 Task: Look for space in Bellary, India from 22nd June, 2023 to 30th June, 2023 for 2 adults in price range Rs.7000 to Rs.15000. Place can be entire place with 1  bedroom having 1 bed and 1 bathroom. Property type can be house, flat, guest house, hotel. Booking option can be shelf check-in. Required host language is English.
Action: Mouse moved to (545, 123)
Screenshot: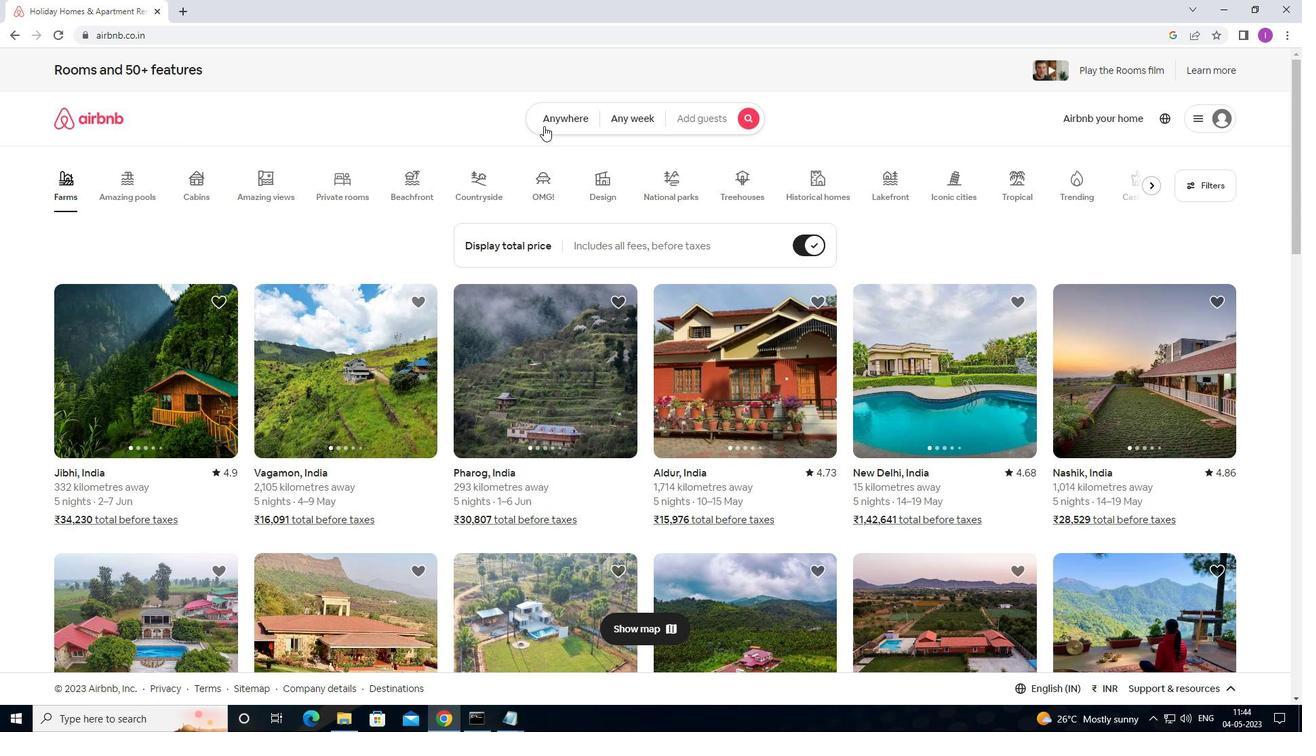 
Action: Mouse pressed left at (545, 123)
Screenshot: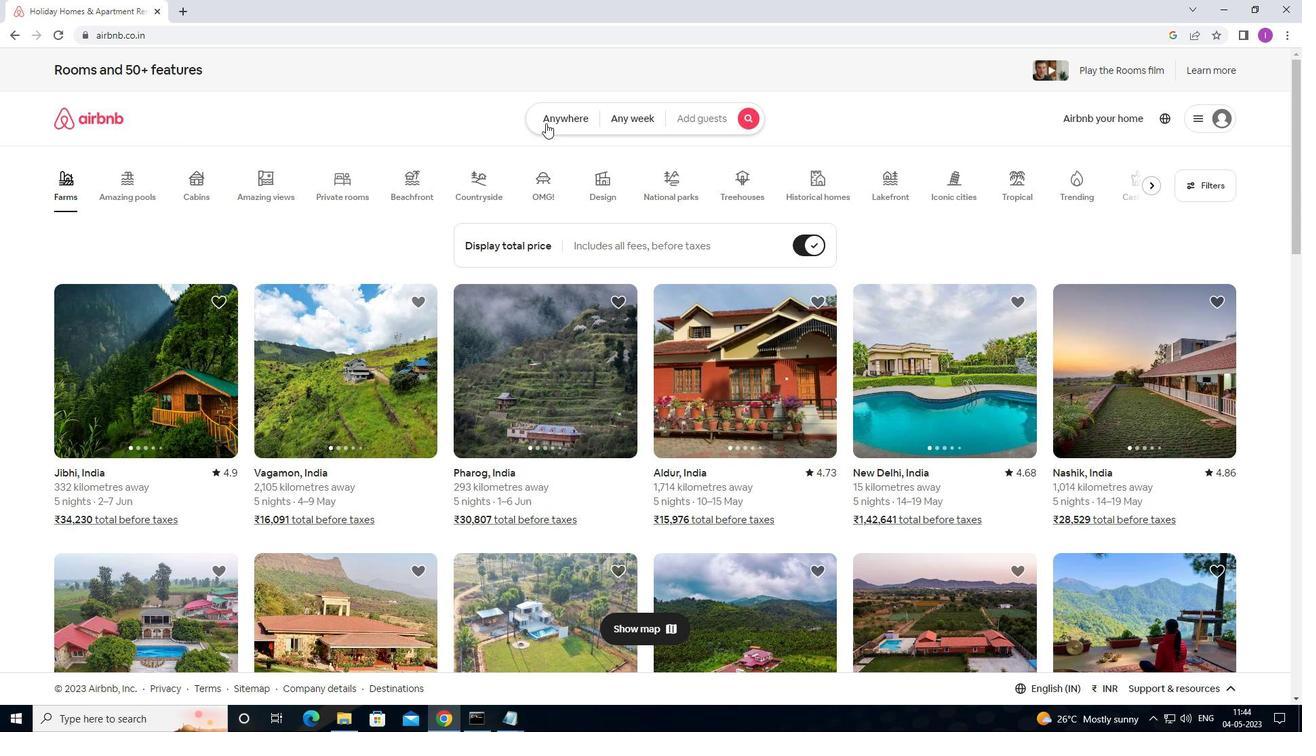 
Action: Mouse moved to (431, 173)
Screenshot: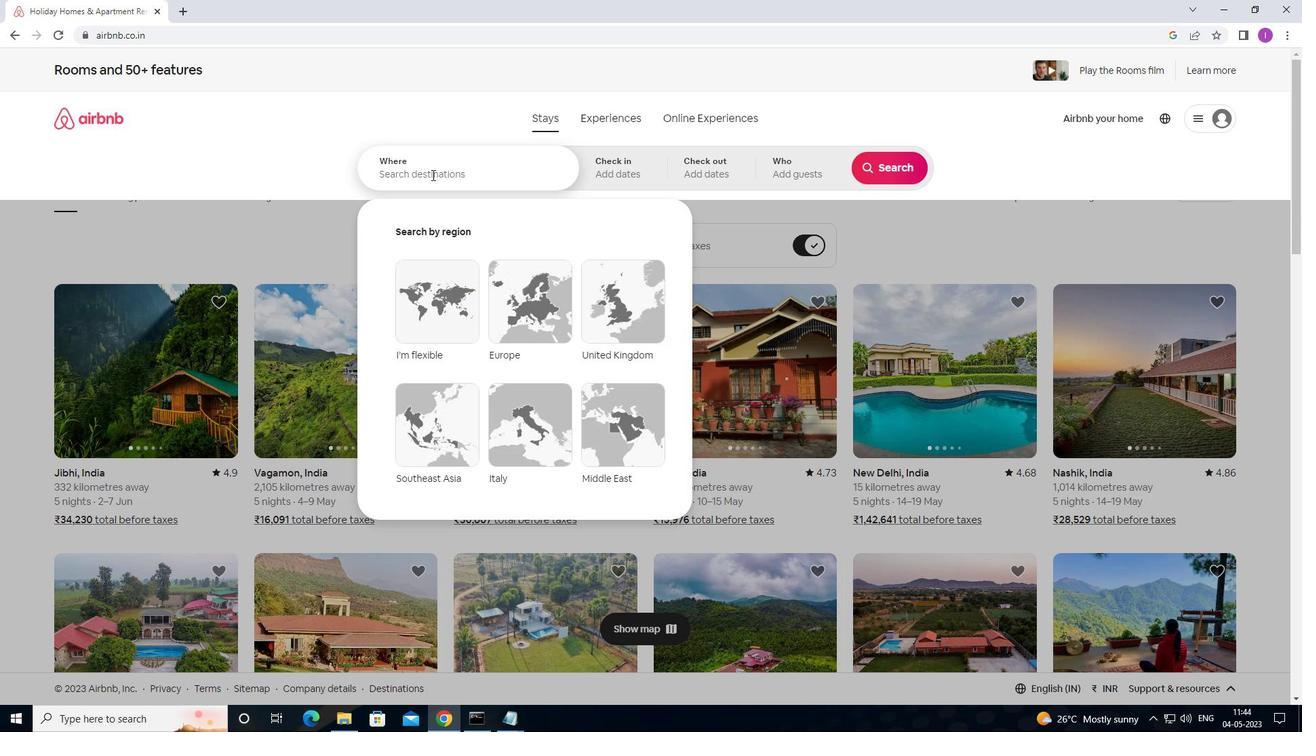 
Action: Mouse pressed left at (431, 173)
Screenshot: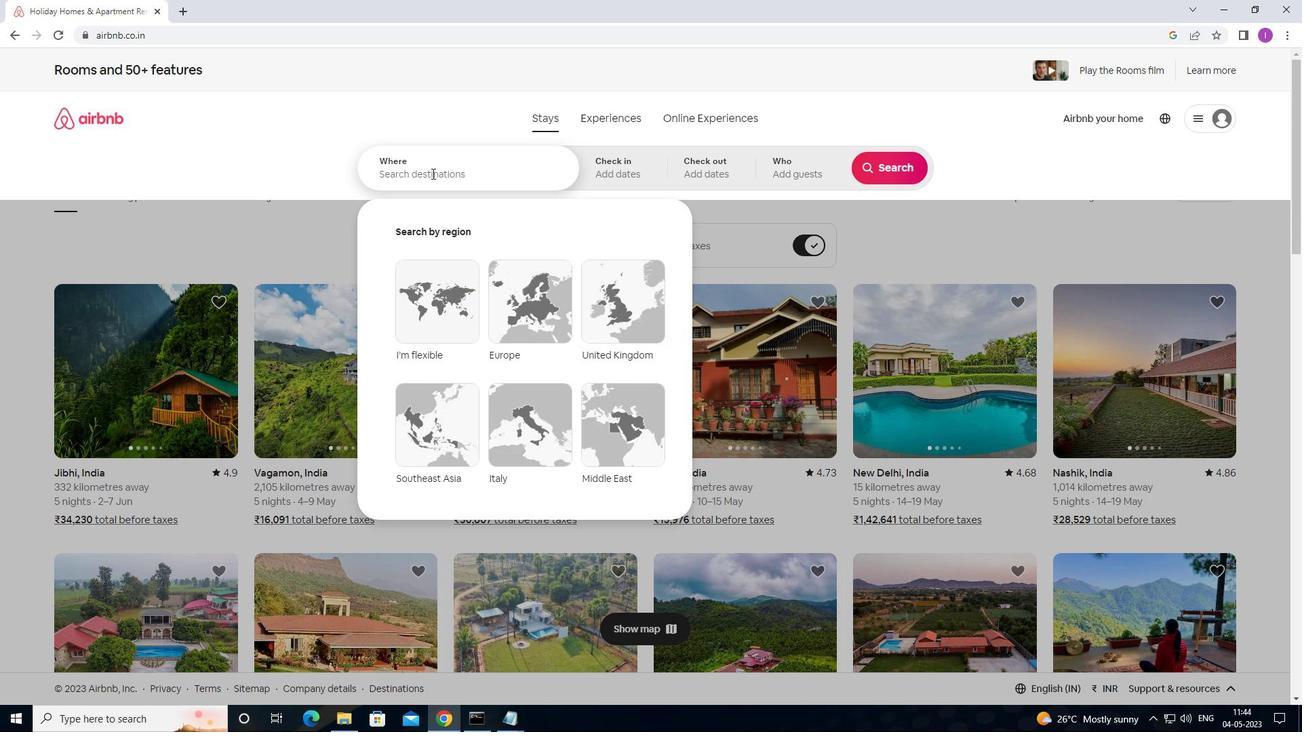
Action: Mouse moved to (460, 178)
Screenshot: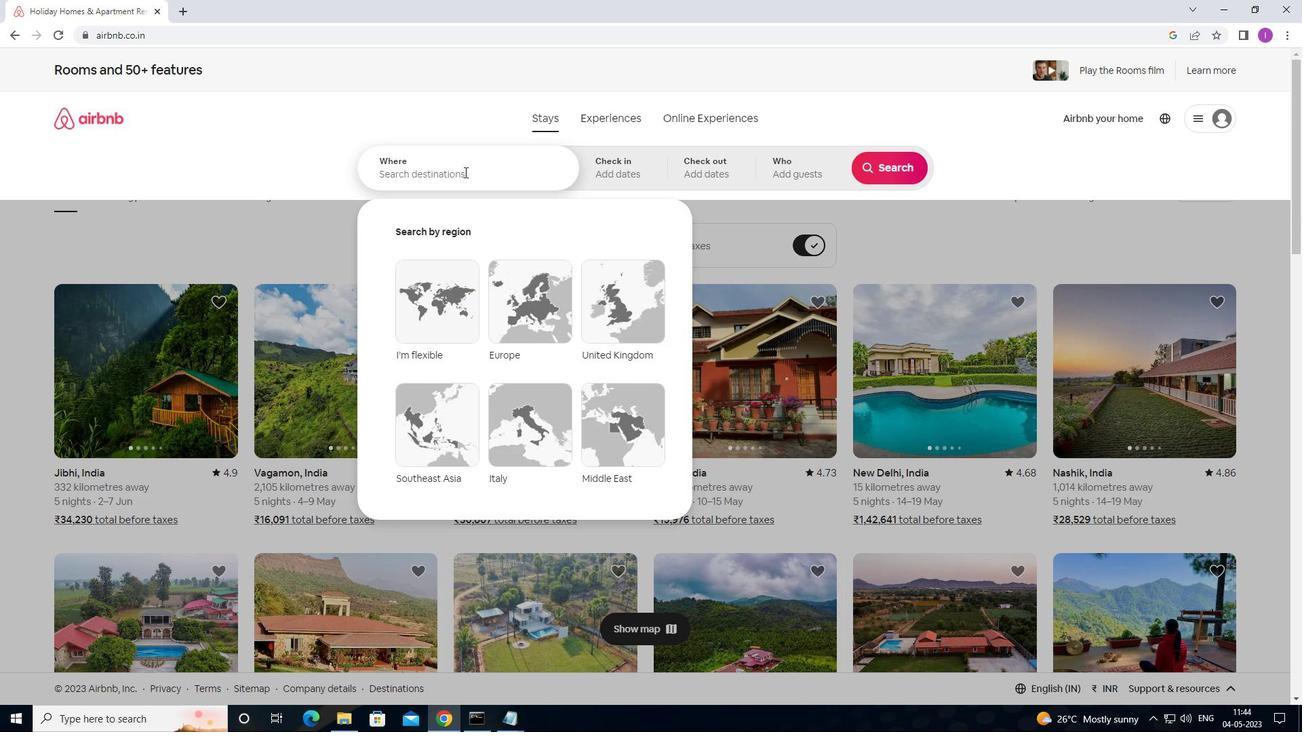 
Action: Key pressed <Key.shift>BELLARY,<Key.shift>I
Screenshot: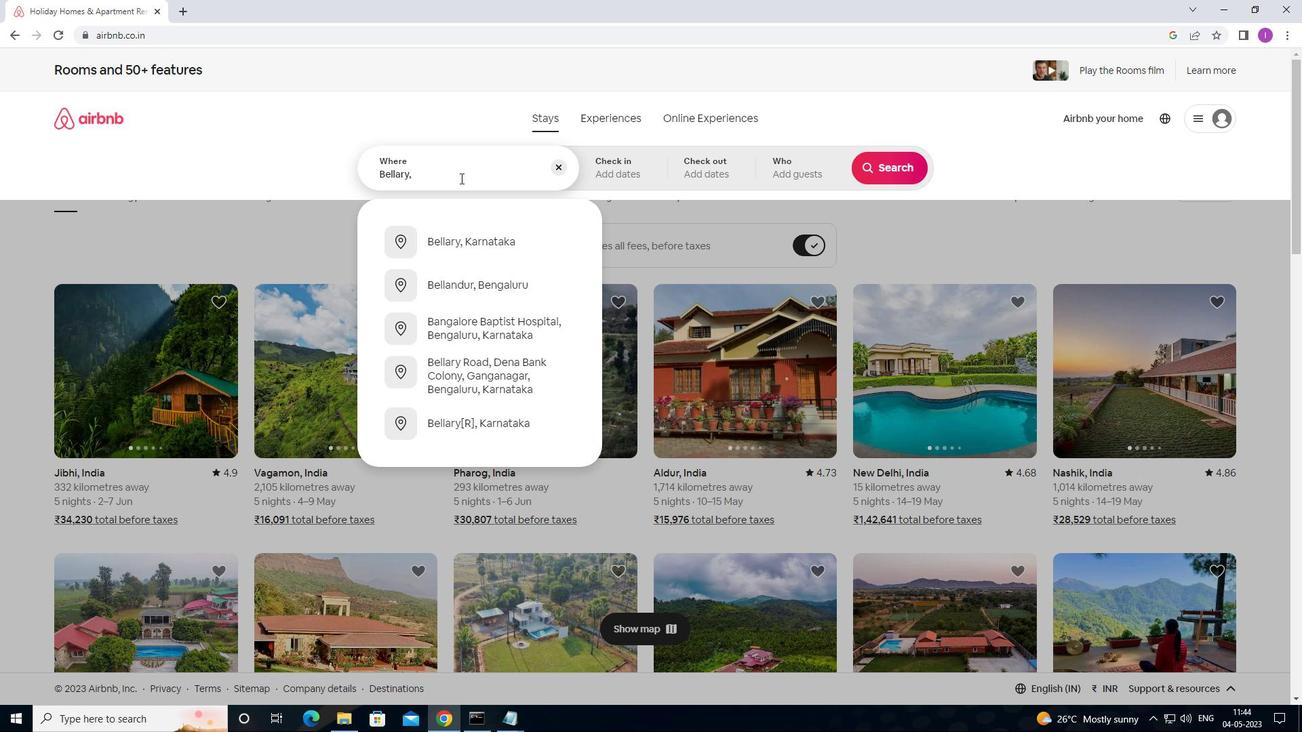 
Action: Mouse moved to (466, 178)
Screenshot: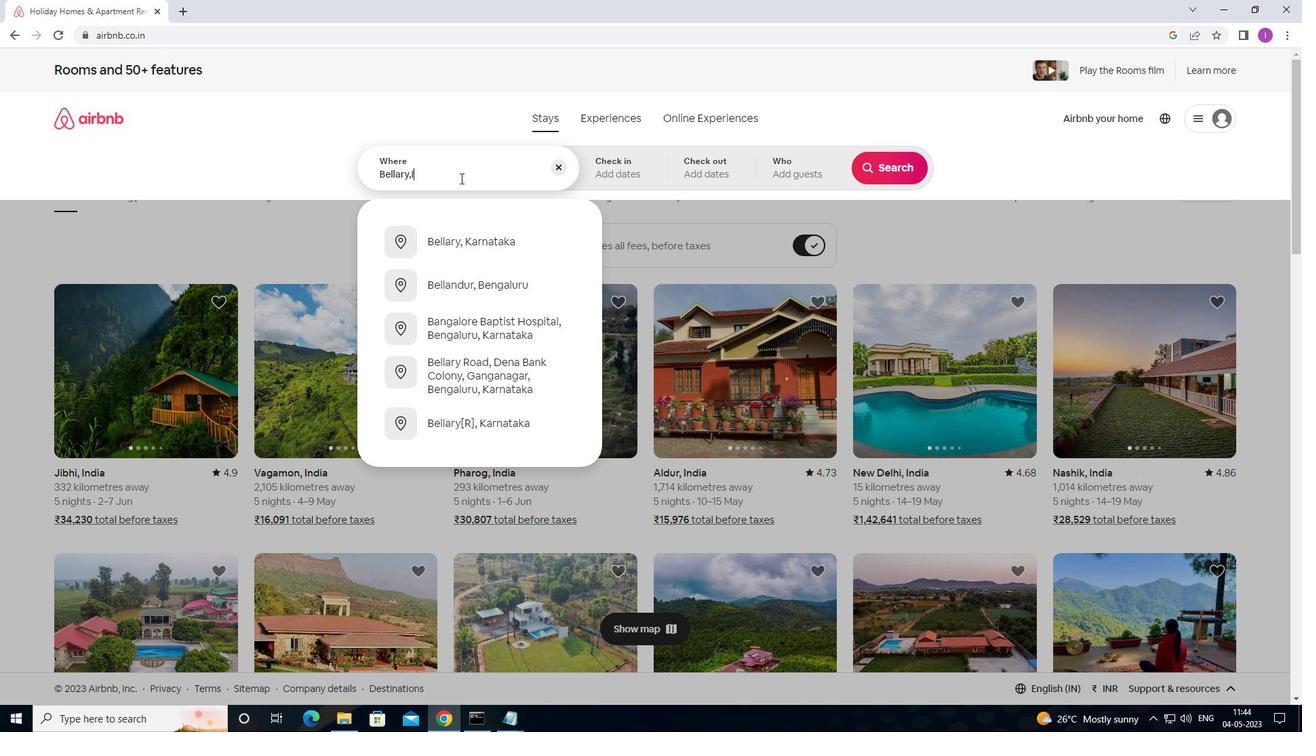 
Action: Key pressed NDIA
Screenshot: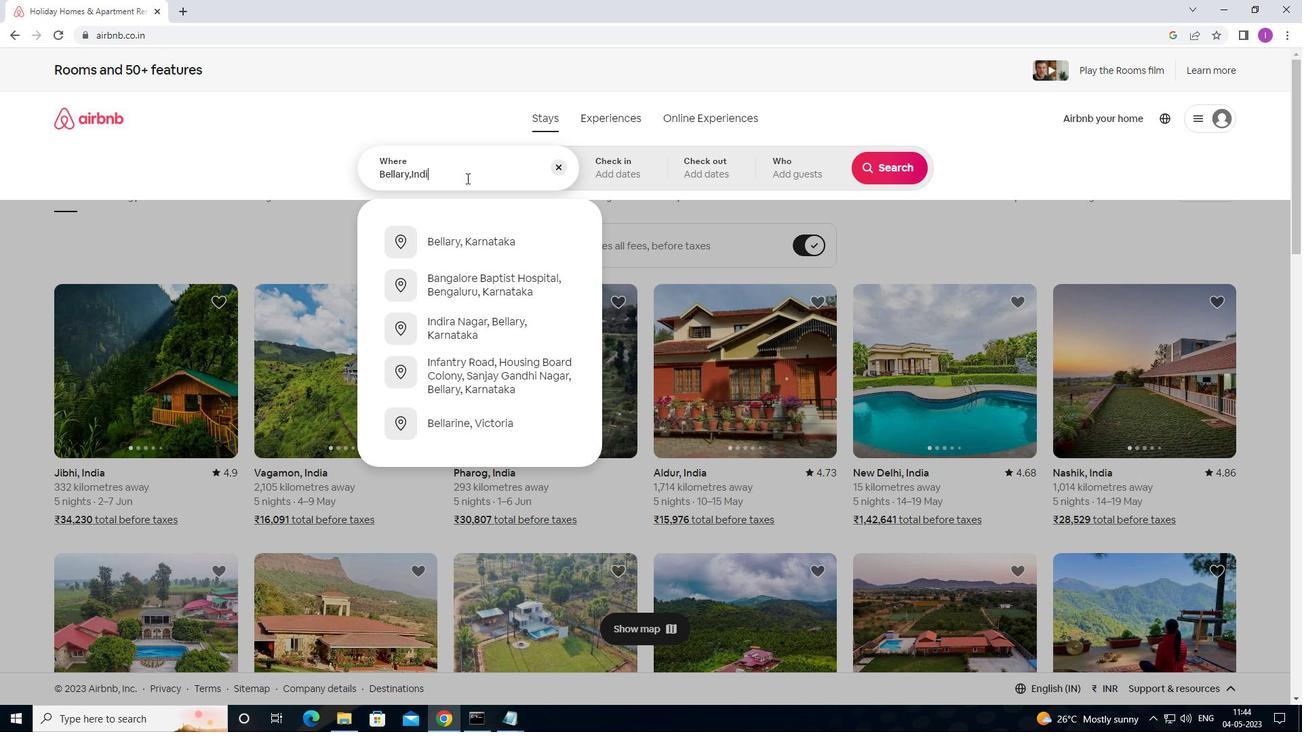 
Action: Mouse moved to (611, 170)
Screenshot: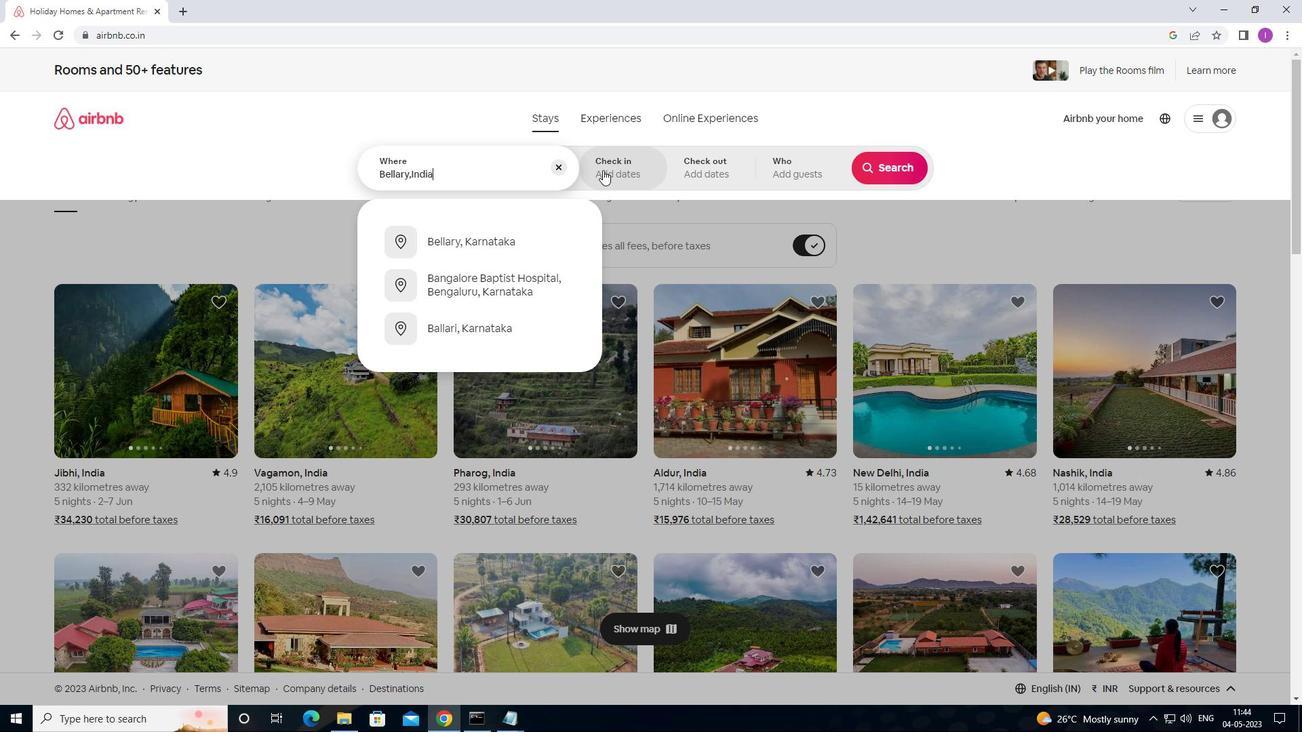 
Action: Mouse pressed left at (611, 170)
Screenshot: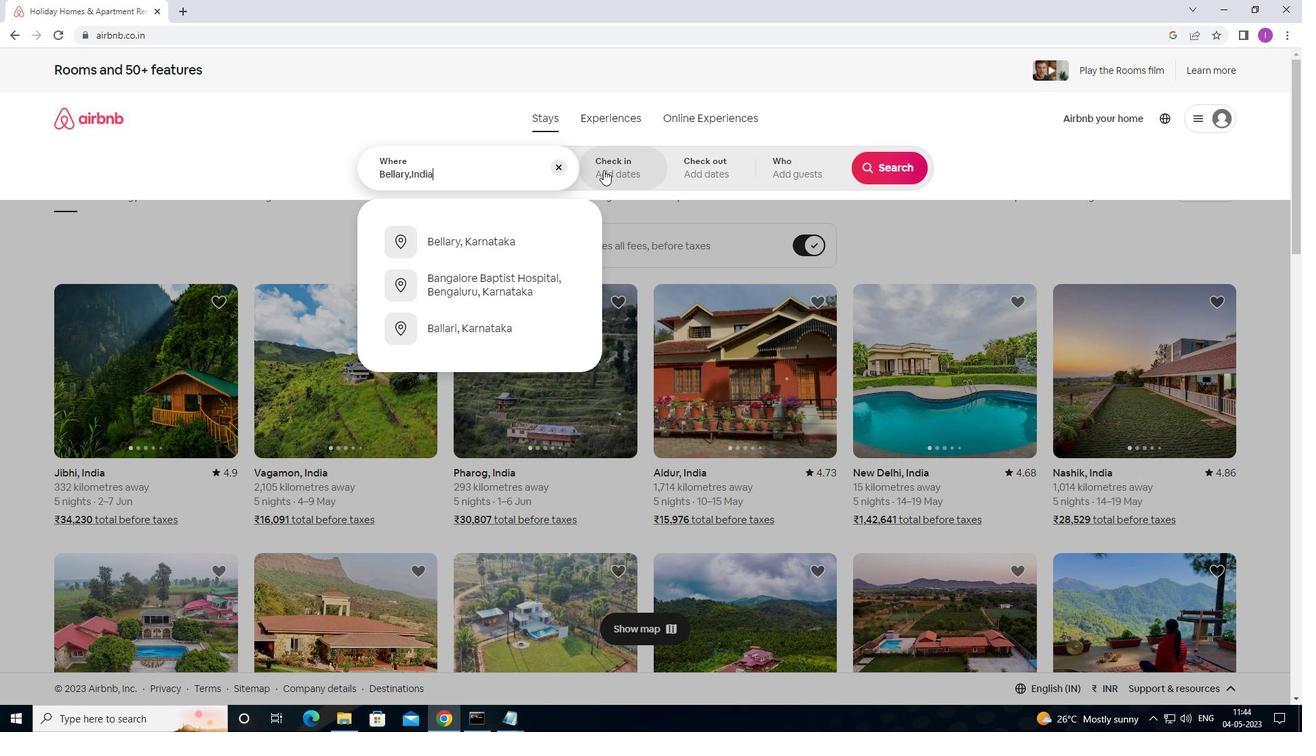 
Action: Mouse moved to (886, 286)
Screenshot: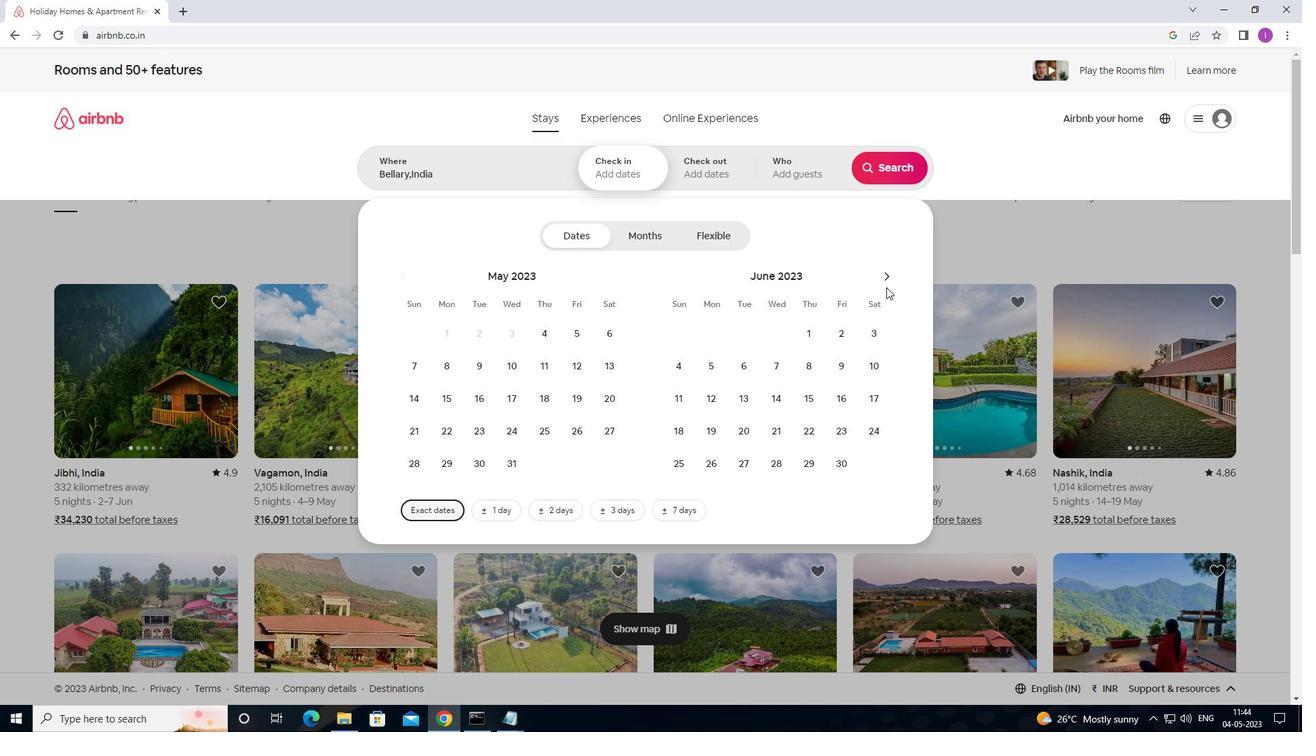 
Action: Mouse pressed left at (886, 286)
Screenshot: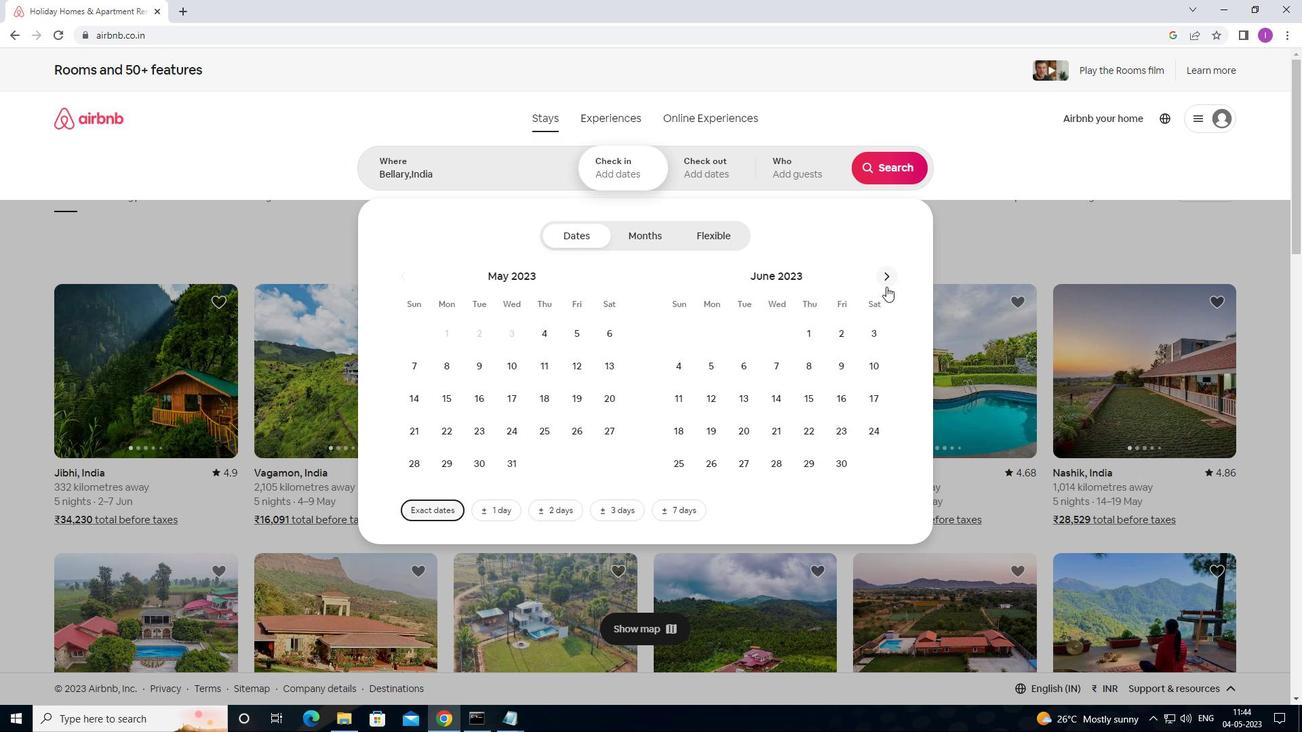 
Action: Mouse moved to (812, 430)
Screenshot: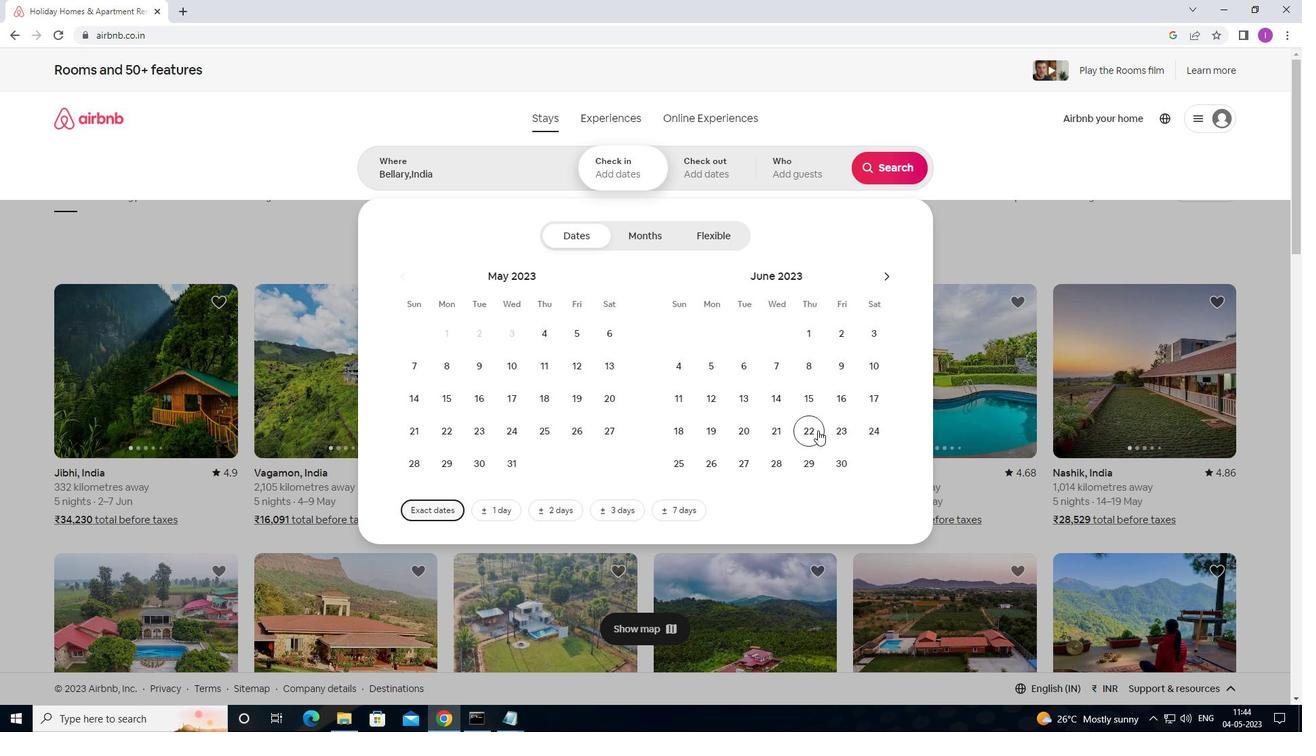 
Action: Mouse pressed left at (812, 430)
Screenshot: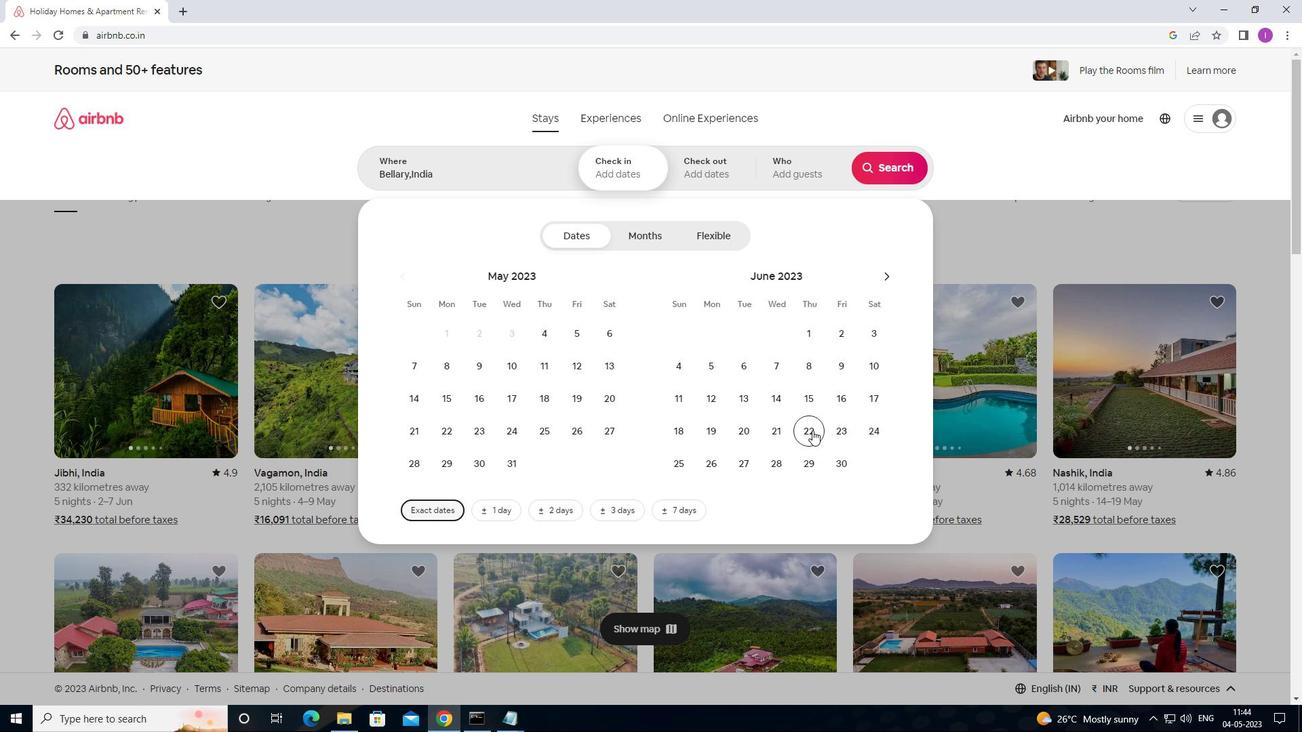 
Action: Mouse moved to (838, 470)
Screenshot: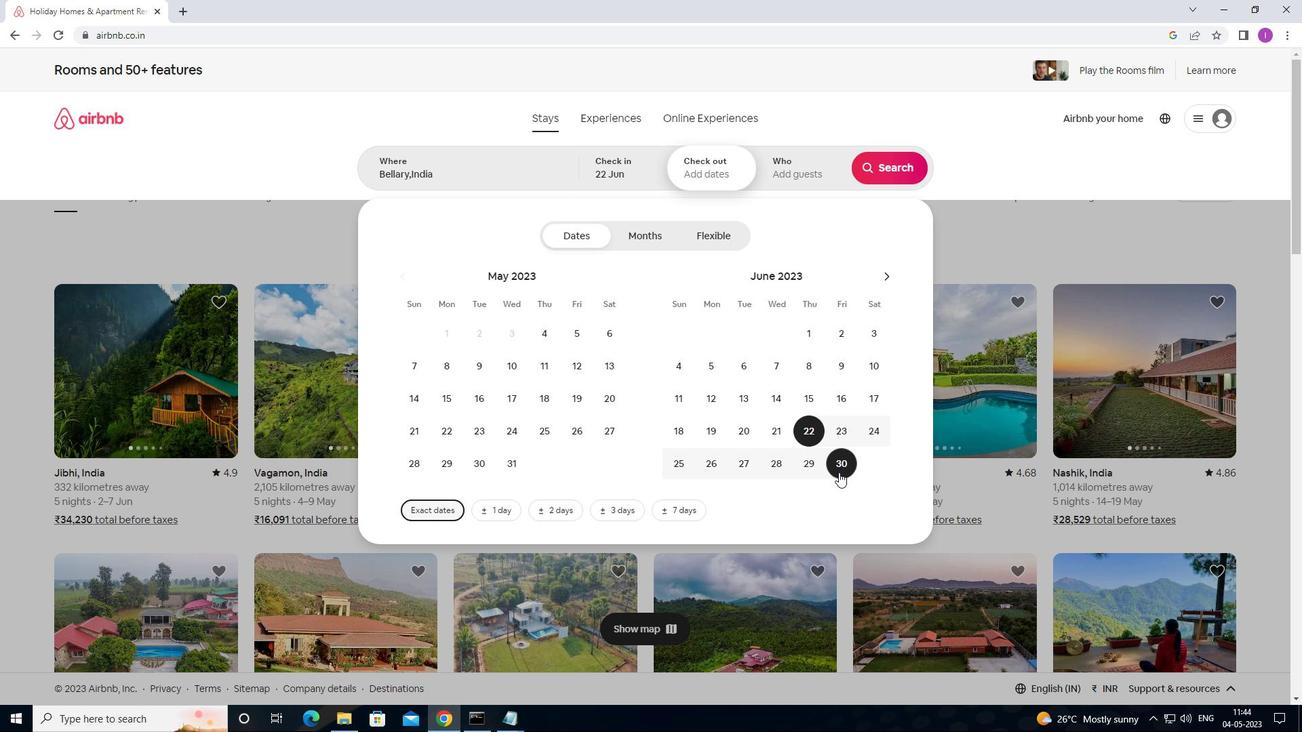 
Action: Mouse pressed left at (838, 470)
Screenshot: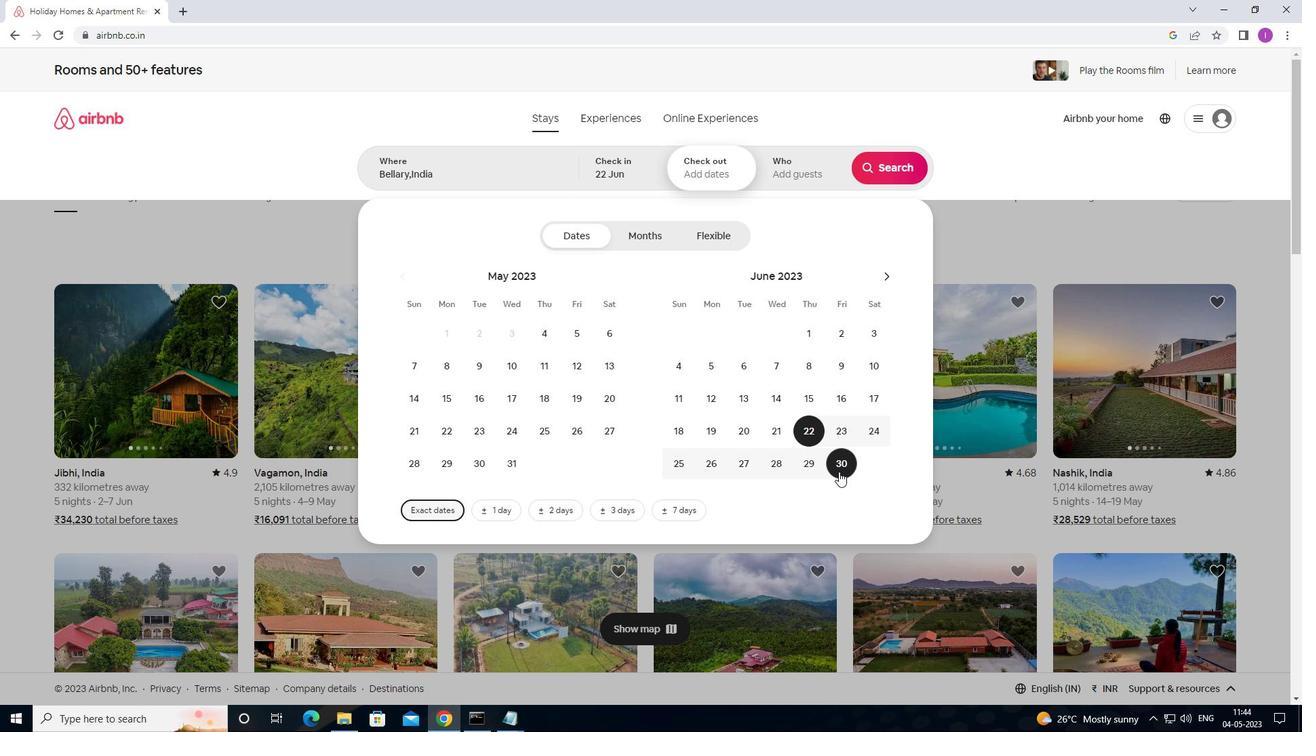 
Action: Mouse moved to (809, 161)
Screenshot: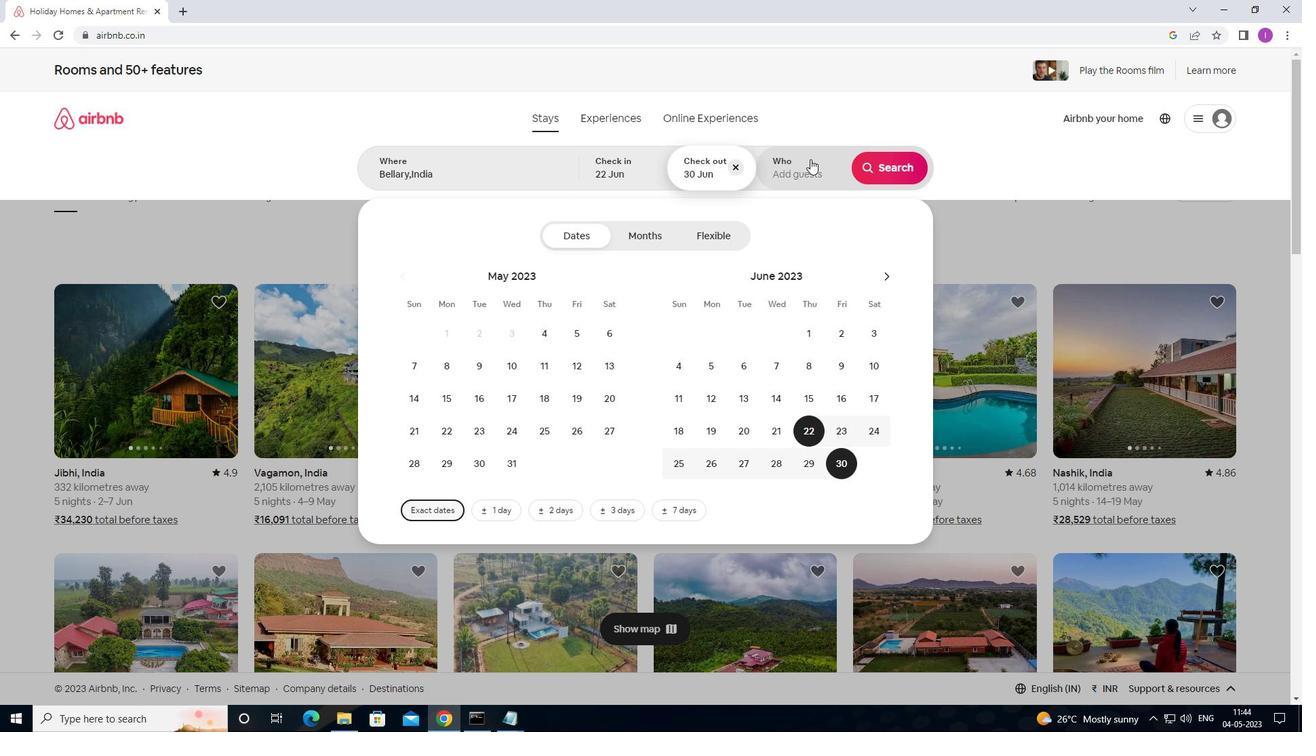 
Action: Mouse pressed left at (809, 161)
Screenshot: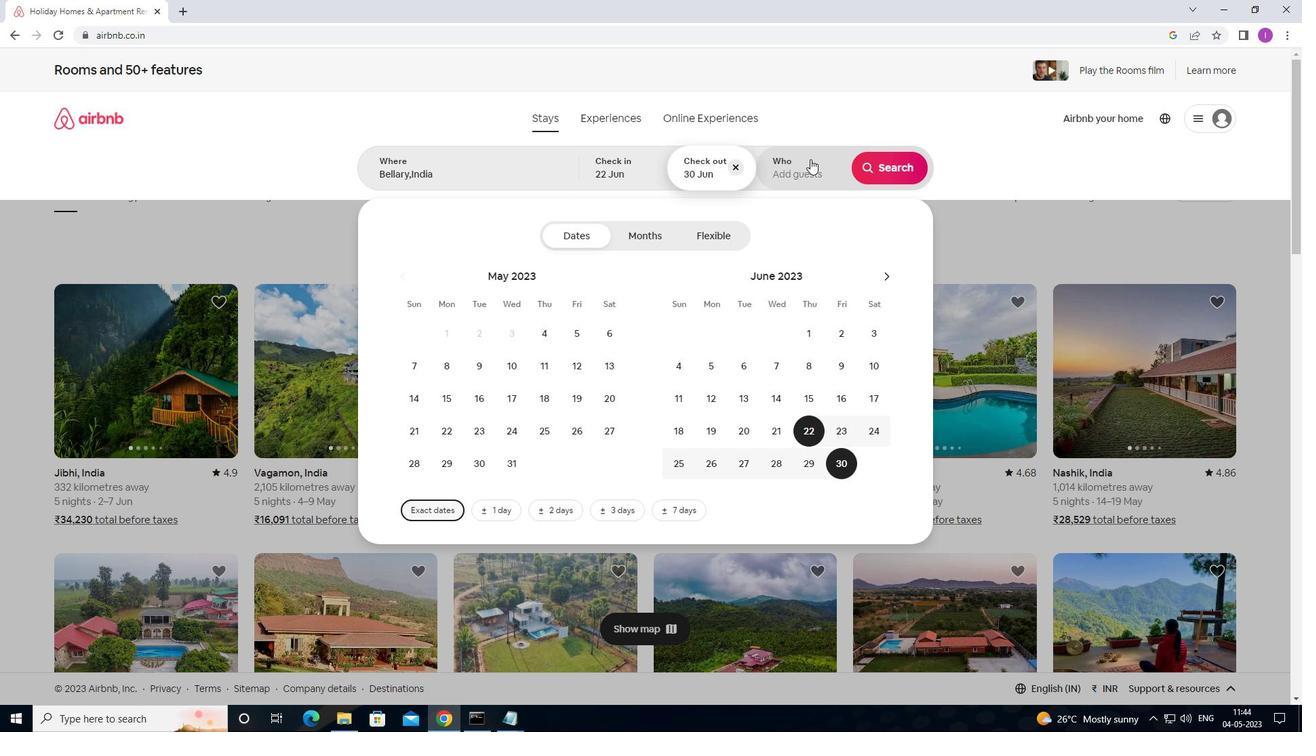 
Action: Mouse moved to (889, 236)
Screenshot: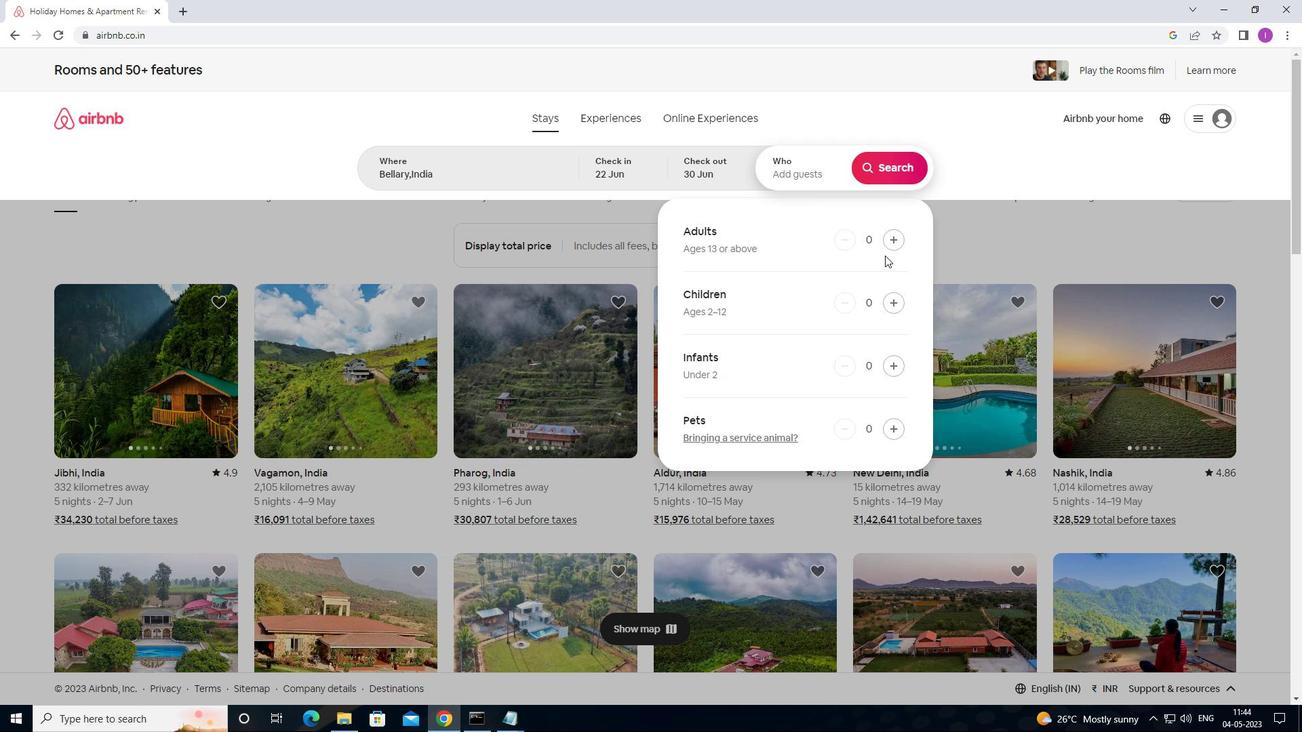 
Action: Mouse pressed left at (889, 236)
Screenshot: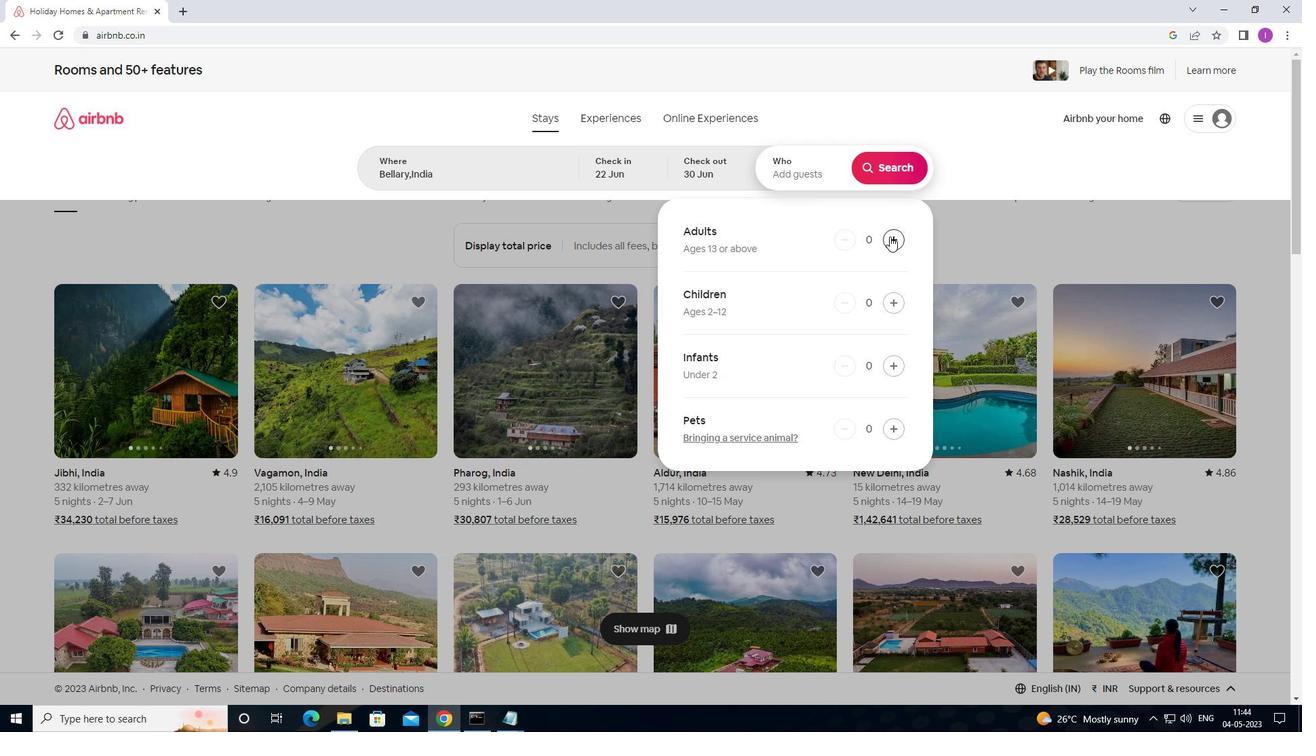 
Action: Mouse pressed left at (889, 236)
Screenshot: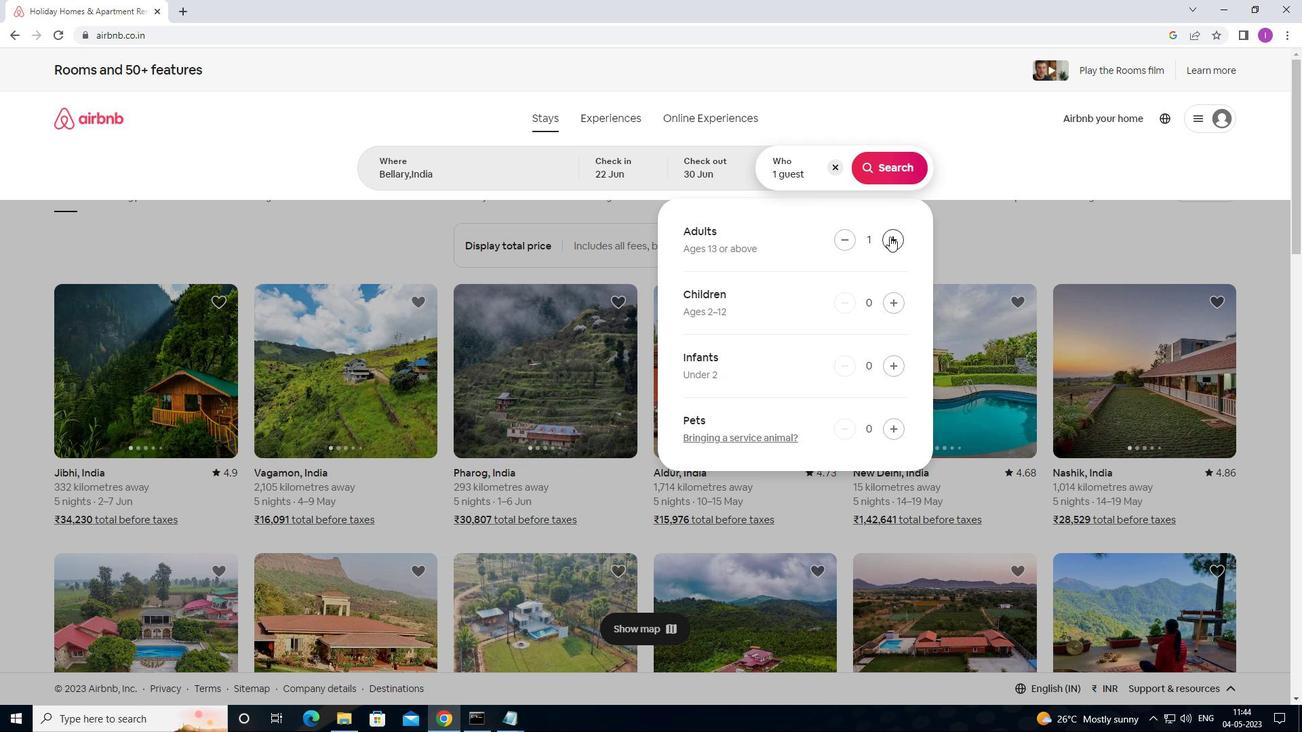 
Action: Mouse moved to (884, 166)
Screenshot: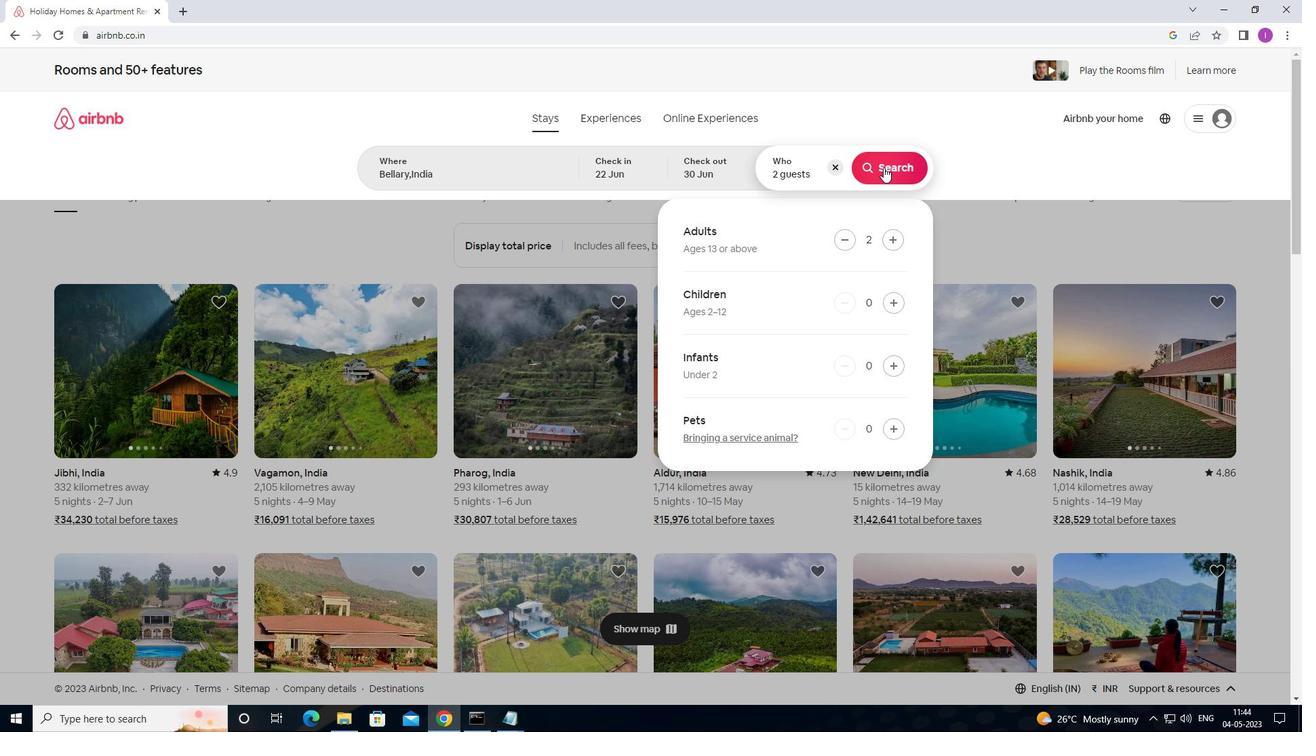 
Action: Mouse pressed left at (884, 166)
Screenshot: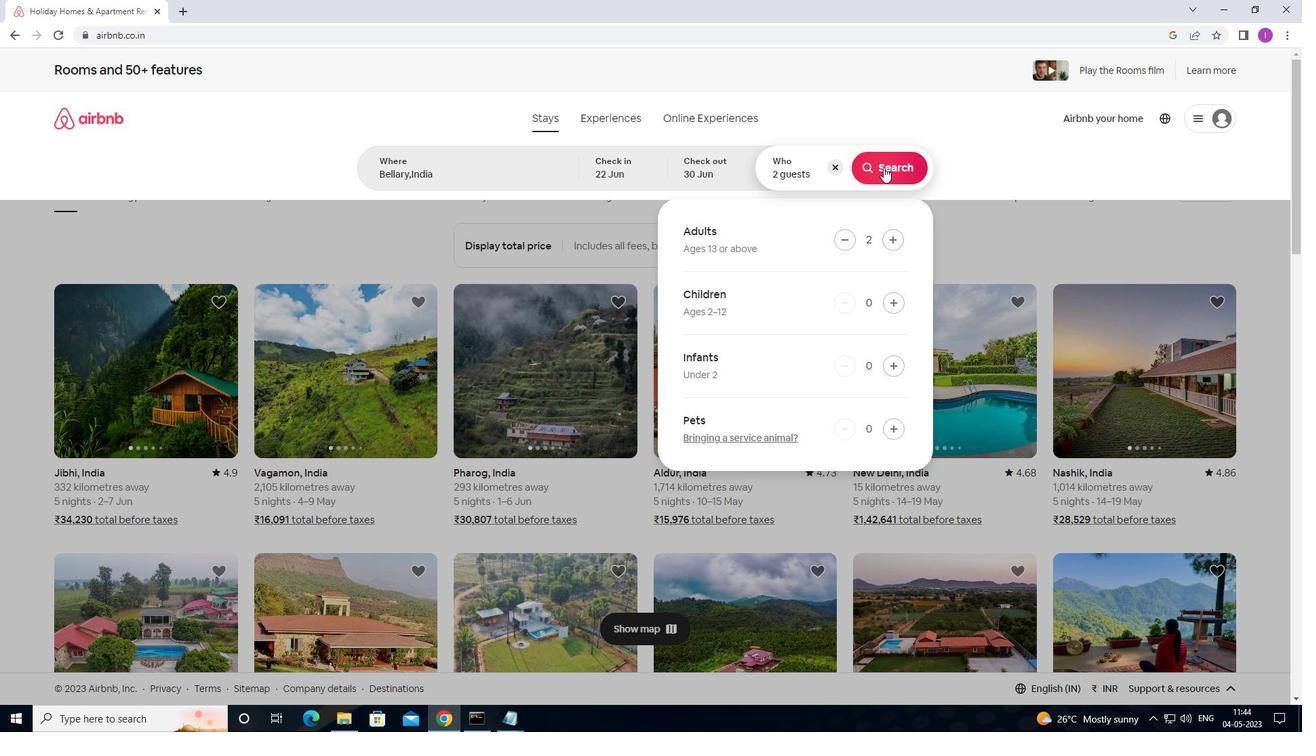 
Action: Mouse moved to (1268, 128)
Screenshot: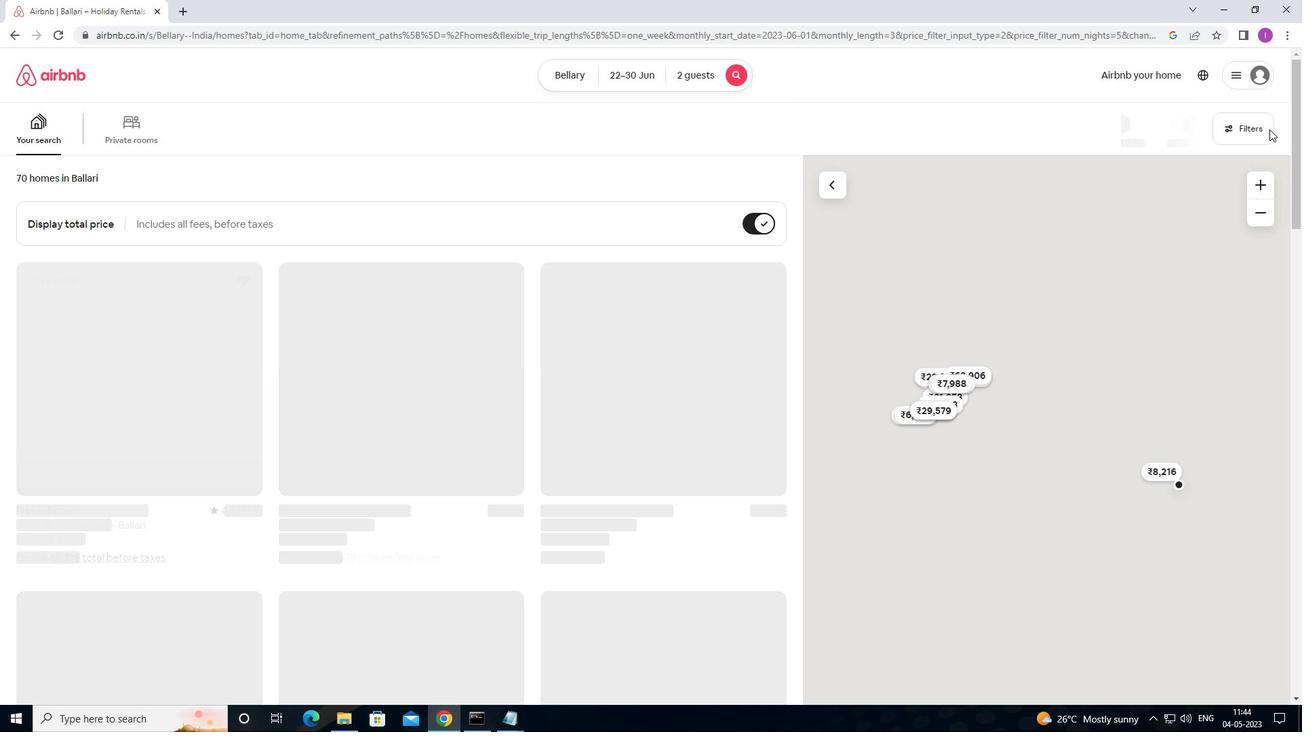 
Action: Mouse pressed left at (1268, 128)
Screenshot: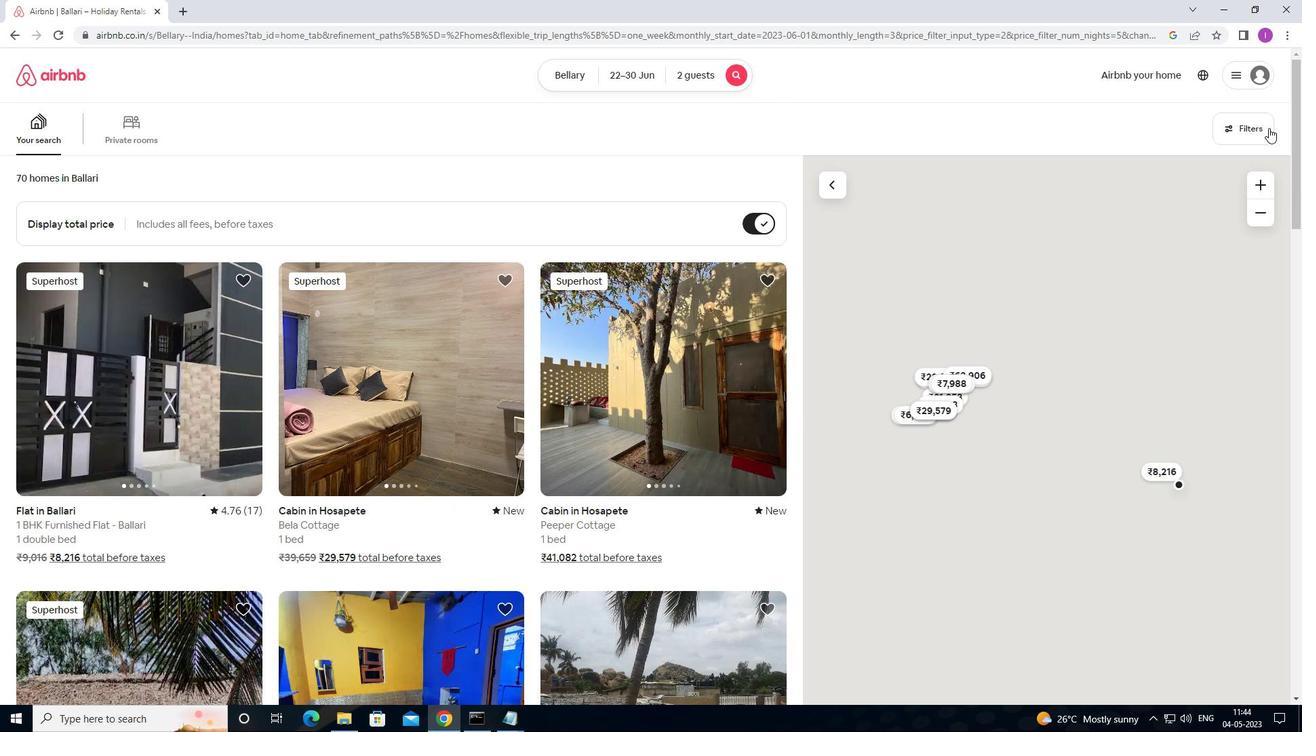 
Action: Mouse moved to (492, 301)
Screenshot: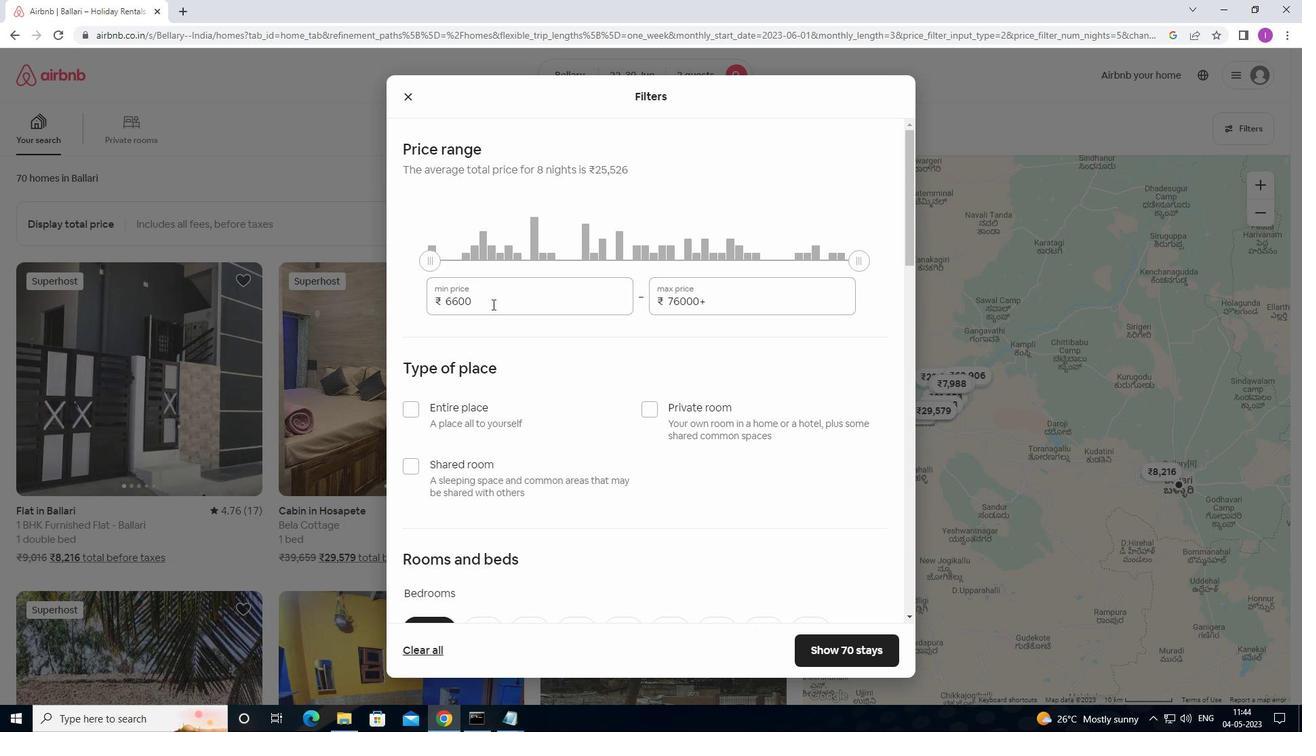 
Action: Mouse pressed left at (492, 301)
Screenshot: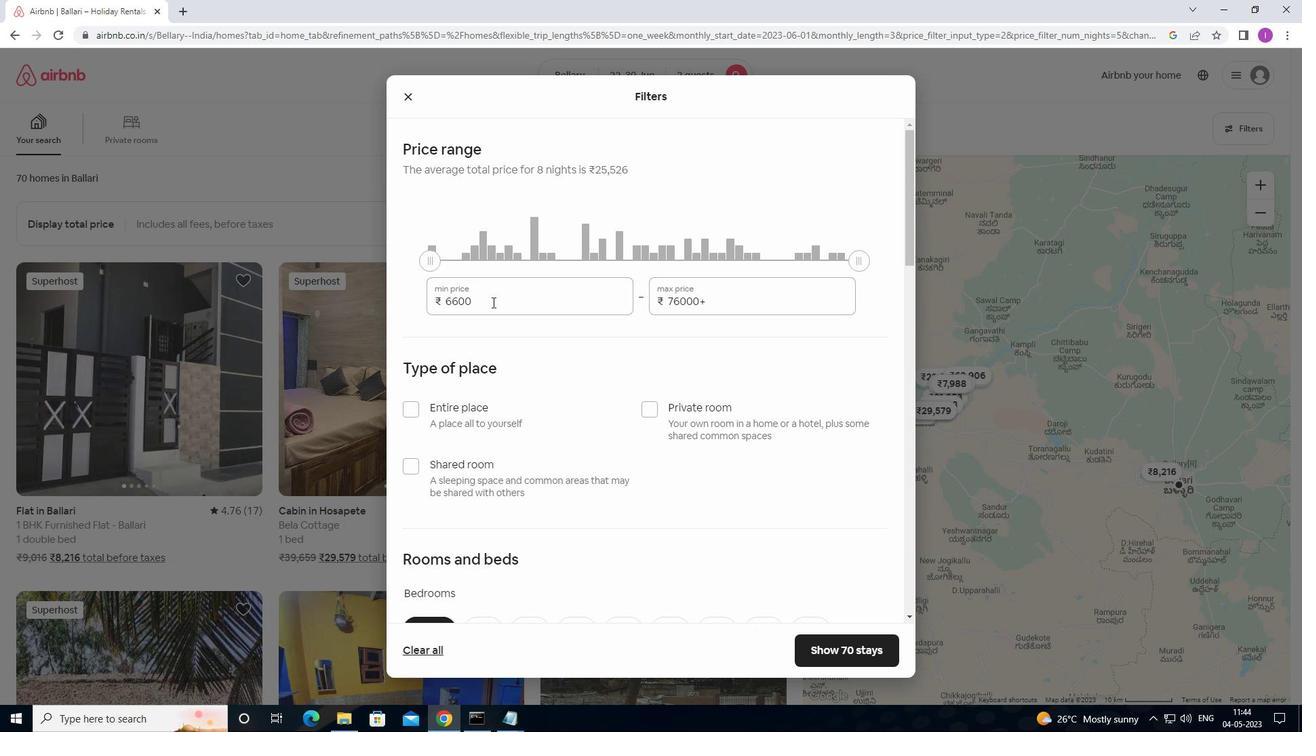 
Action: Mouse moved to (710, 299)
Screenshot: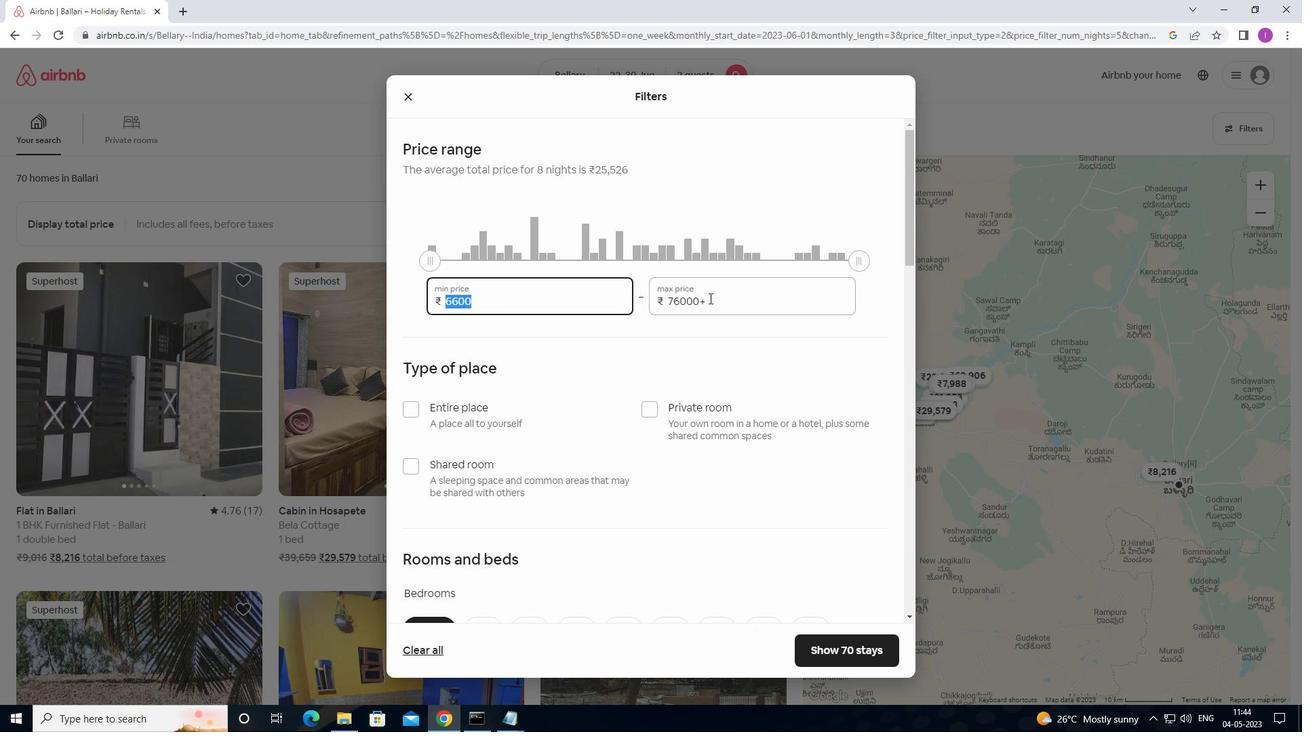
Action: Key pressed 700
Screenshot: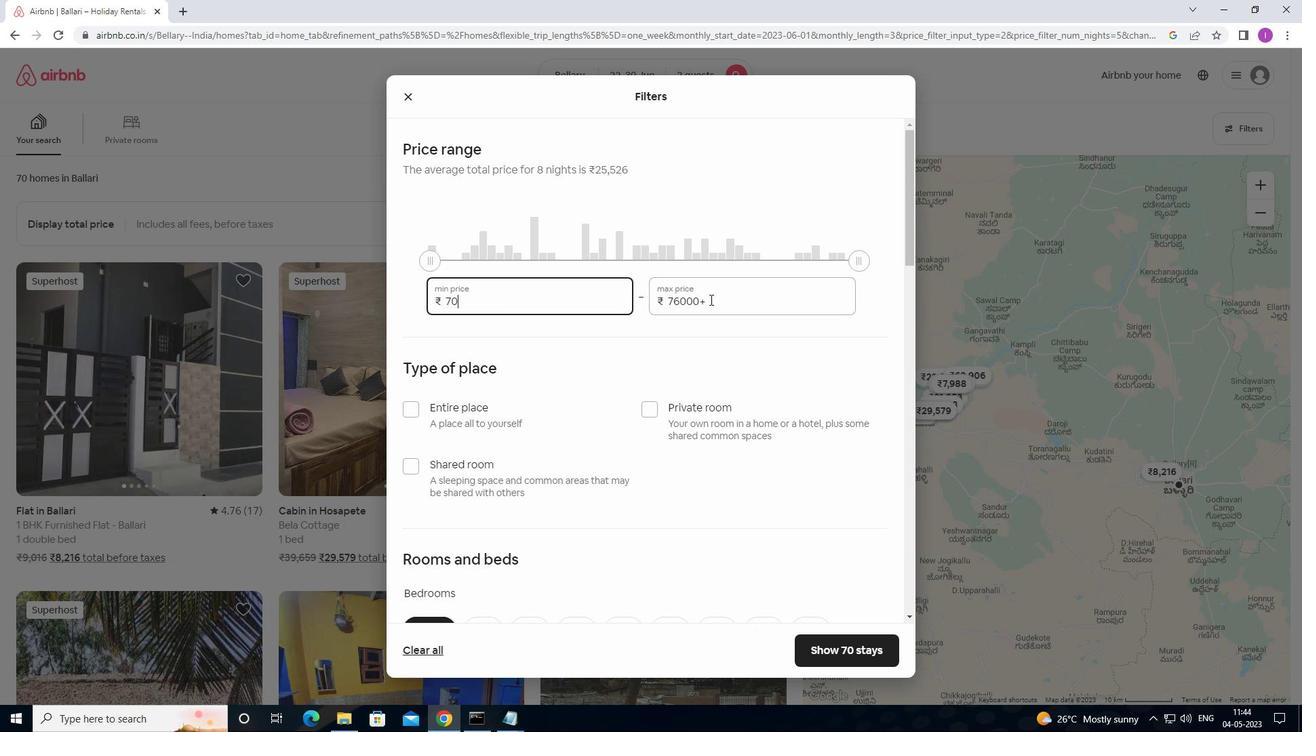 
Action: Mouse moved to (710, 299)
Screenshot: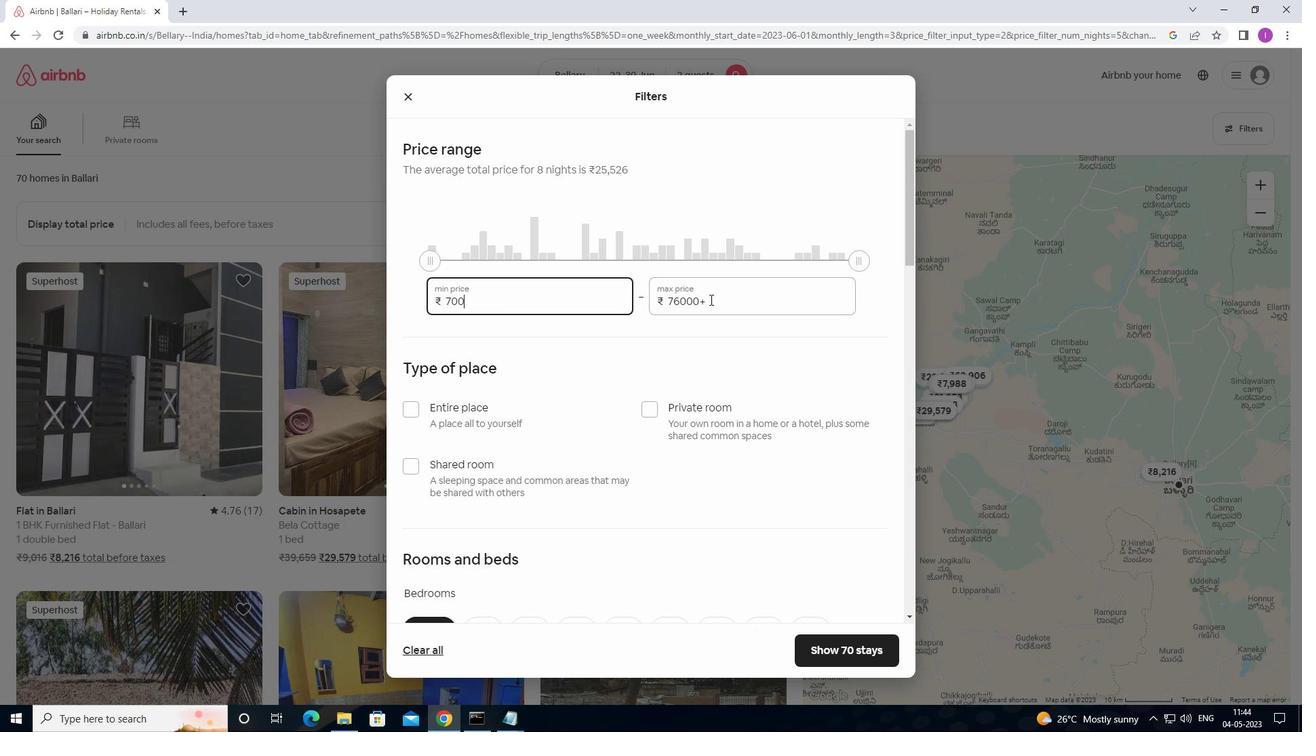 
Action: Key pressed 0
Screenshot: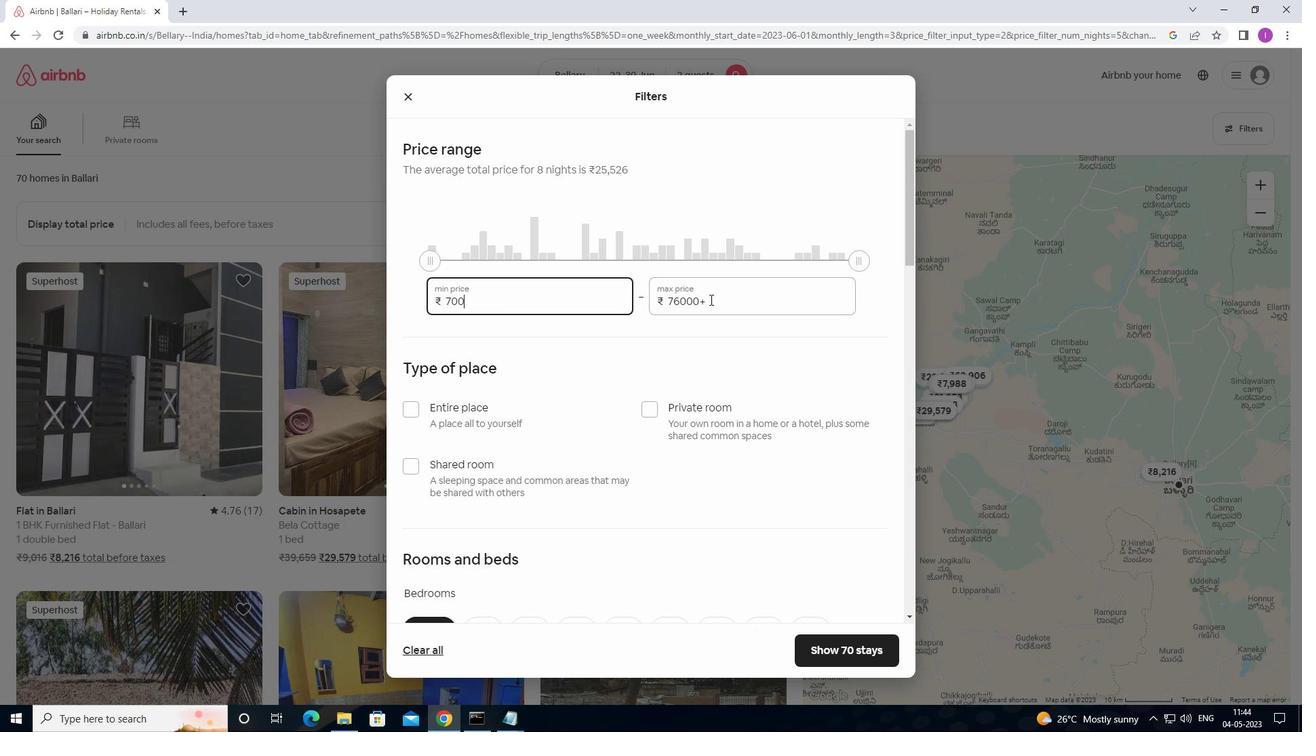 
Action: Mouse moved to (722, 306)
Screenshot: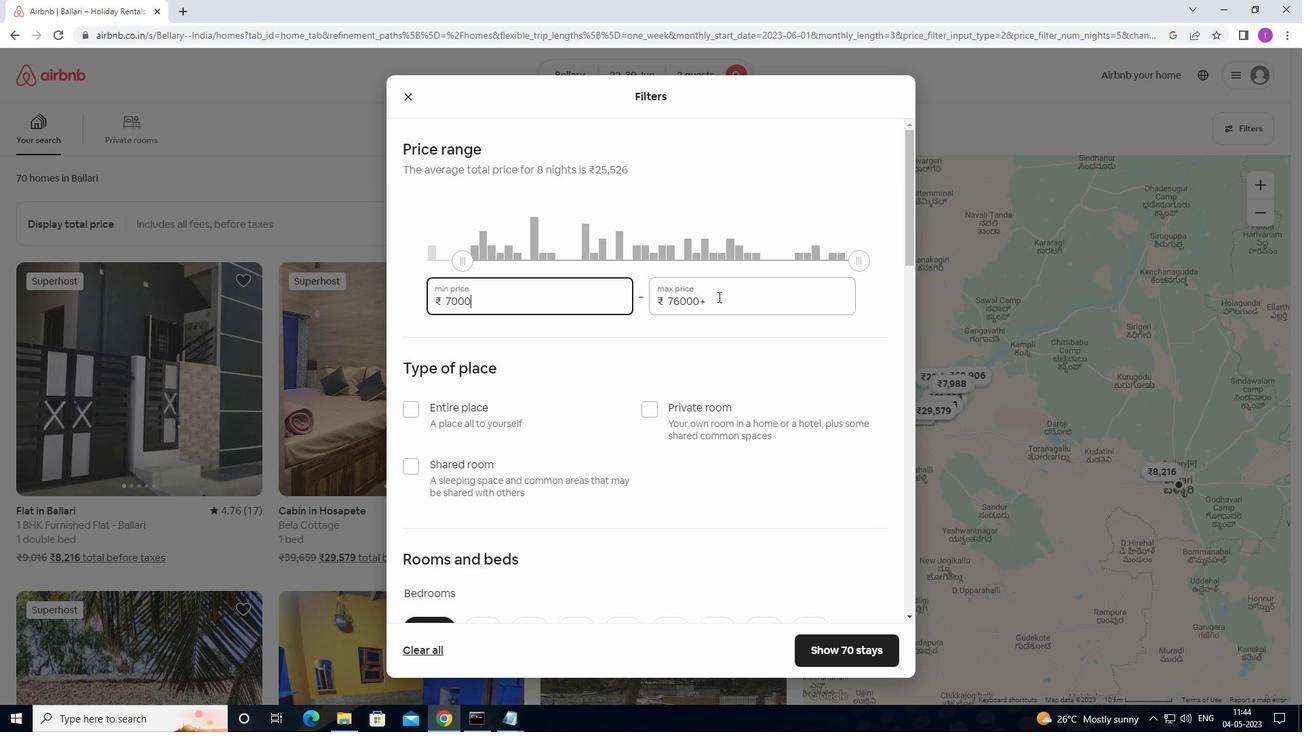 
Action: Mouse pressed left at (722, 306)
Screenshot: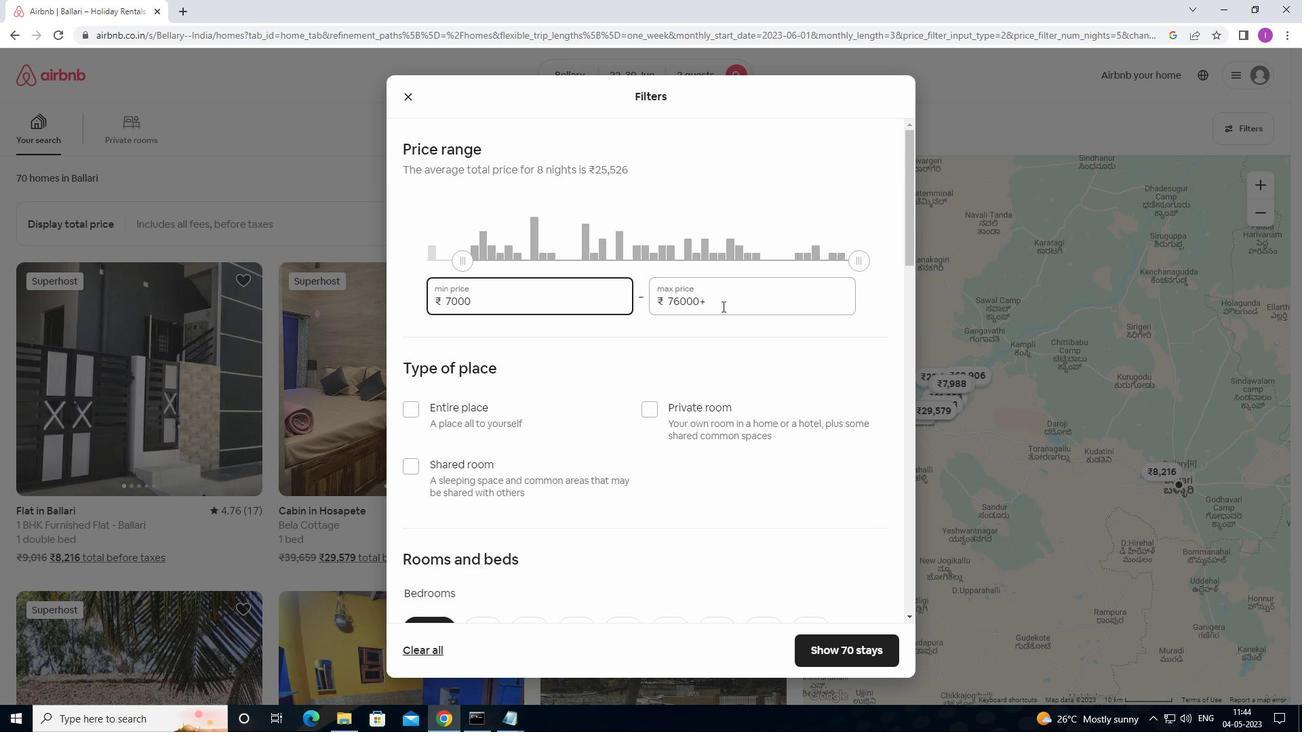 
Action: Mouse moved to (720, 305)
Screenshot: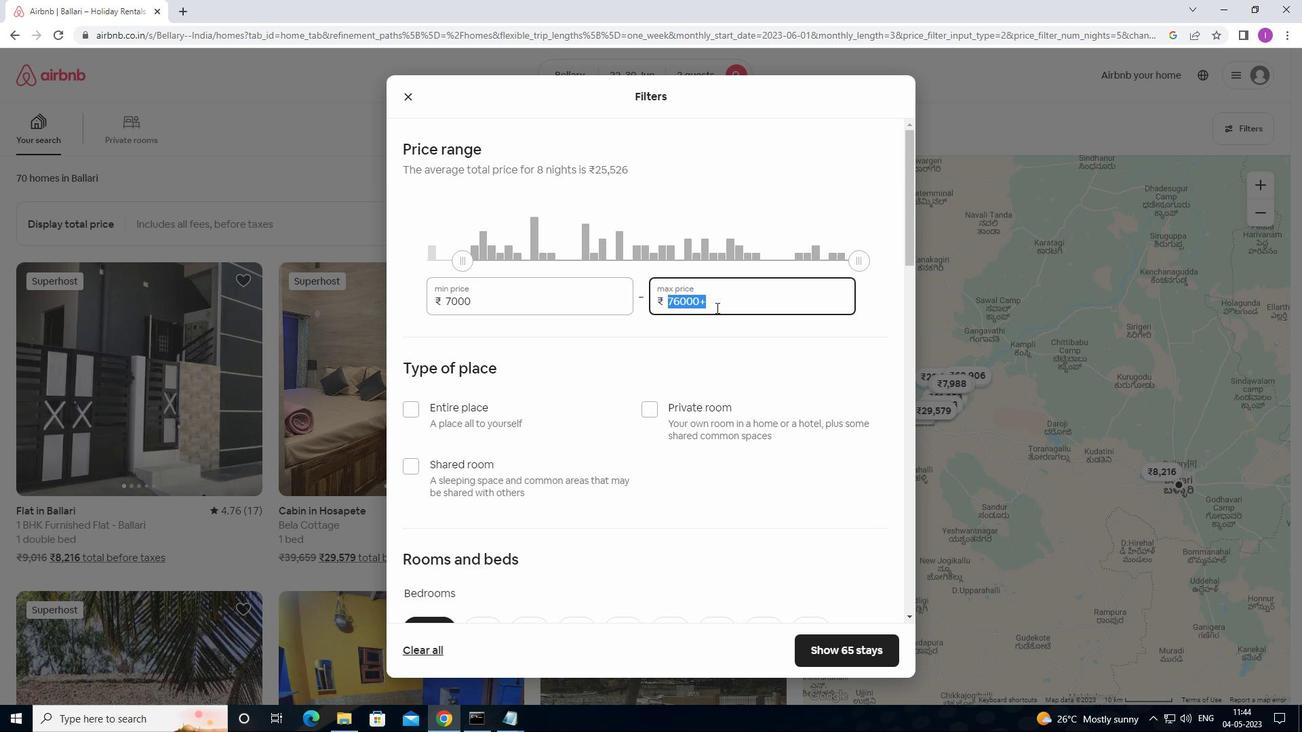 
Action: Key pressed 1
Screenshot: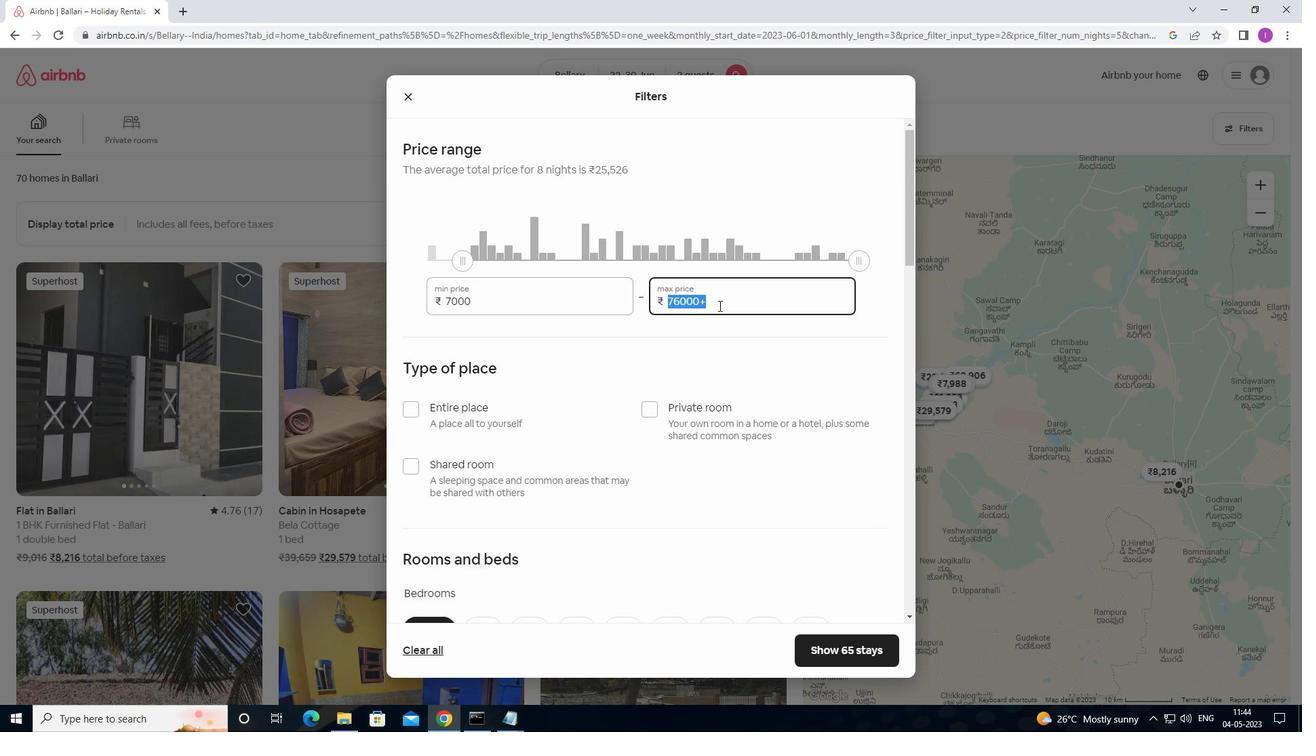 
Action: Mouse moved to (720, 305)
Screenshot: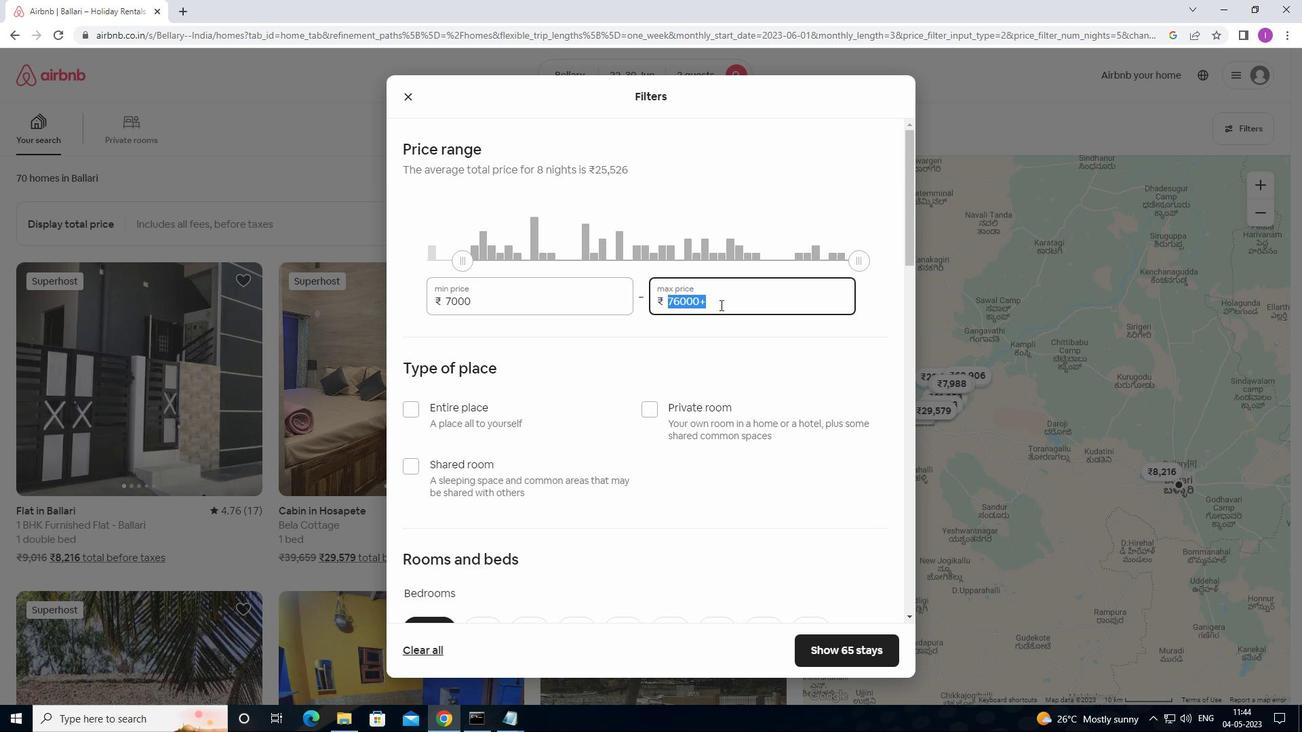 
Action: Key pressed 50
Screenshot: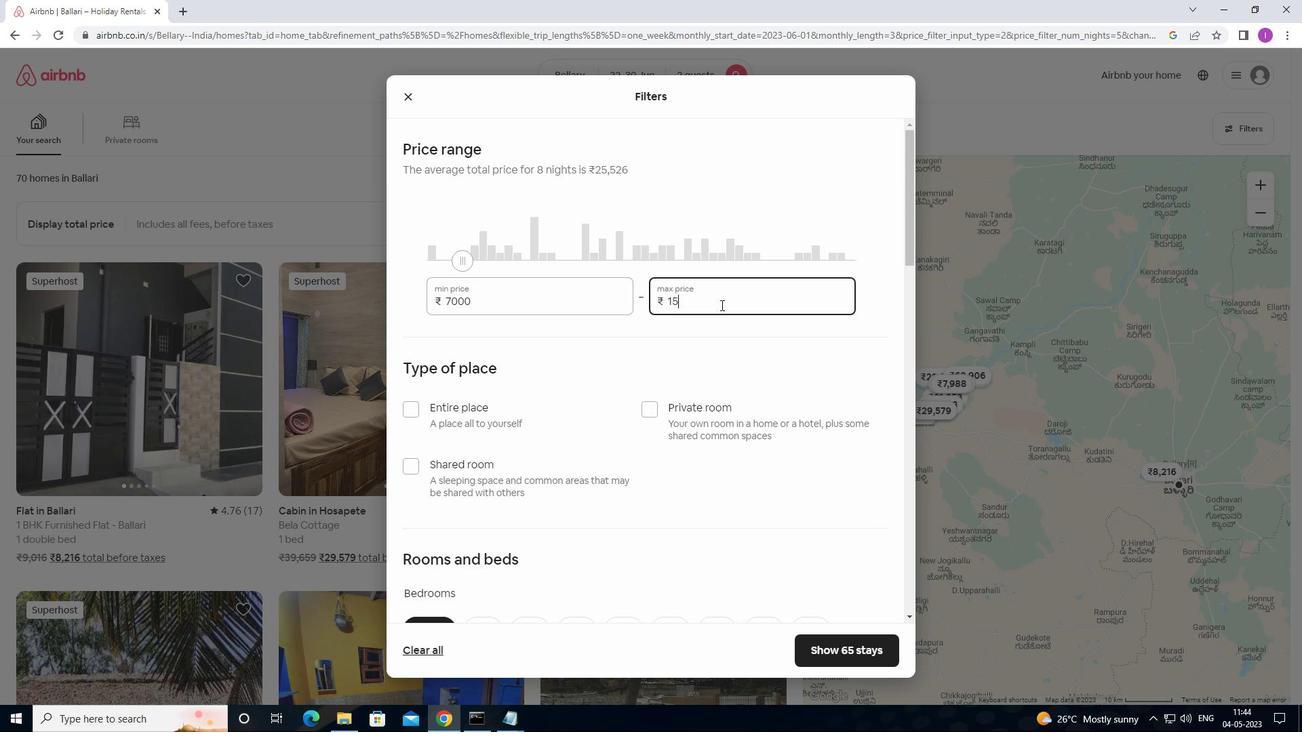 
Action: Mouse moved to (722, 306)
Screenshot: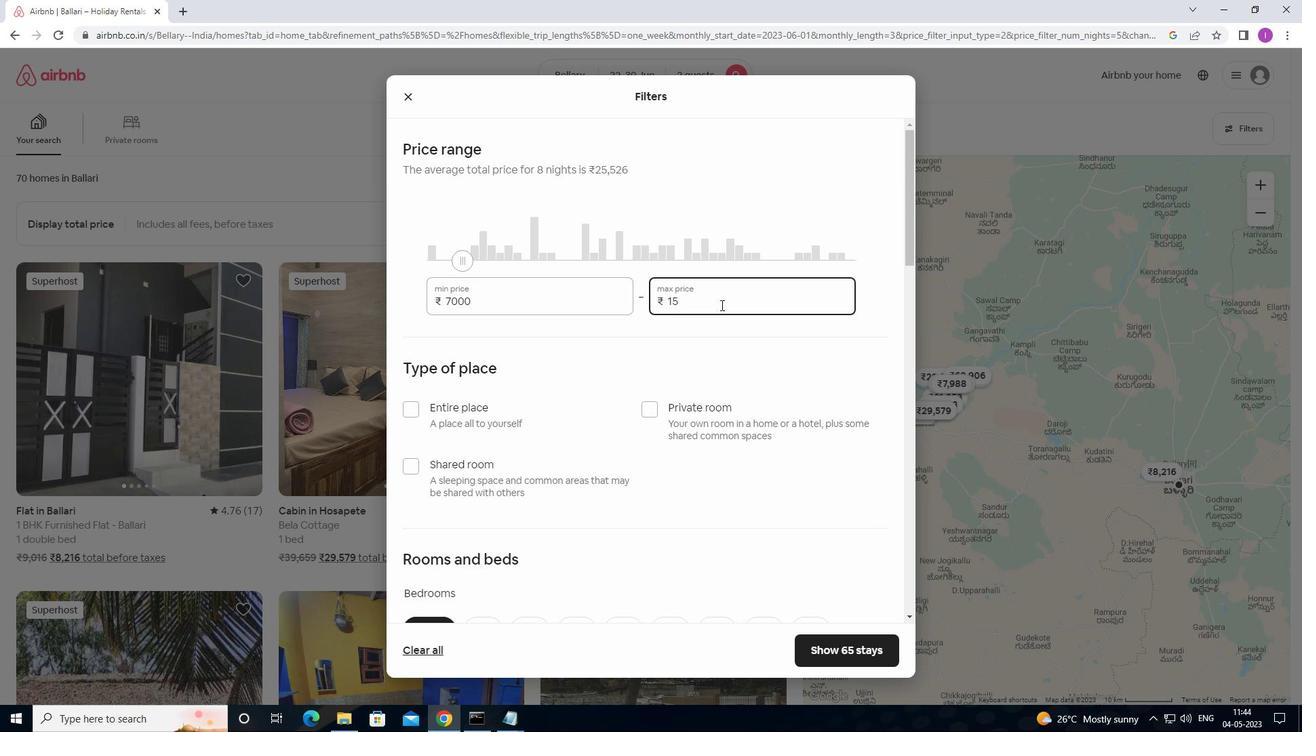 
Action: Key pressed 0
Screenshot: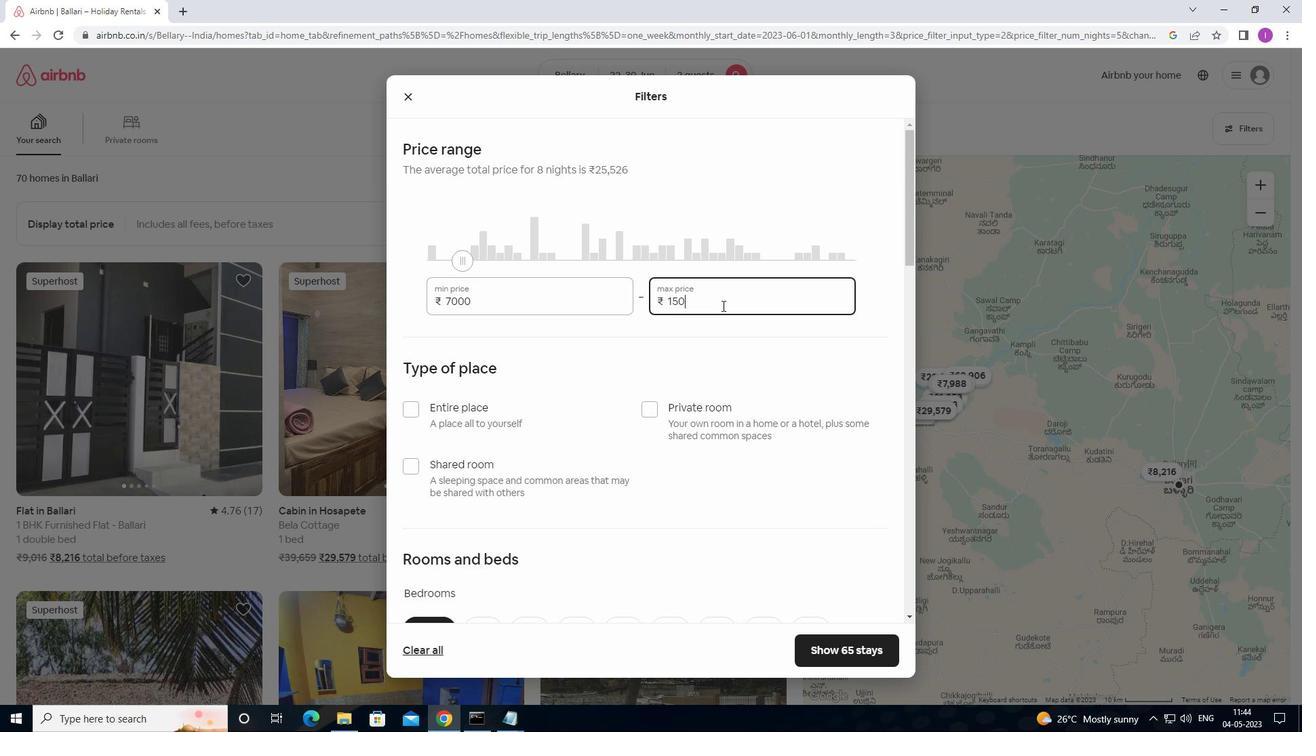 
Action: Mouse moved to (722, 306)
Screenshot: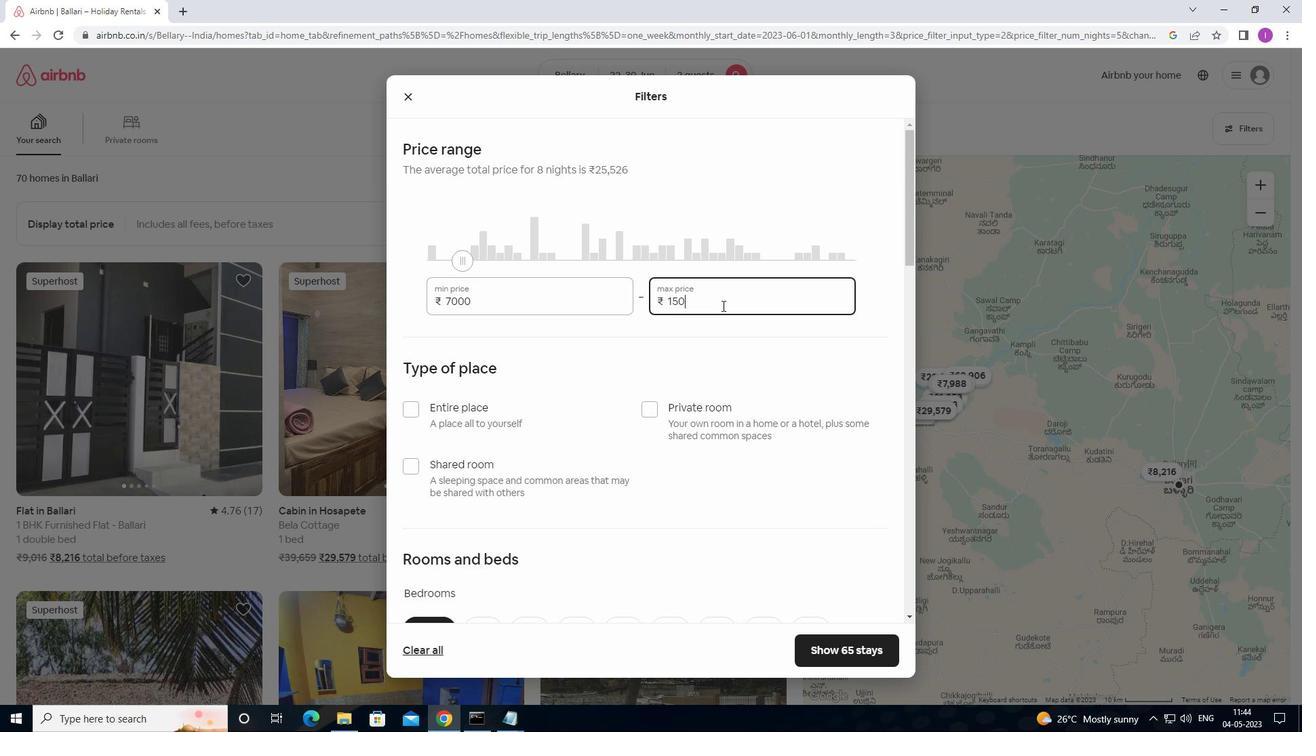 
Action: Key pressed 0
Screenshot: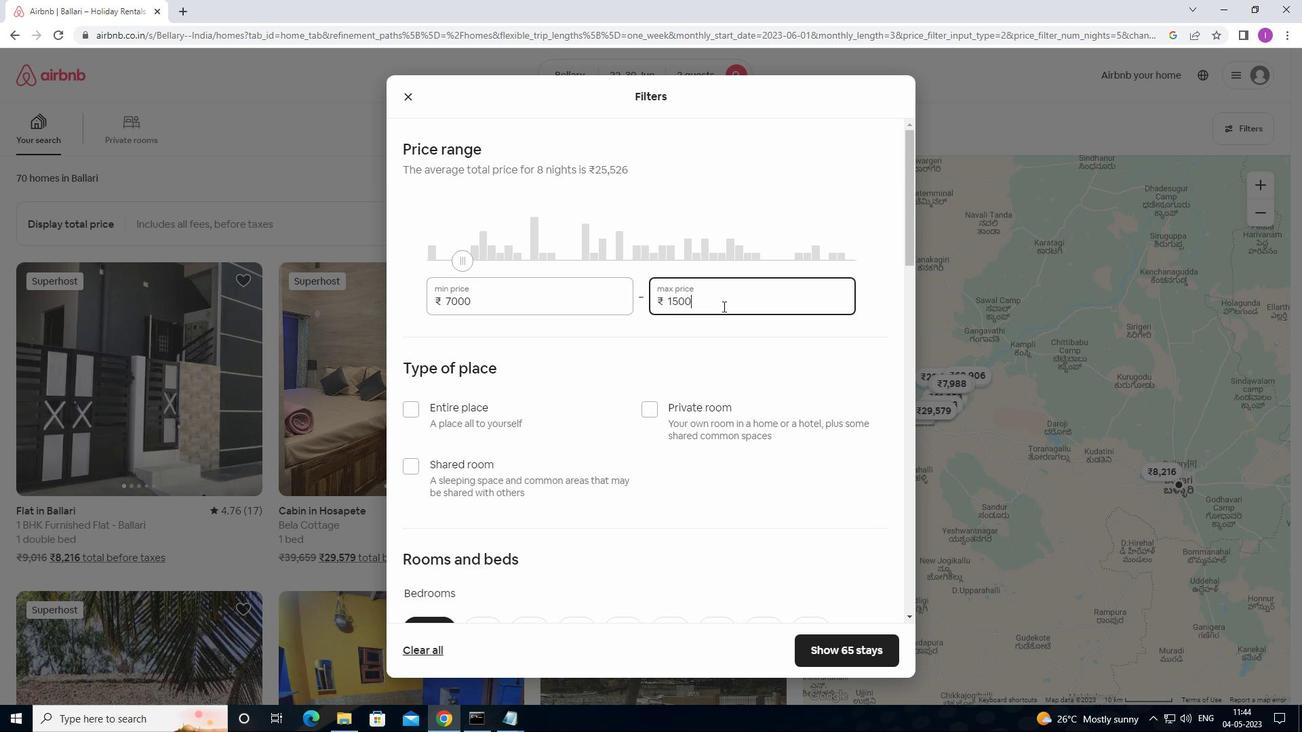 
Action: Mouse moved to (702, 351)
Screenshot: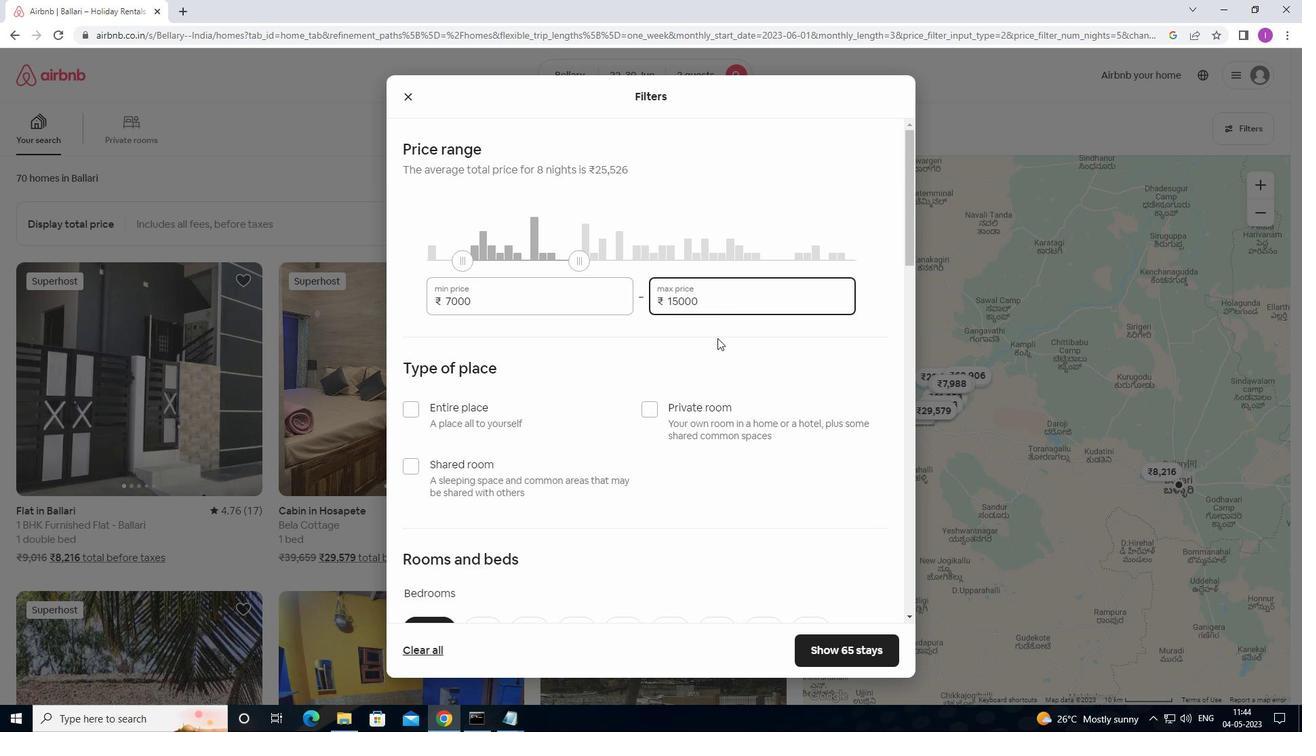 
Action: Mouse scrolled (702, 351) with delta (0, 0)
Screenshot: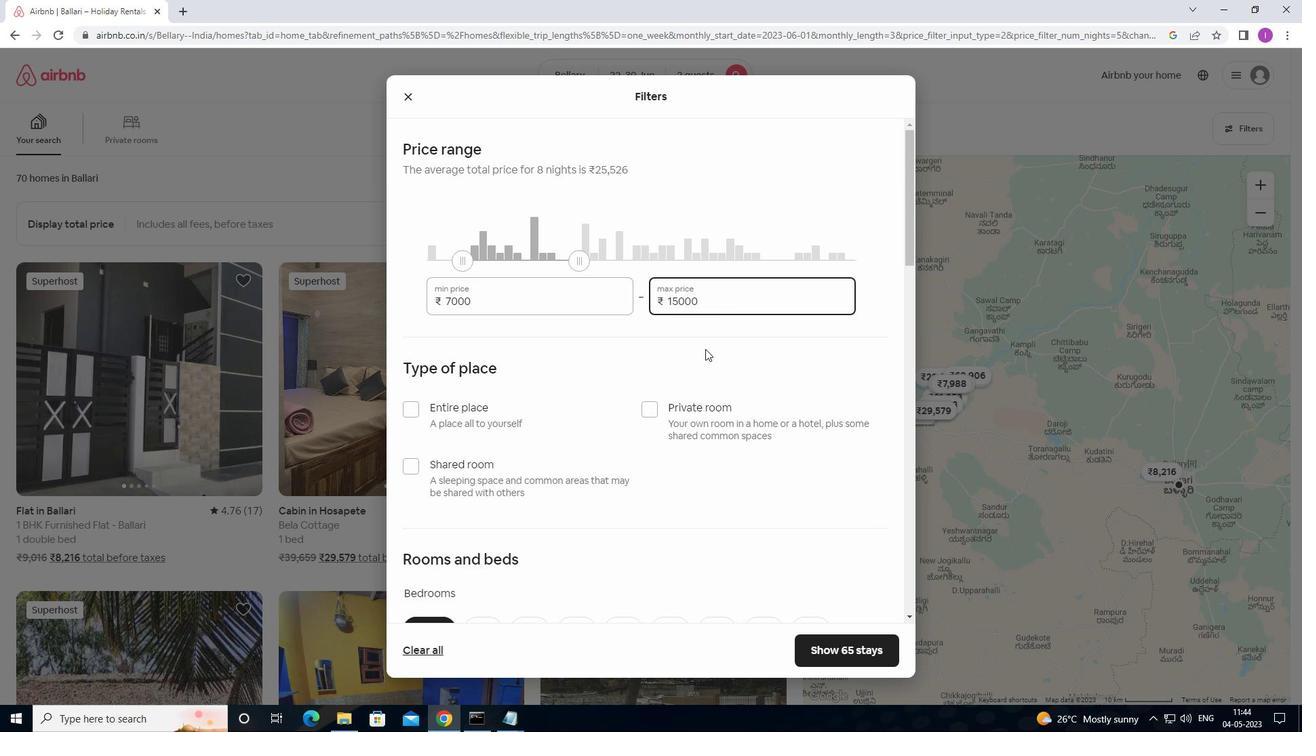 
Action: Mouse moved to (707, 341)
Screenshot: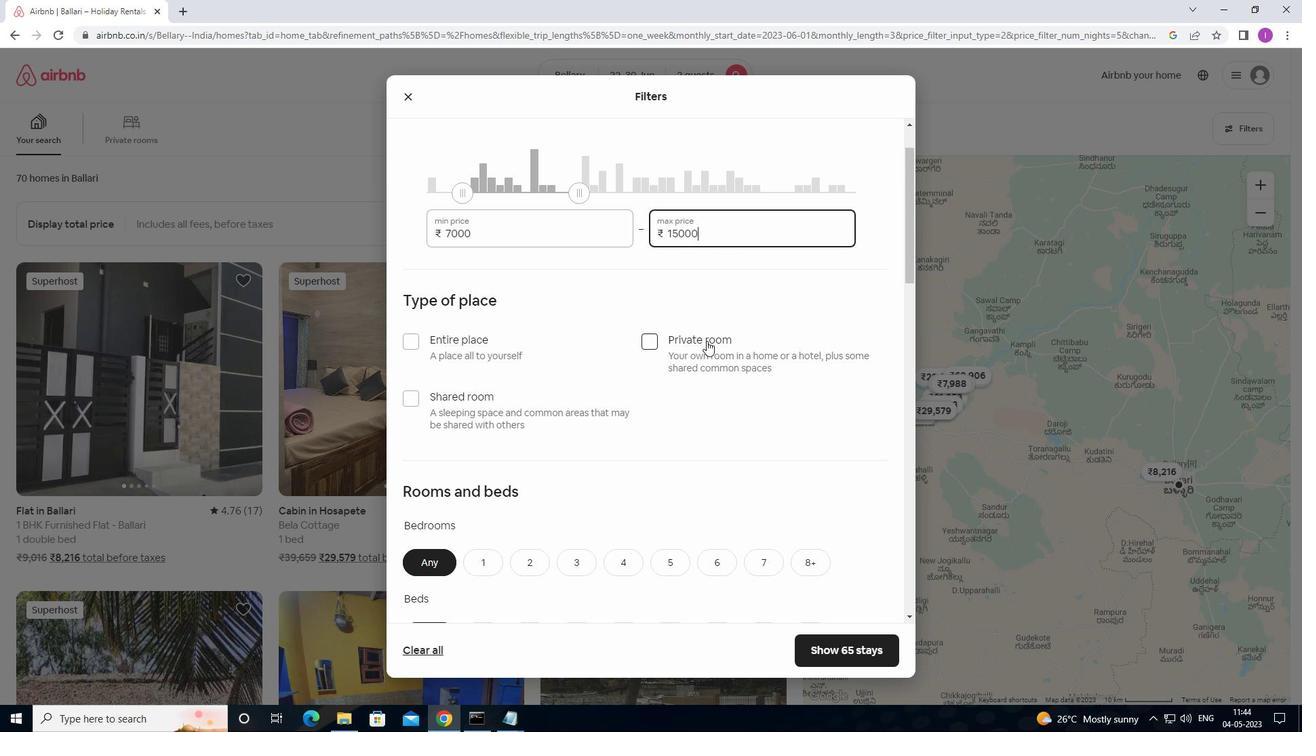 
Action: Mouse scrolled (707, 340) with delta (0, 0)
Screenshot: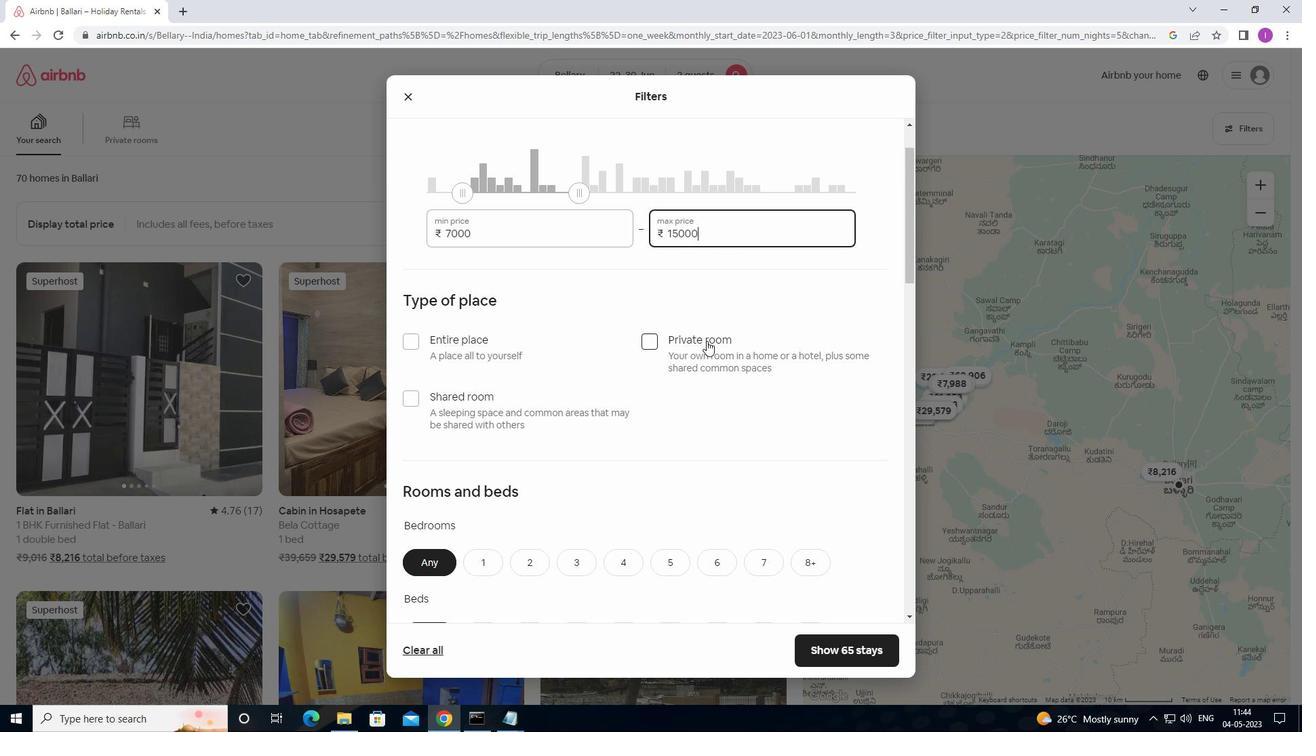 
Action: Mouse moved to (415, 275)
Screenshot: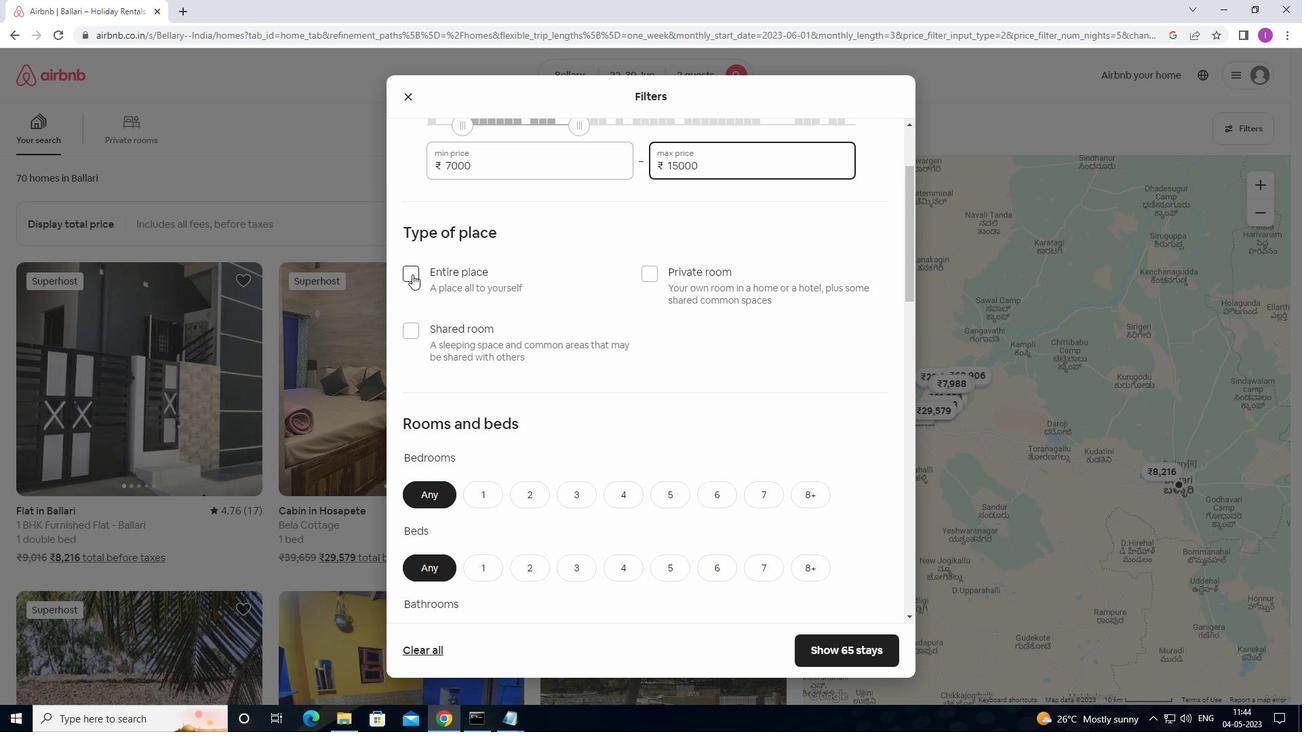
Action: Mouse pressed left at (415, 275)
Screenshot: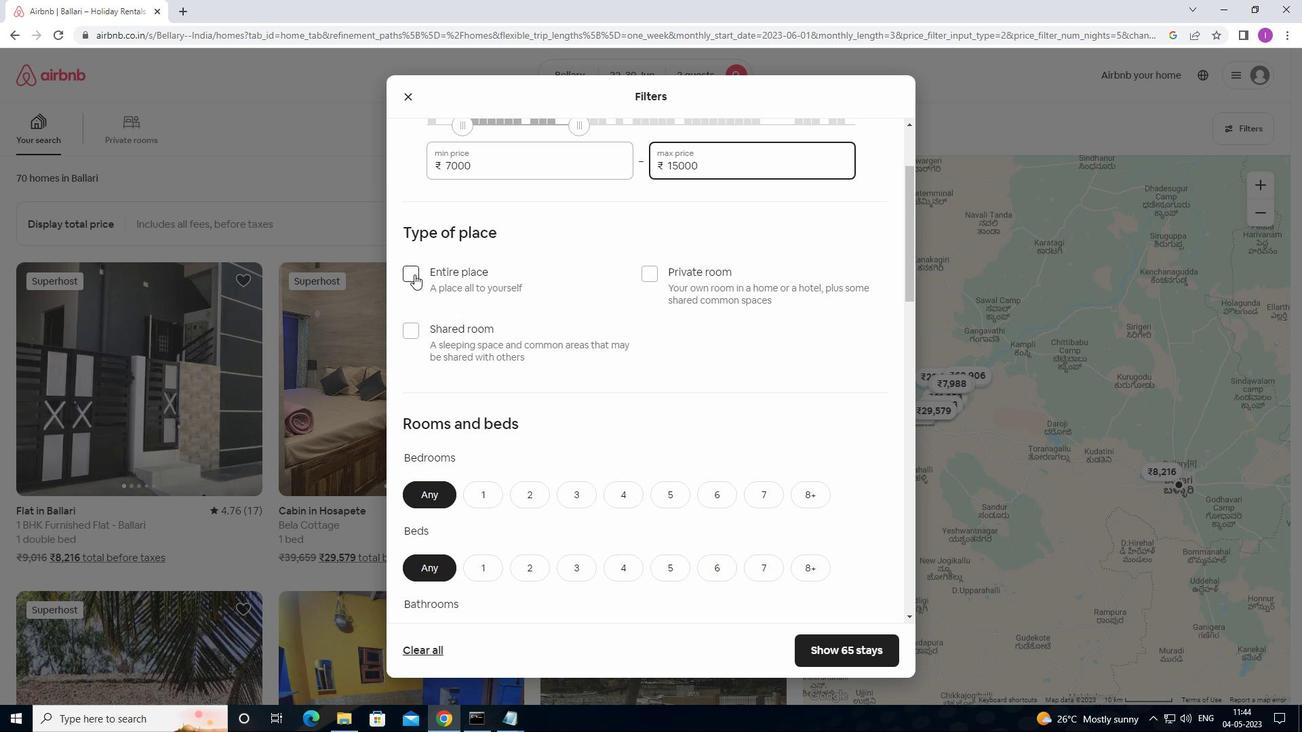 
Action: Mouse moved to (702, 385)
Screenshot: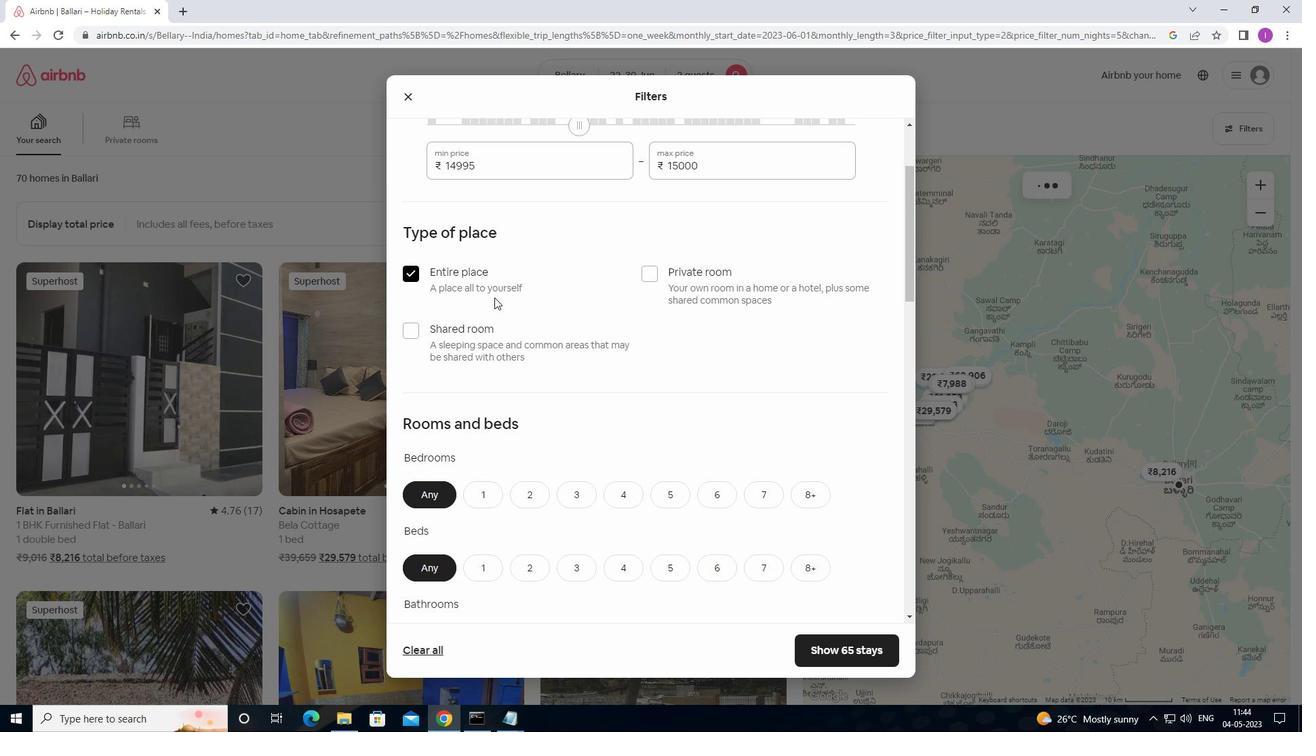 
Action: Mouse scrolled (702, 384) with delta (0, 0)
Screenshot: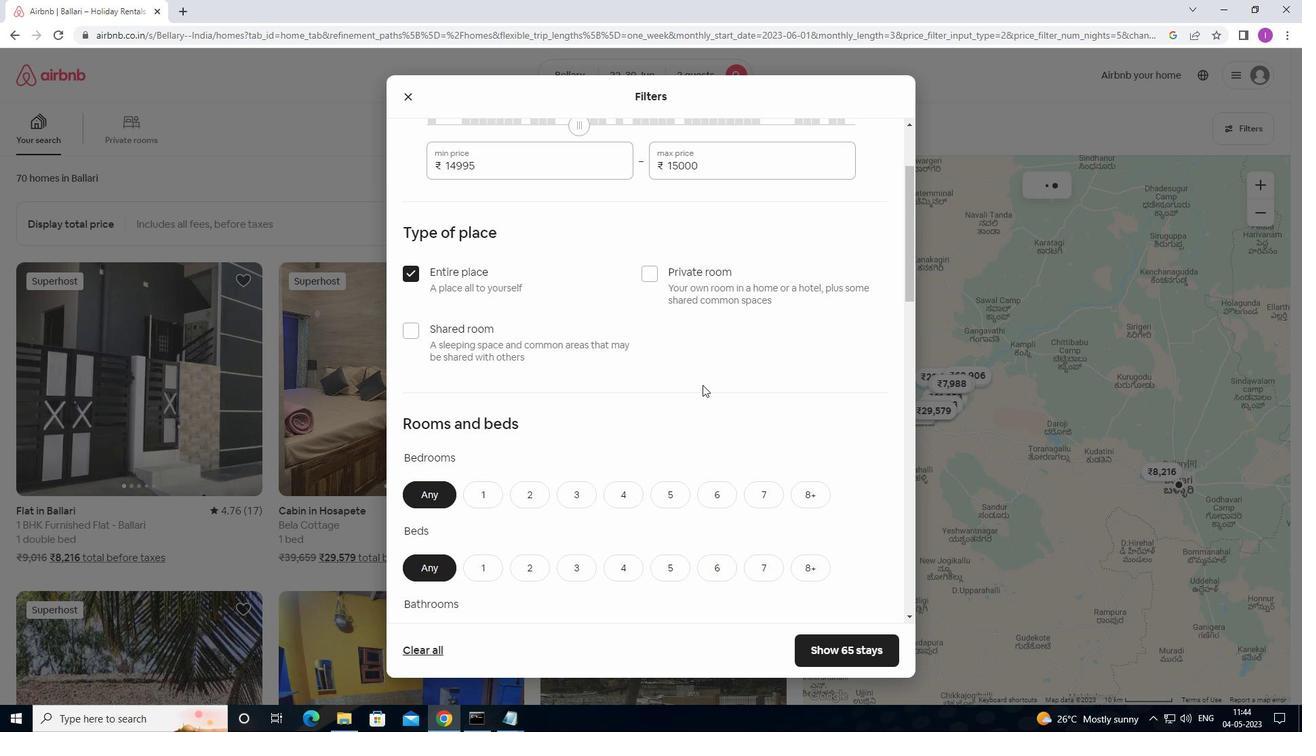 
Action: Mouse scrolled (702, 384) with delta (0, 0)
Screenshot: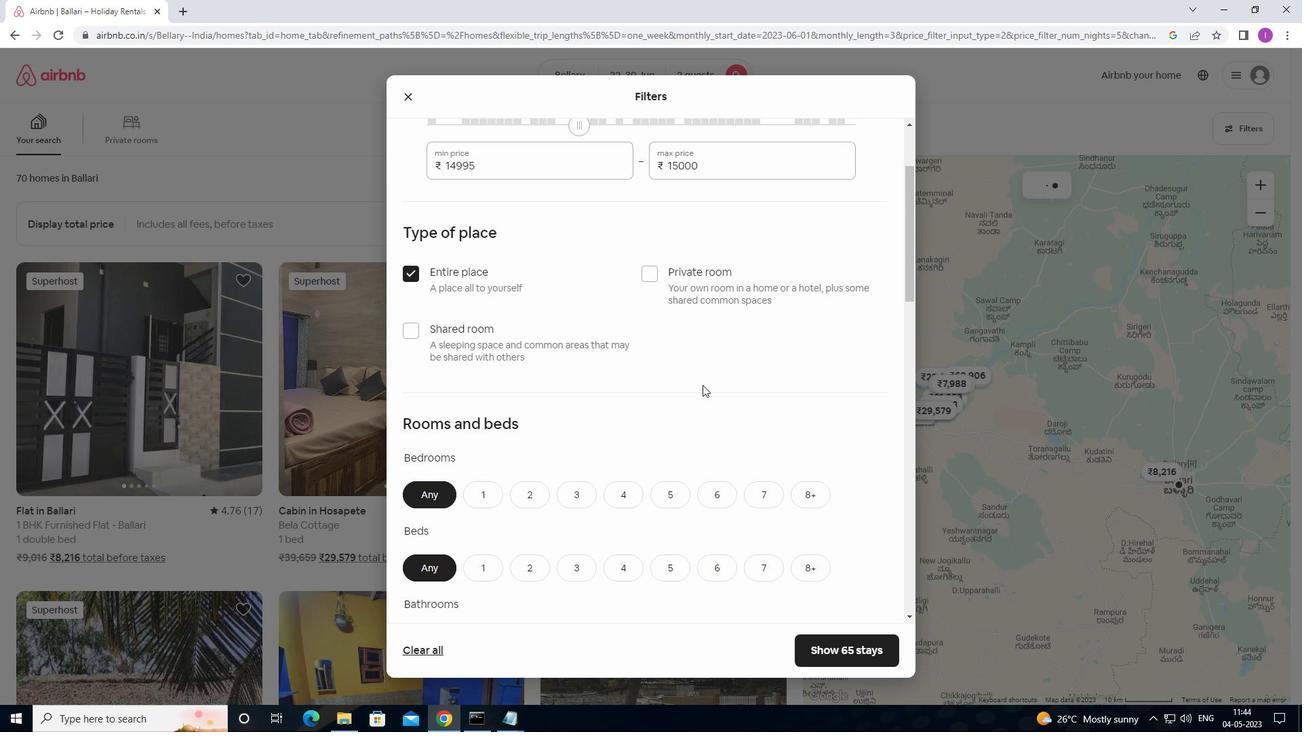 
Action: Mouse moved to (487, 359)
Screenshot: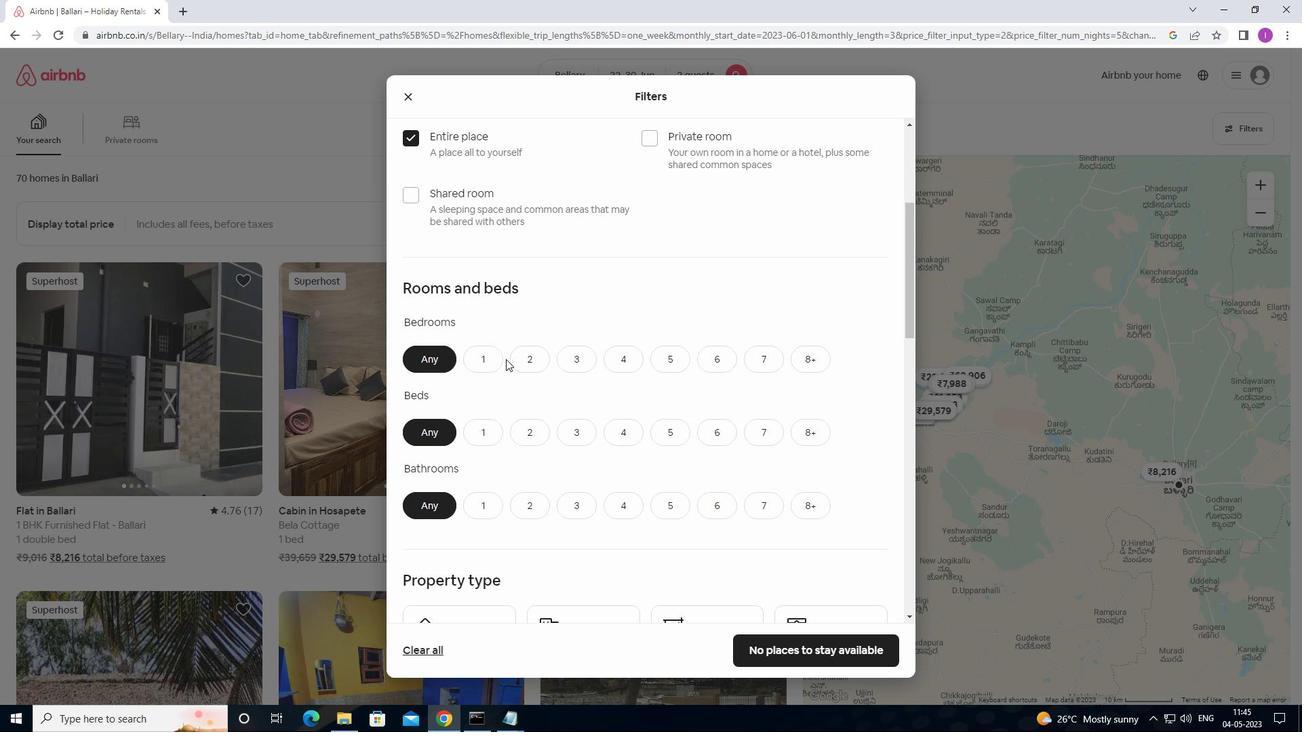 
Action: Mouse pressed left at (487, 359)
Screenshot: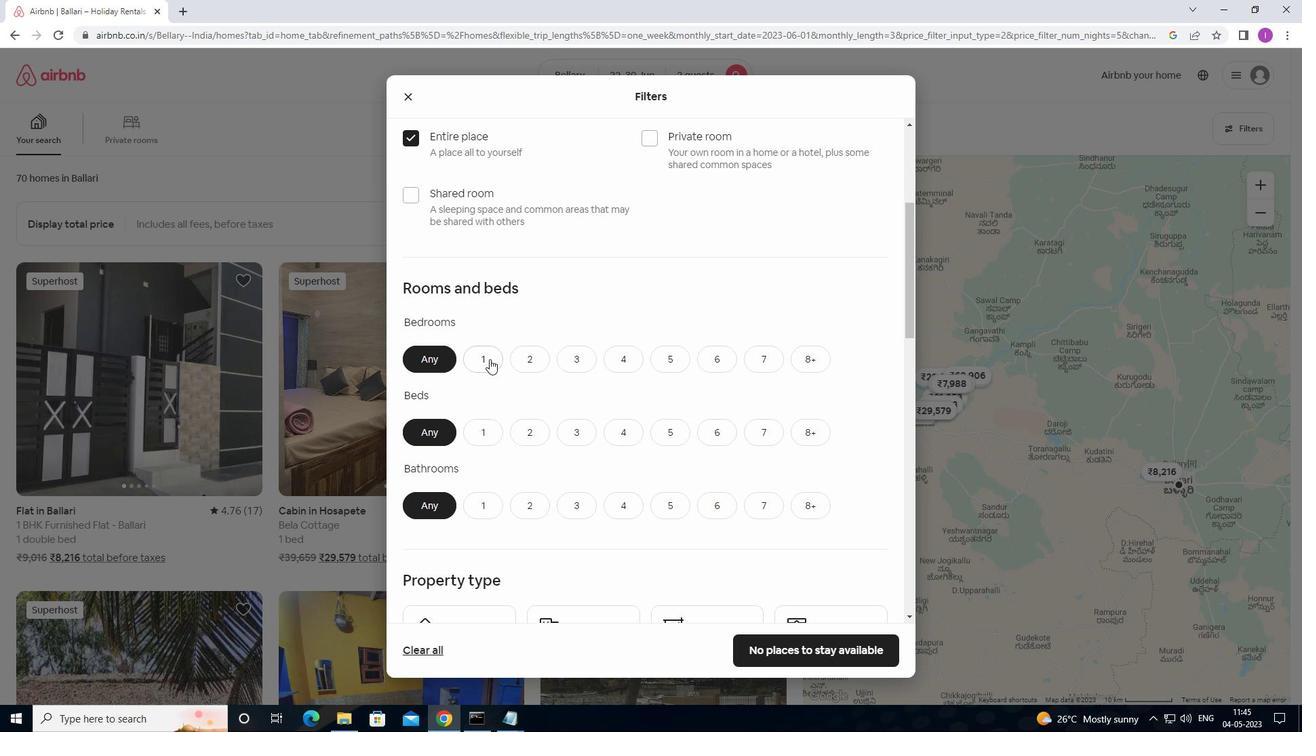 
Action: Mouse moved to (496, 425)
Screenshot: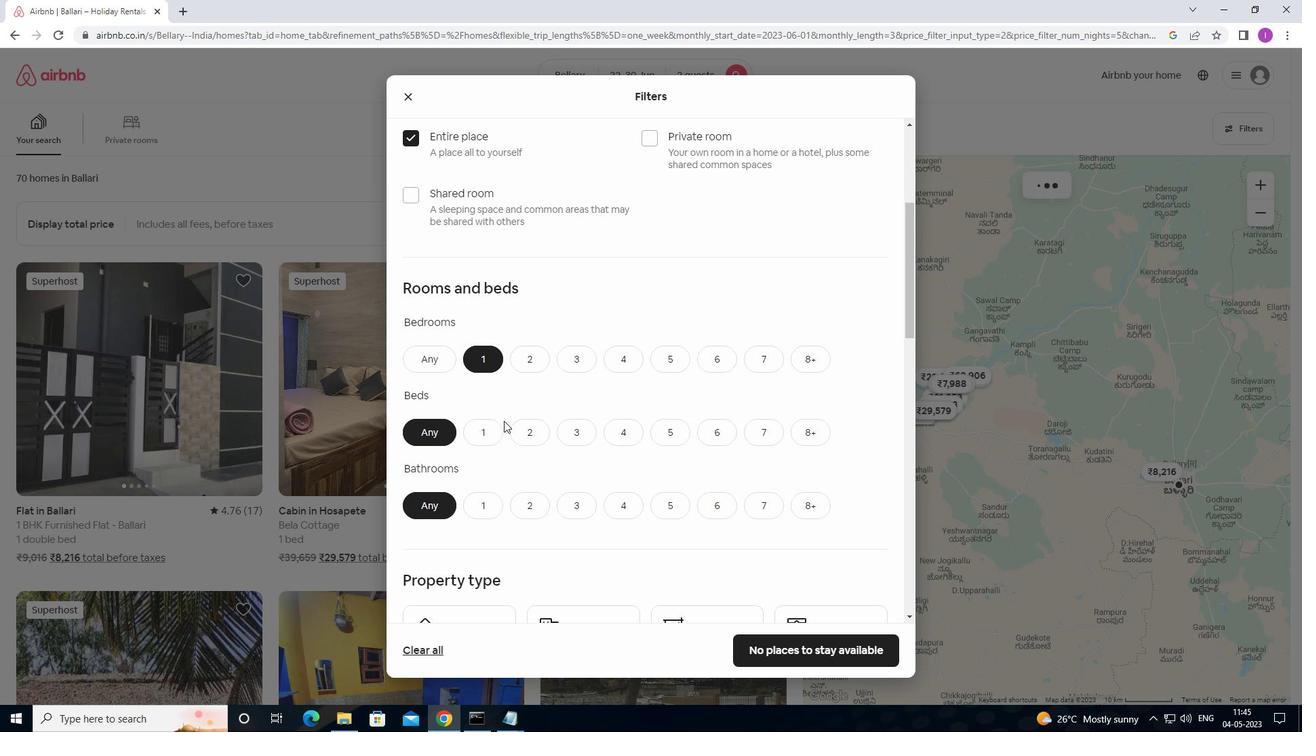 
Action: Mouse pressed left at (496, 425)
Screenshot: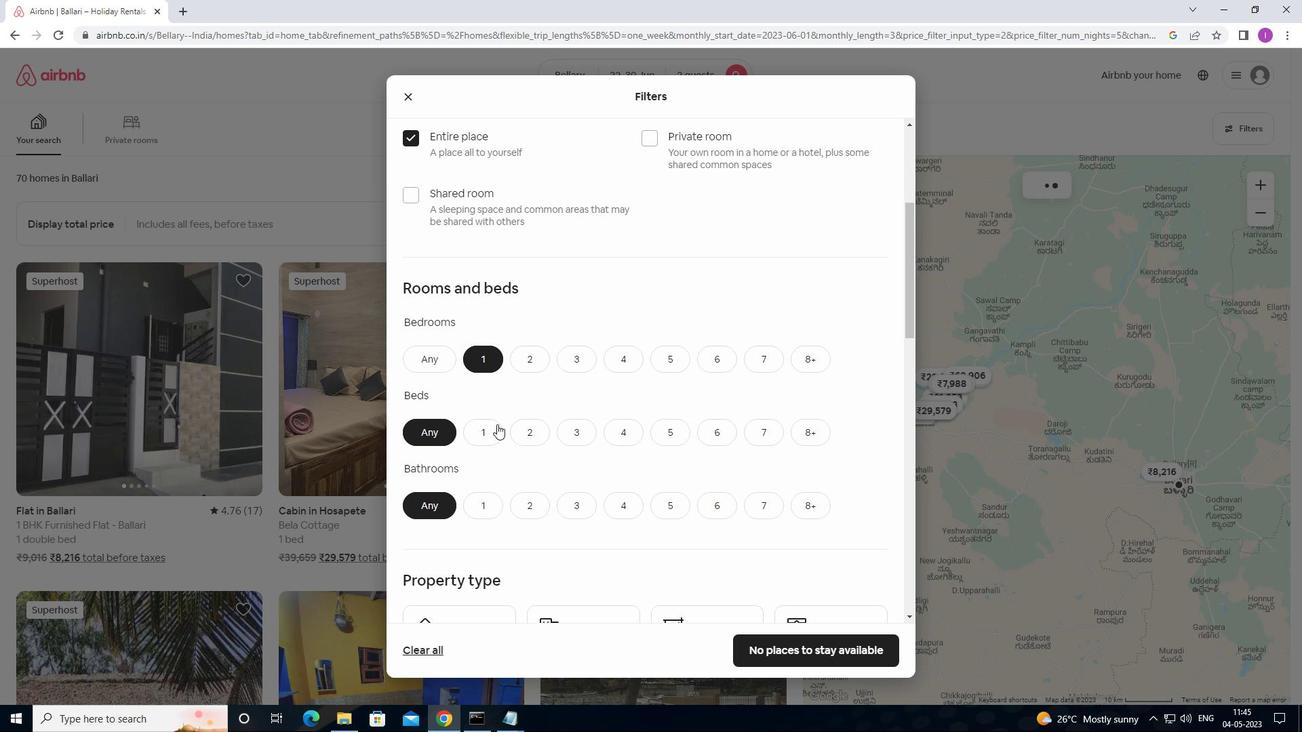 
Action: Mouse moved to (484, 514)
Screenshot: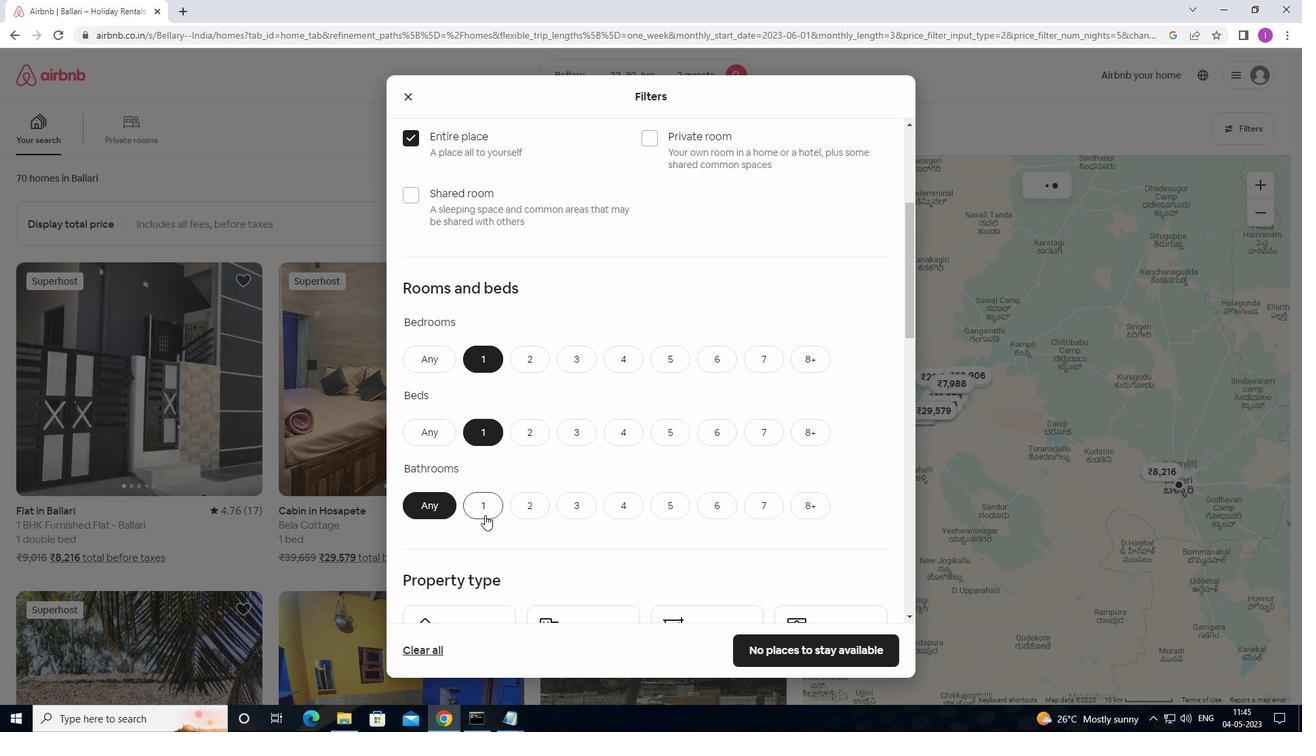 
Action: Mouse pressed left at (484, 514)
Screenshot: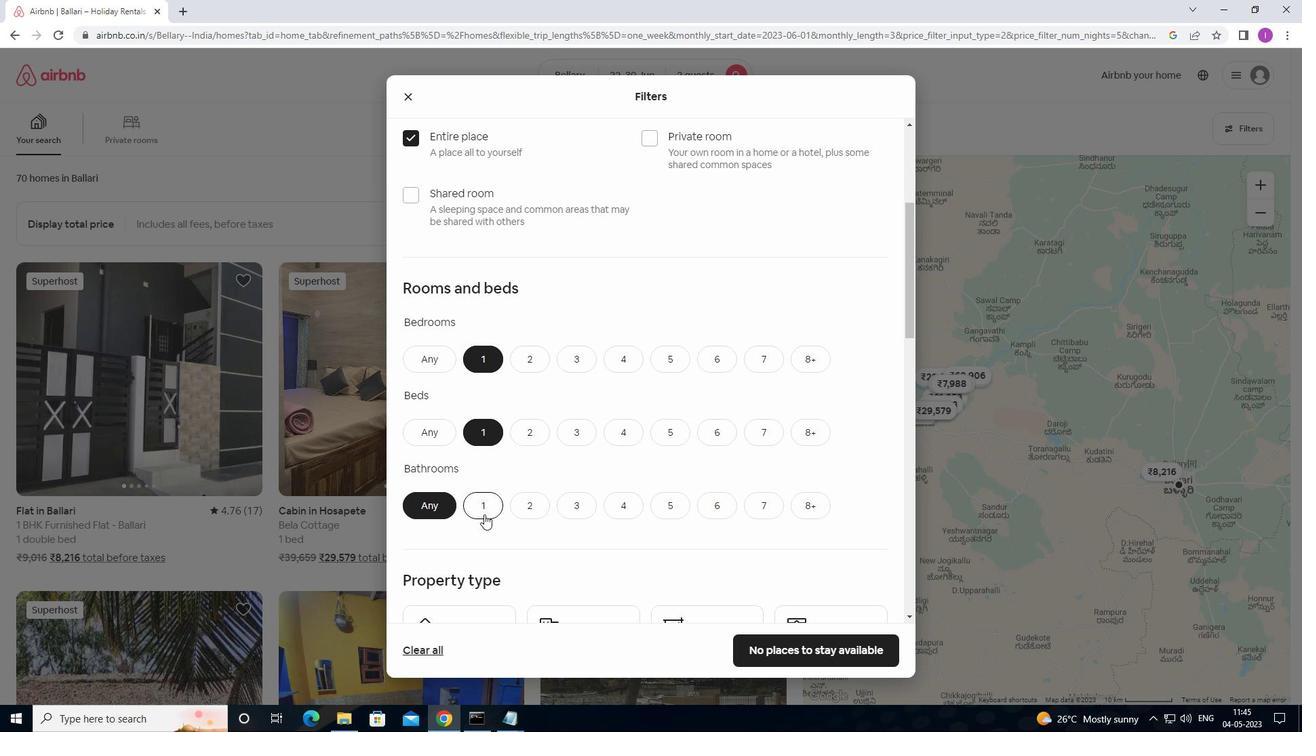 
Action: Mouse moved to (562, 467)
Screenshot: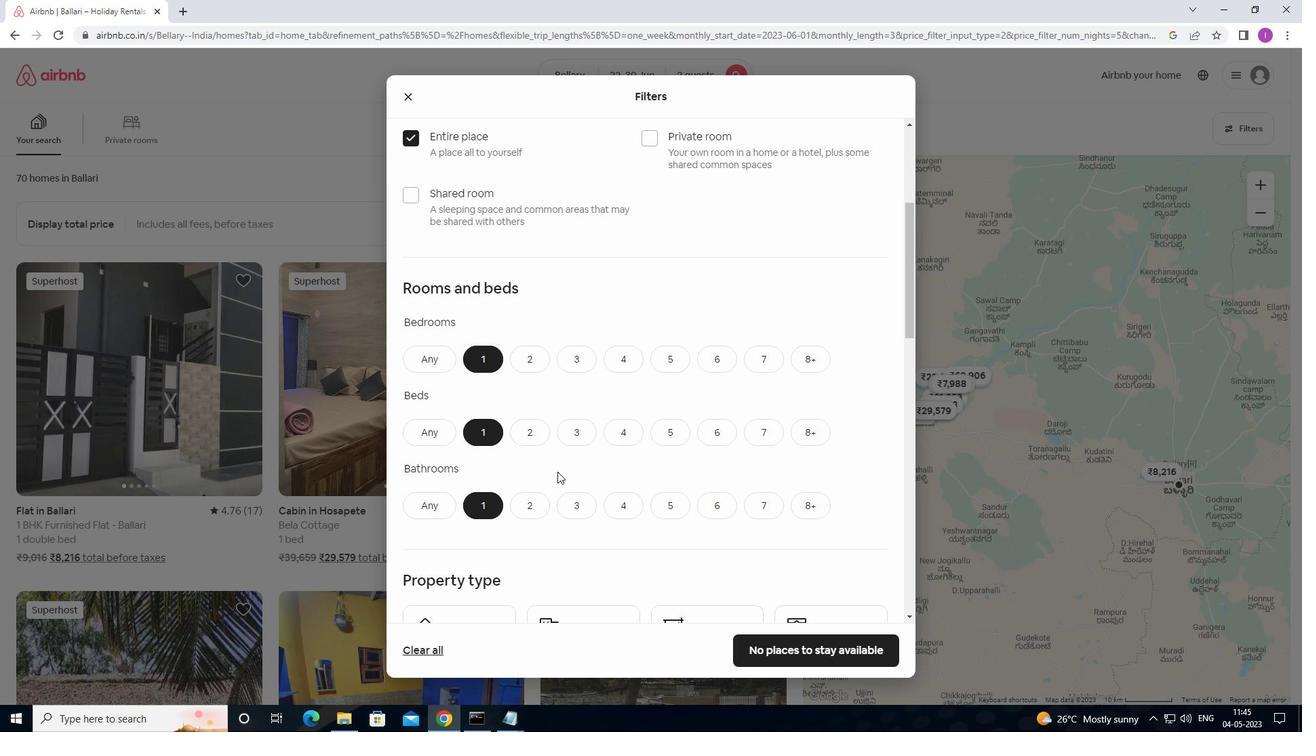 
Action: Mouse scrolled (562, 468) with delta (0, 0)
Screenshot: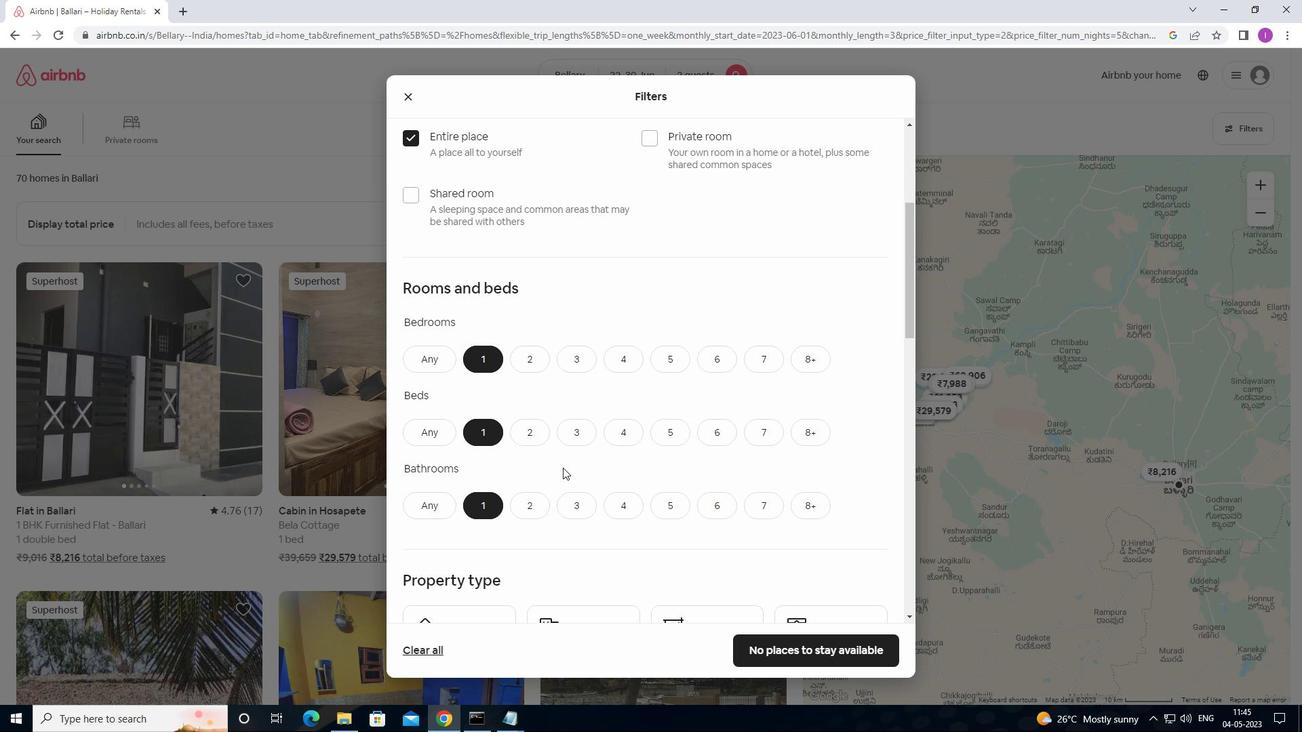 
Action: Mouse scrolled (562, 468) with delta (0, 0)
Screenshot: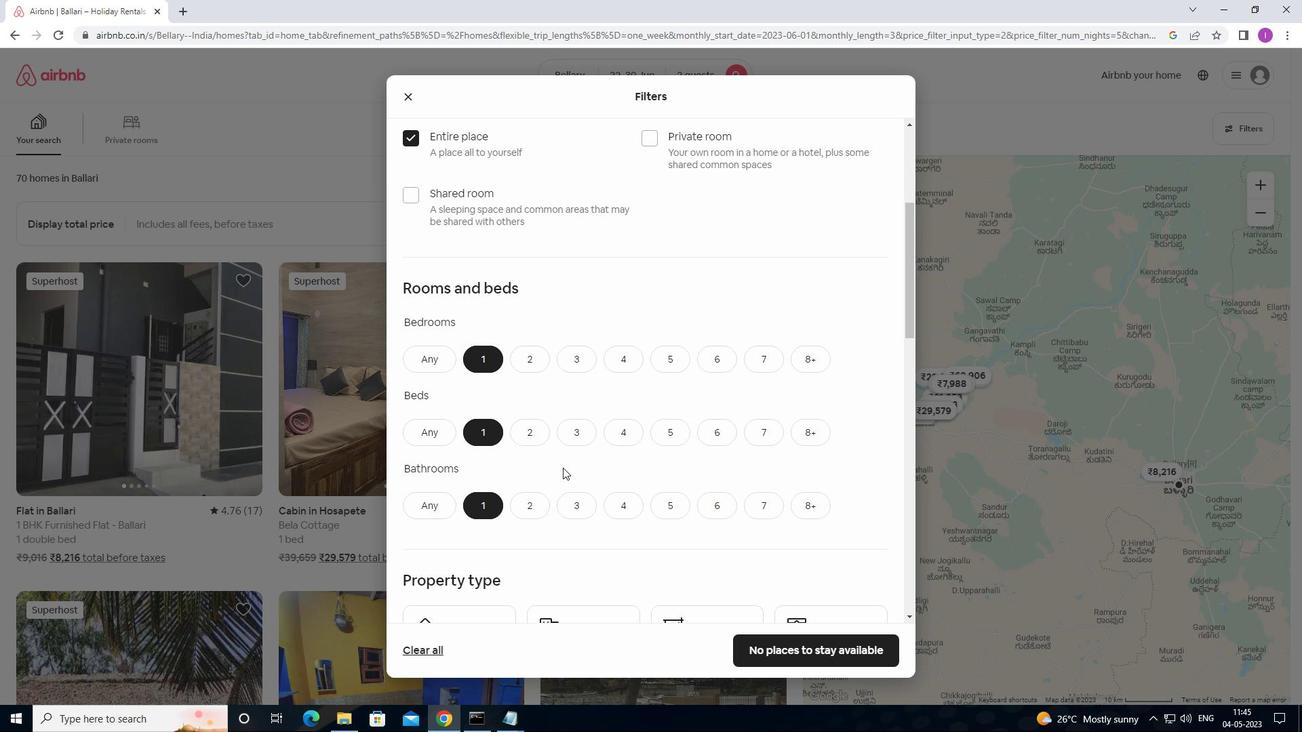 
Action: Mouse scrolled (562, 467) with delta (0, 0)
Screenshot: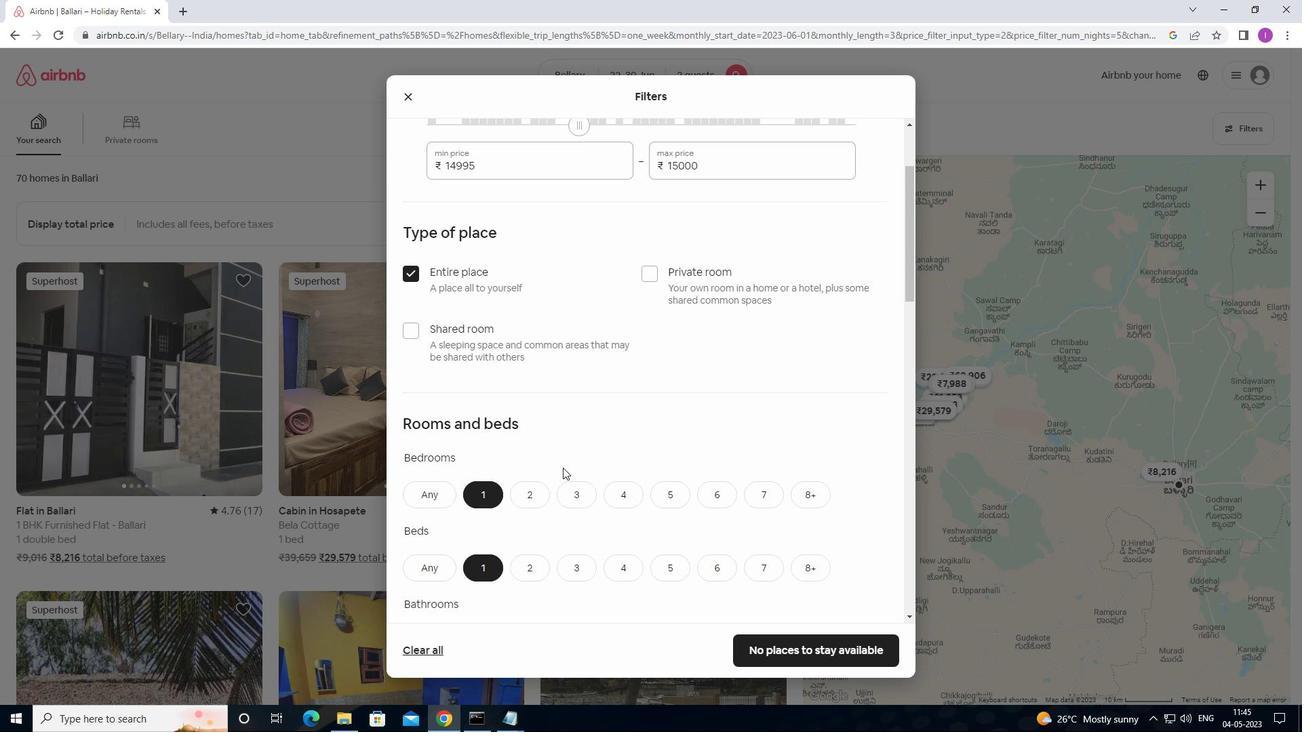 
Action: Mouse scrolled (562, 467) with delta (0, 0)
Screenshot: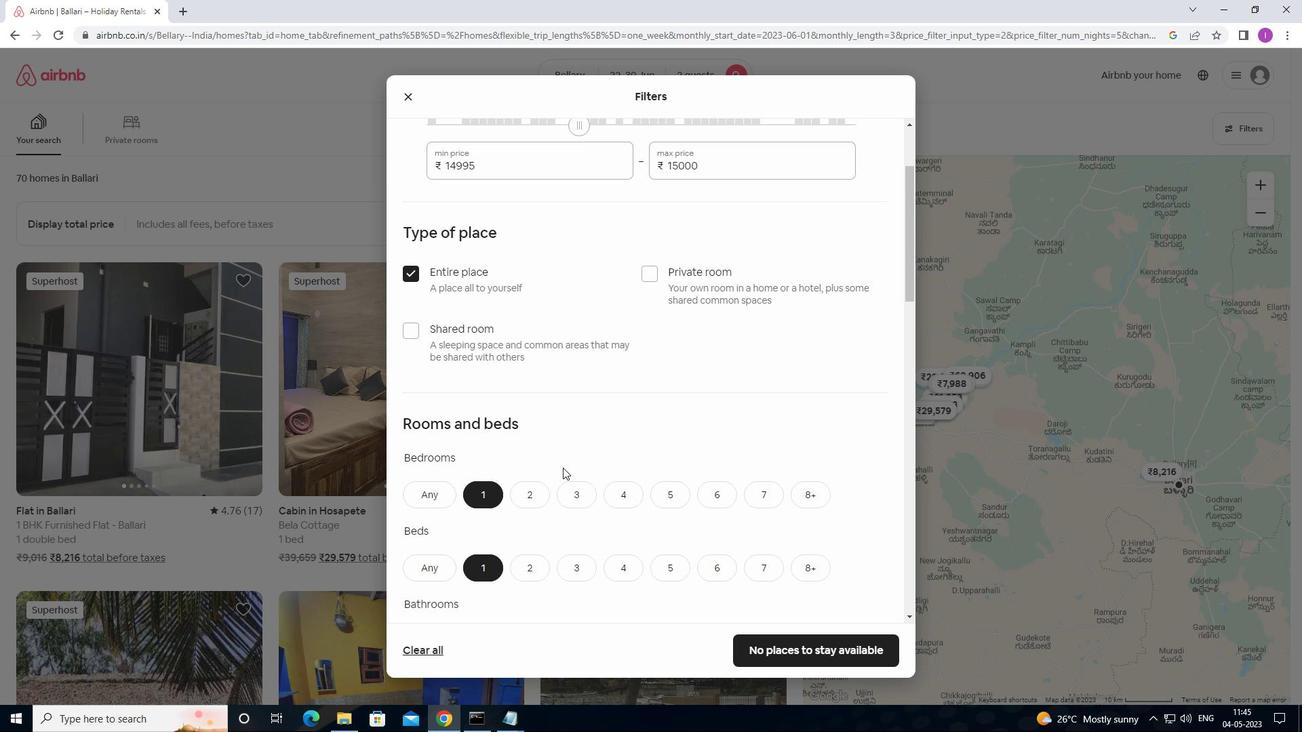 
Action: Mouse scrolled (562, 467) with delta (0, 0)
Screenshot: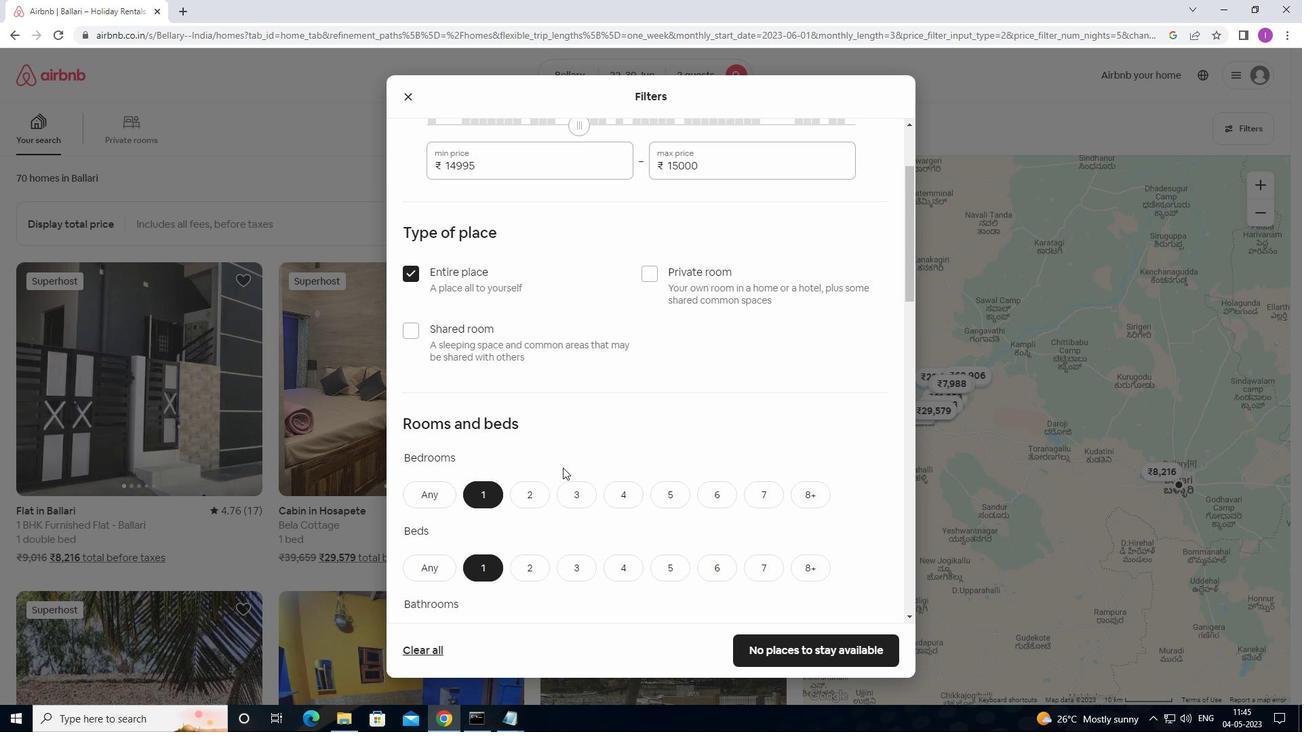 
Action: Mouse scrolled (562, 467) with delta (0, 0)
Screenshot: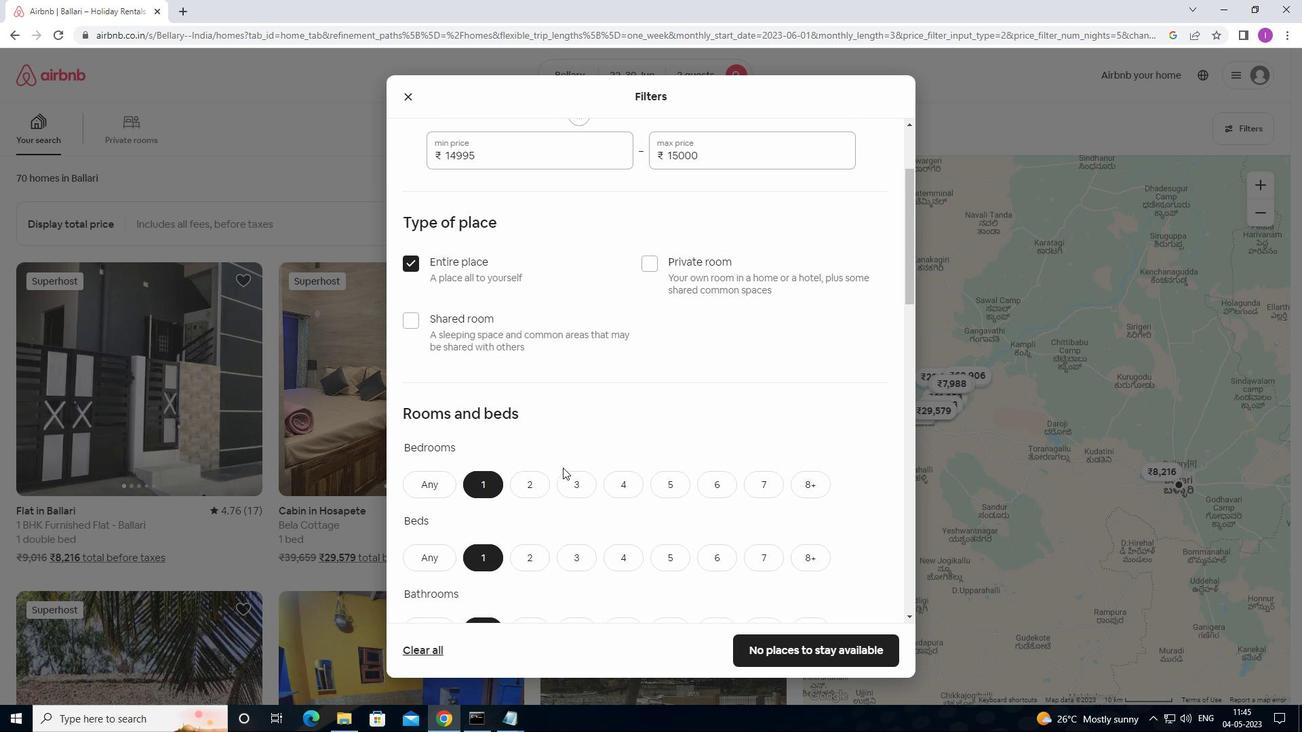 
Action: Mouse moved to (564, 467)
Screenshot: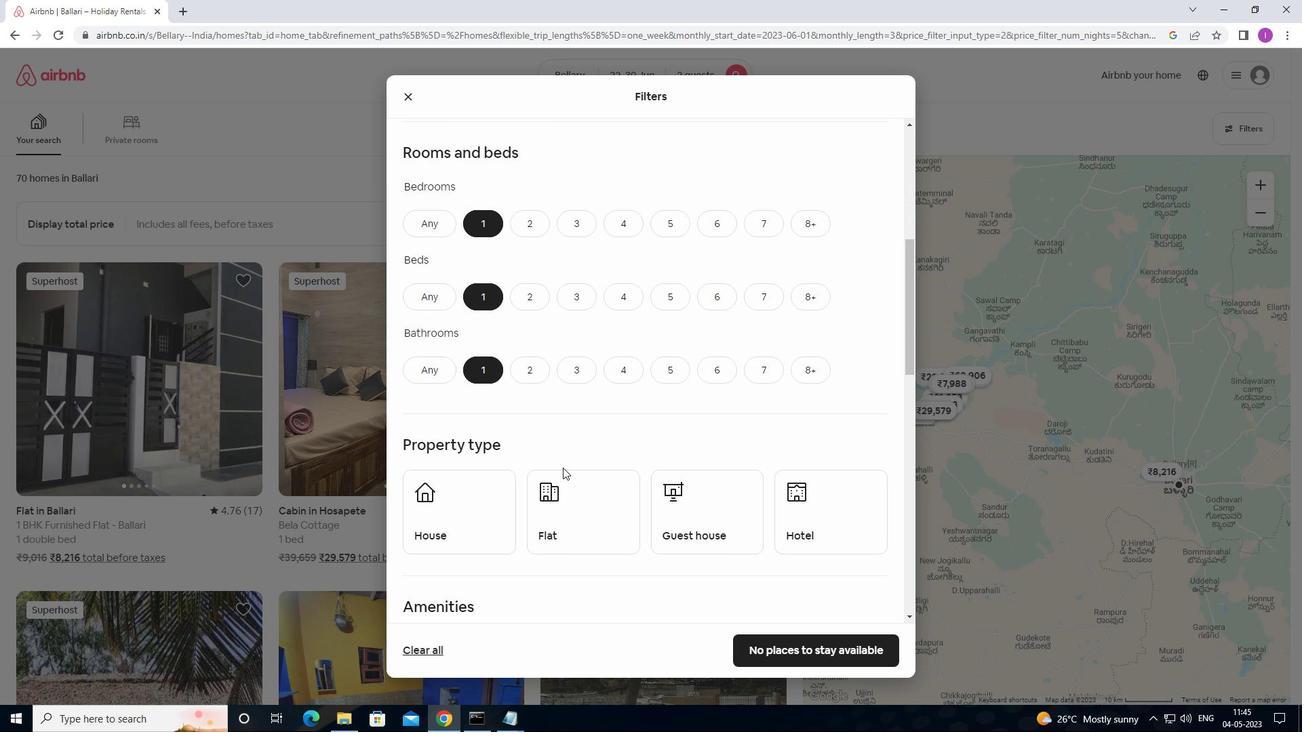 
Action: Mouse scrolled (564, 466) with delta (0, 0)
Screenshot: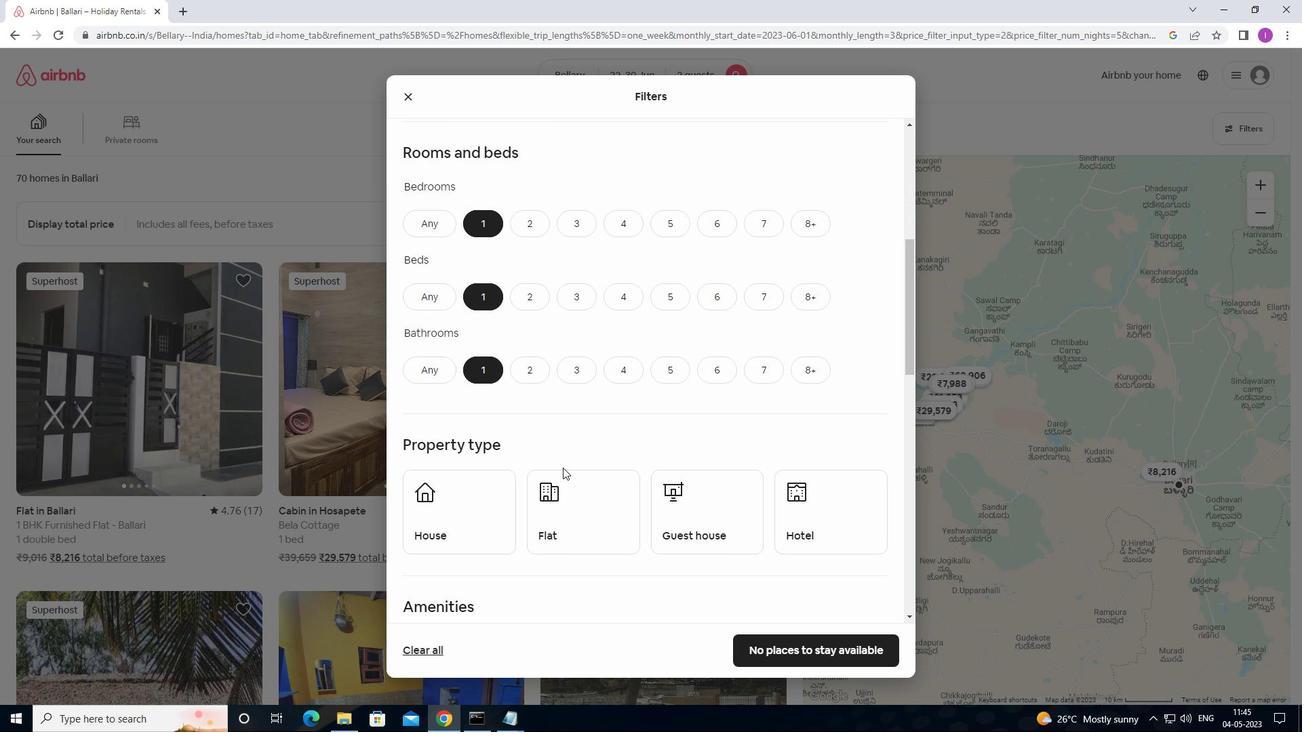 
Action: Mouse moved to (511, 466)
Screenshot: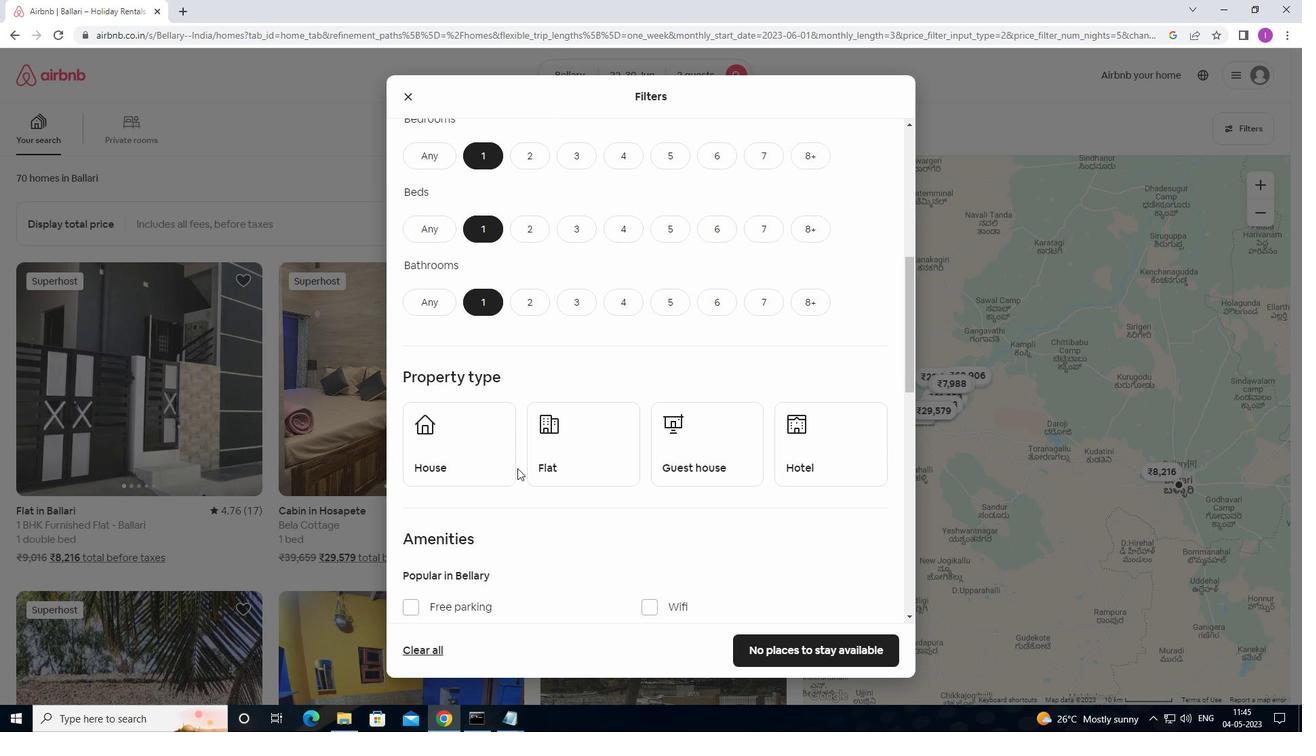 
Action: Mouse pressed left at (511, 466)
Screenshot: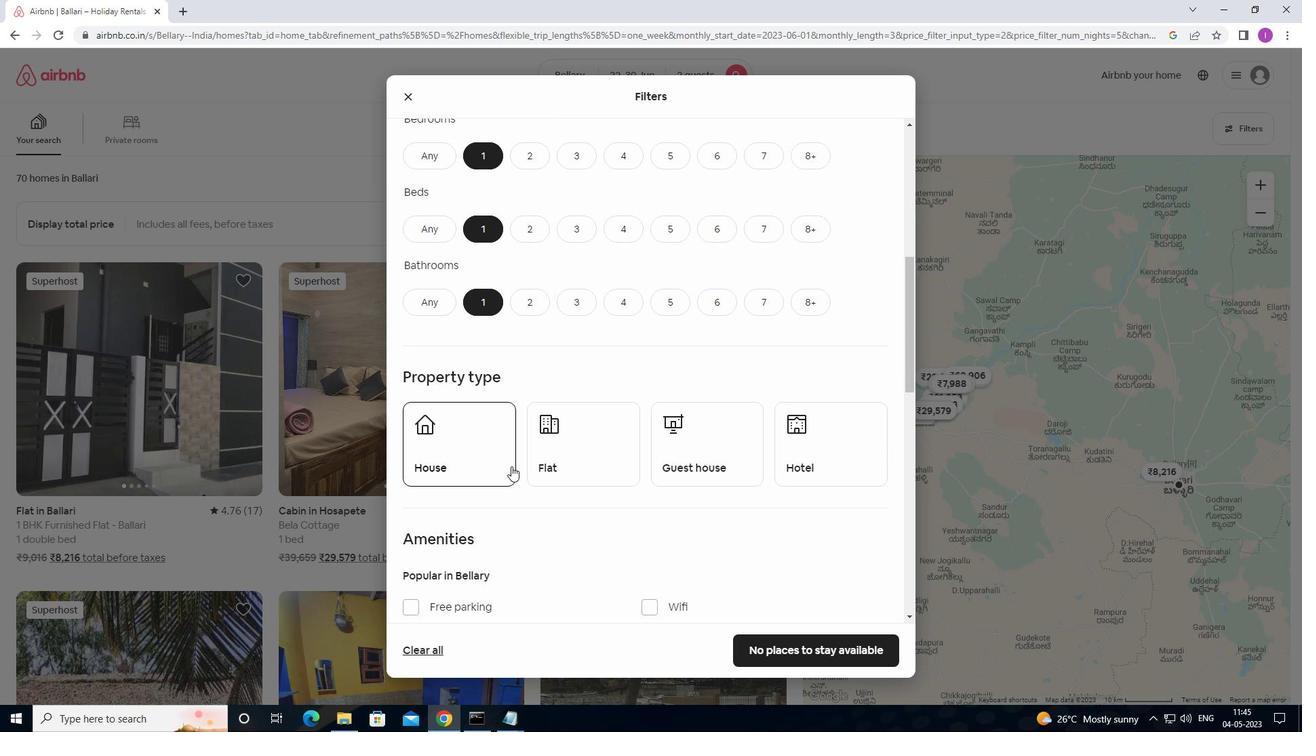 
Action: Mouse moved to (570, 466)
Screenshot: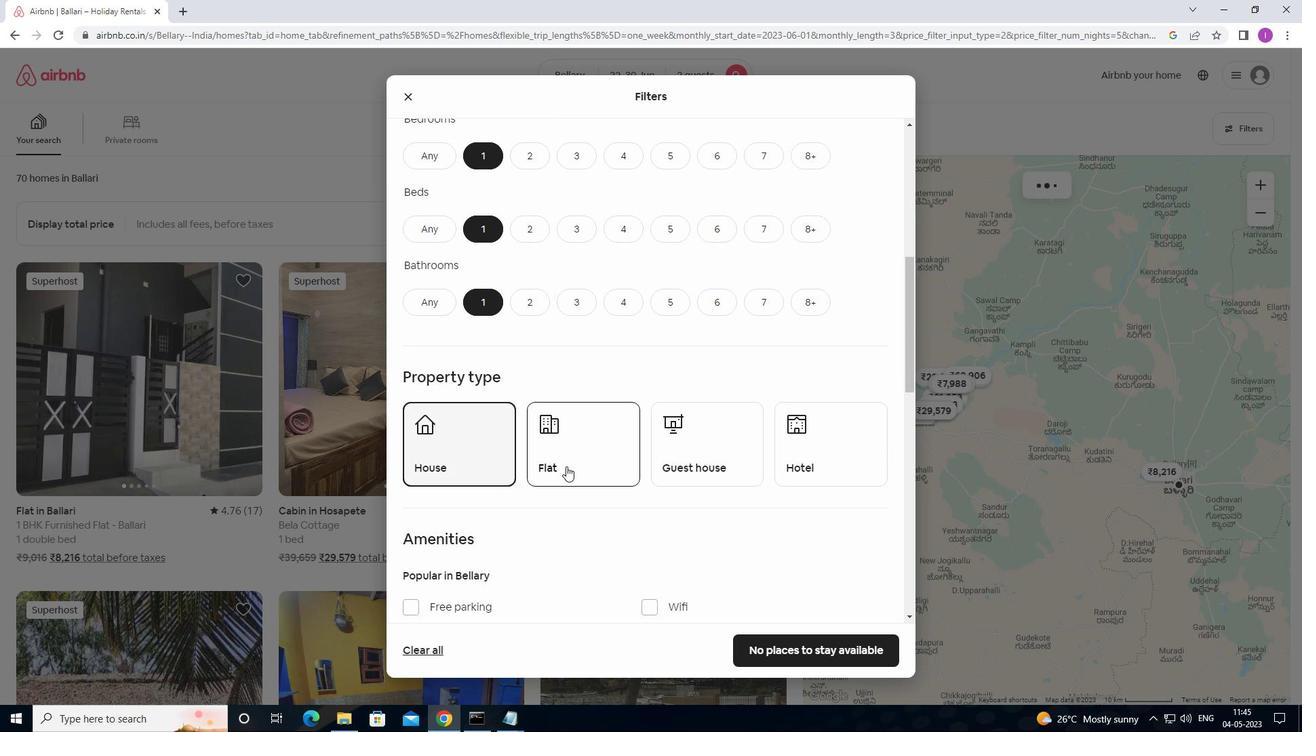 
Action: Mouse pressed left at (570, 466)
Screenshot: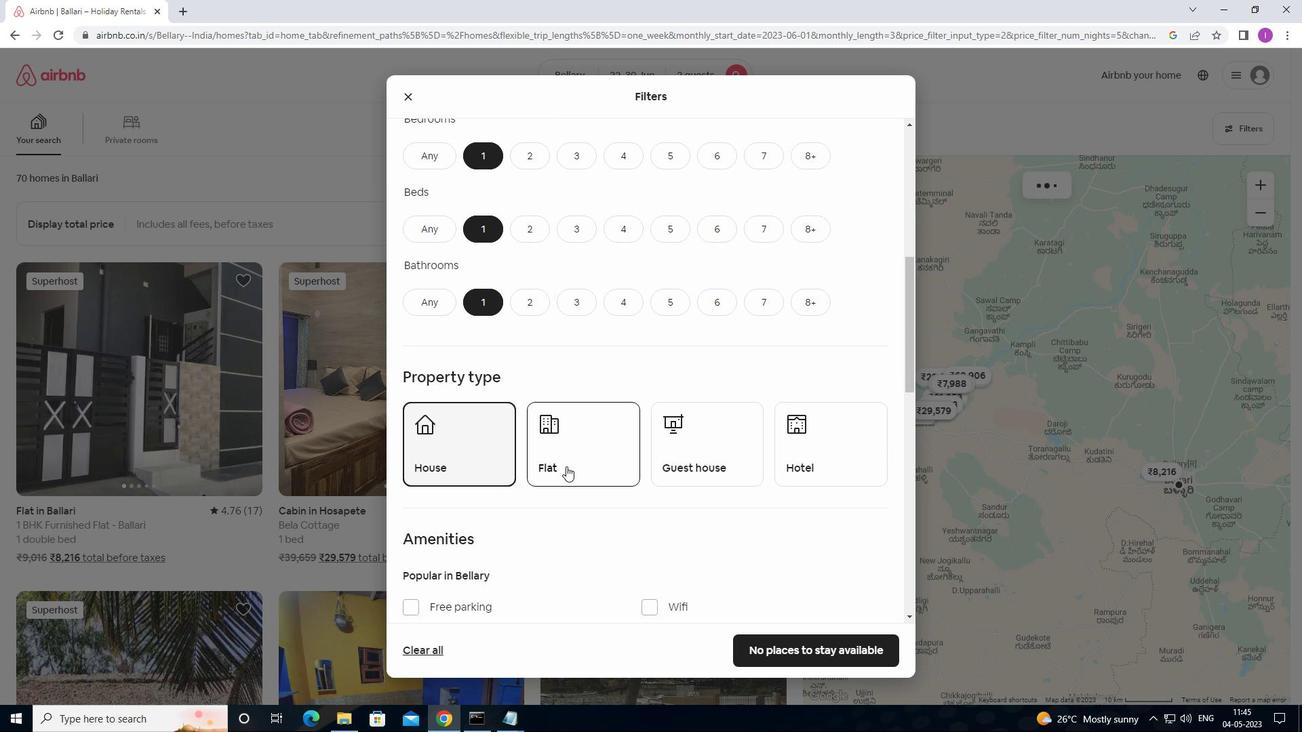 
Action: Mouse moved to (684, 446)
Screenshot: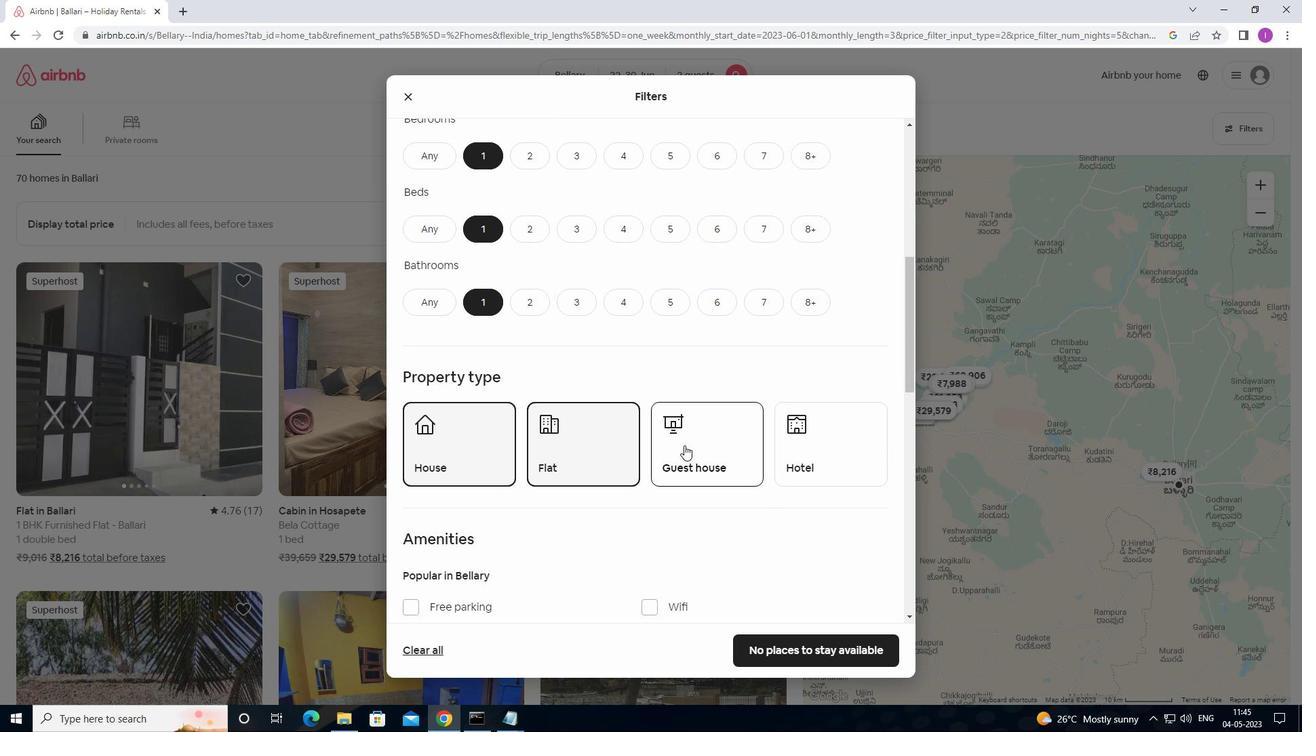 
Action: Mouse pressed left at (684, 446)
Screenshot: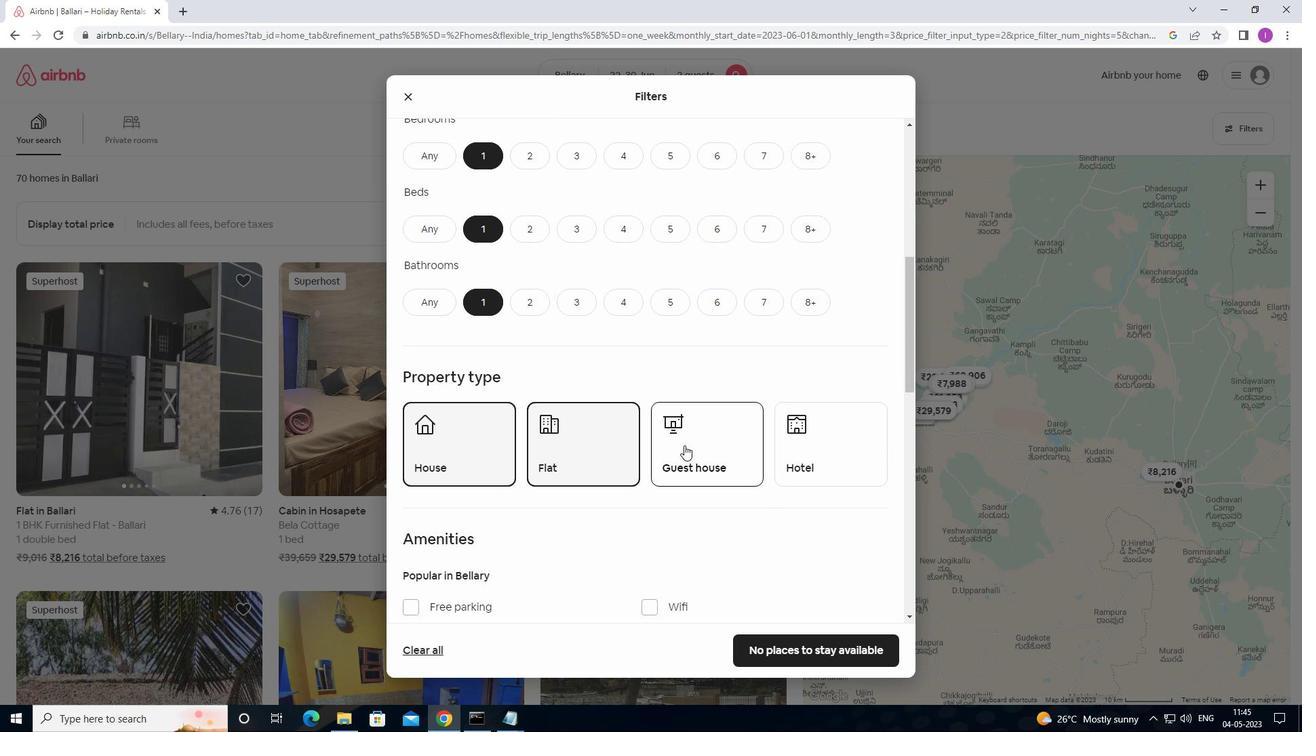 
Action: Mouse moved to (823, 455)
Screenshot: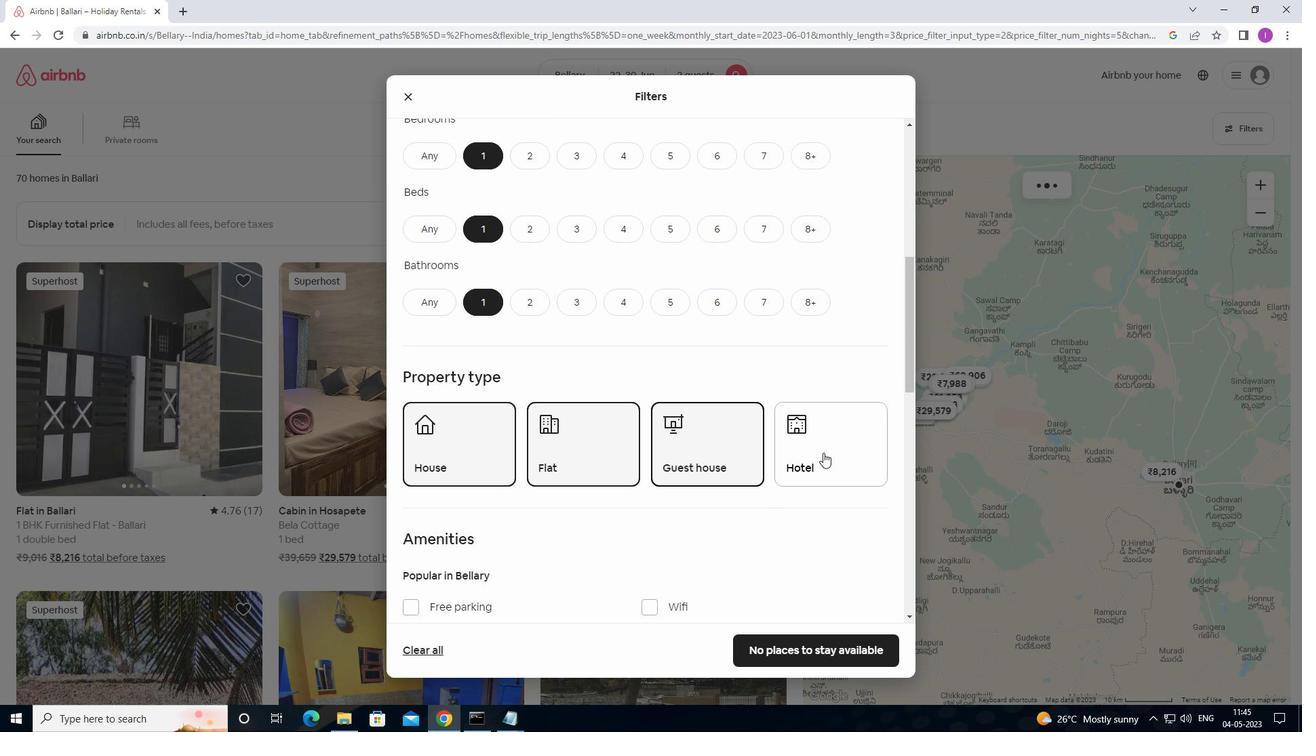 
Action: Mouse pressed left at (823, 455)
Screenshot: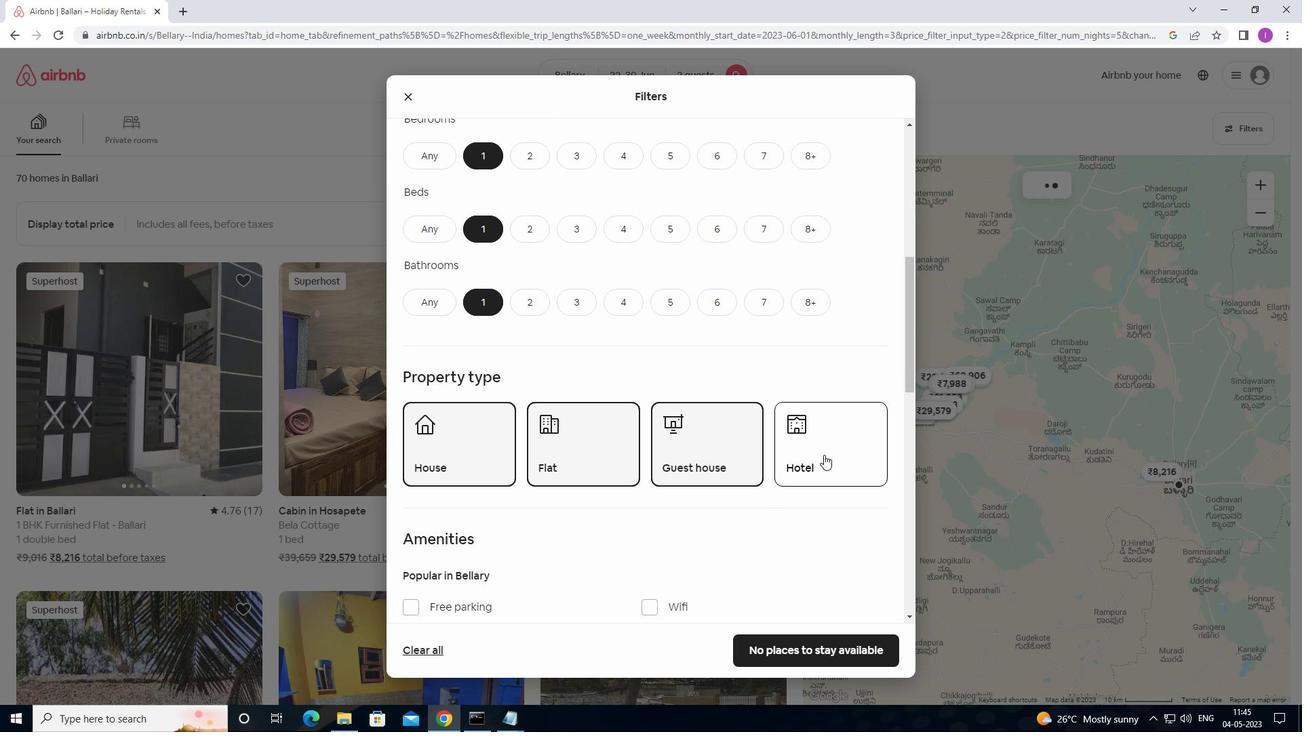 
Action: Mouse moved to (621, 455)
Screenshot: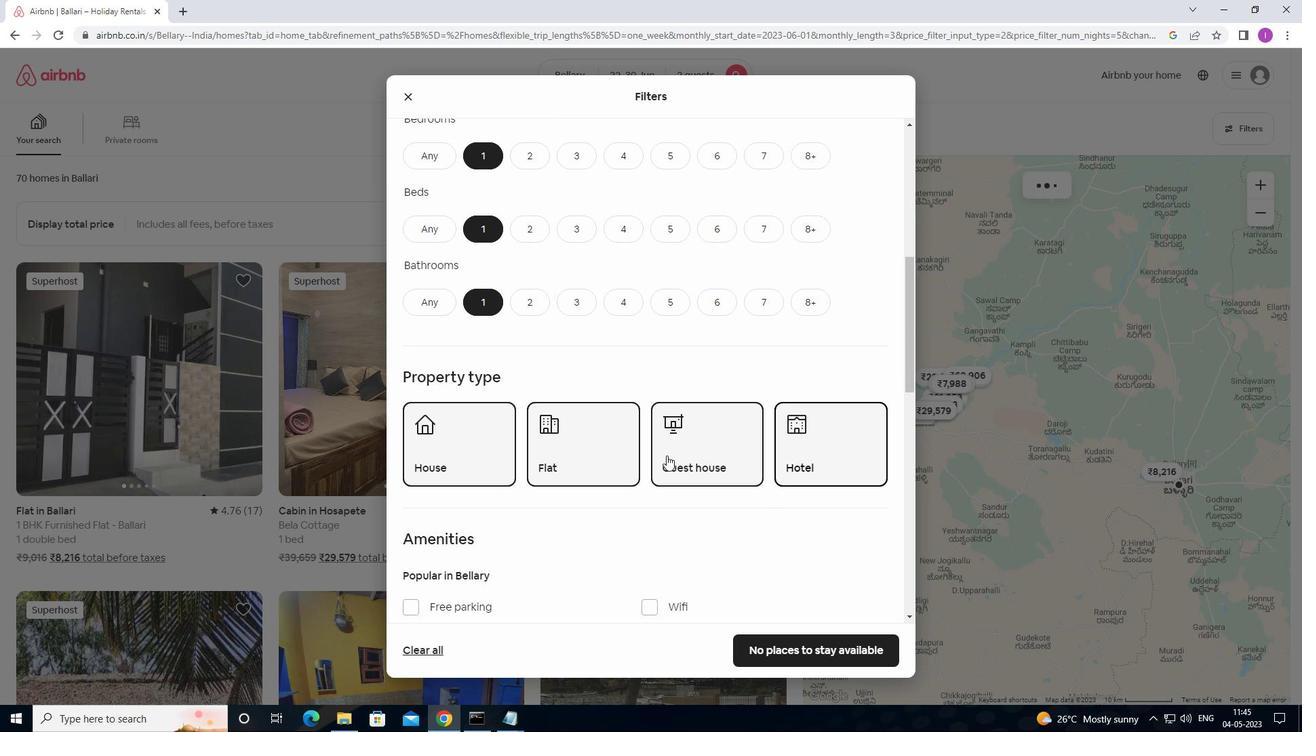 
Action: Mouse scrolled (621, 454) with delta (0, 0)
Screenshot: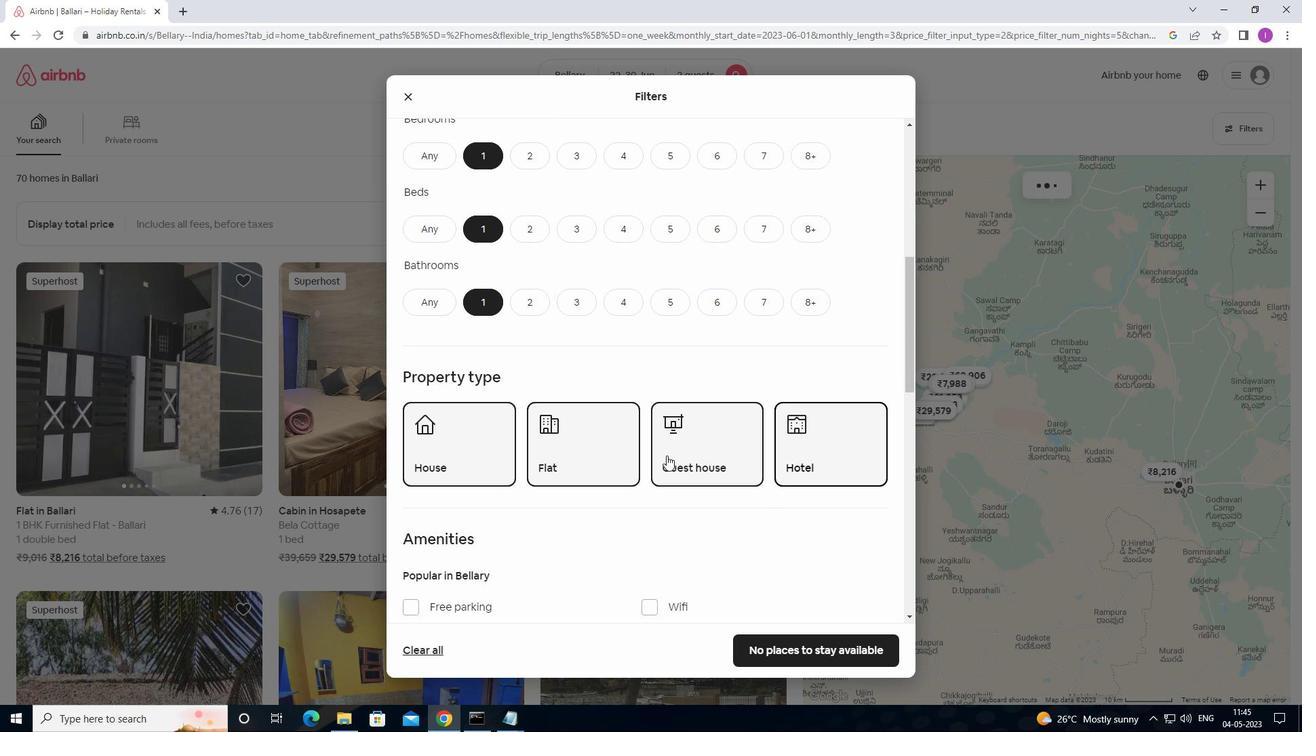 
Action: Mouse moved to (620, 455)
Screenshot: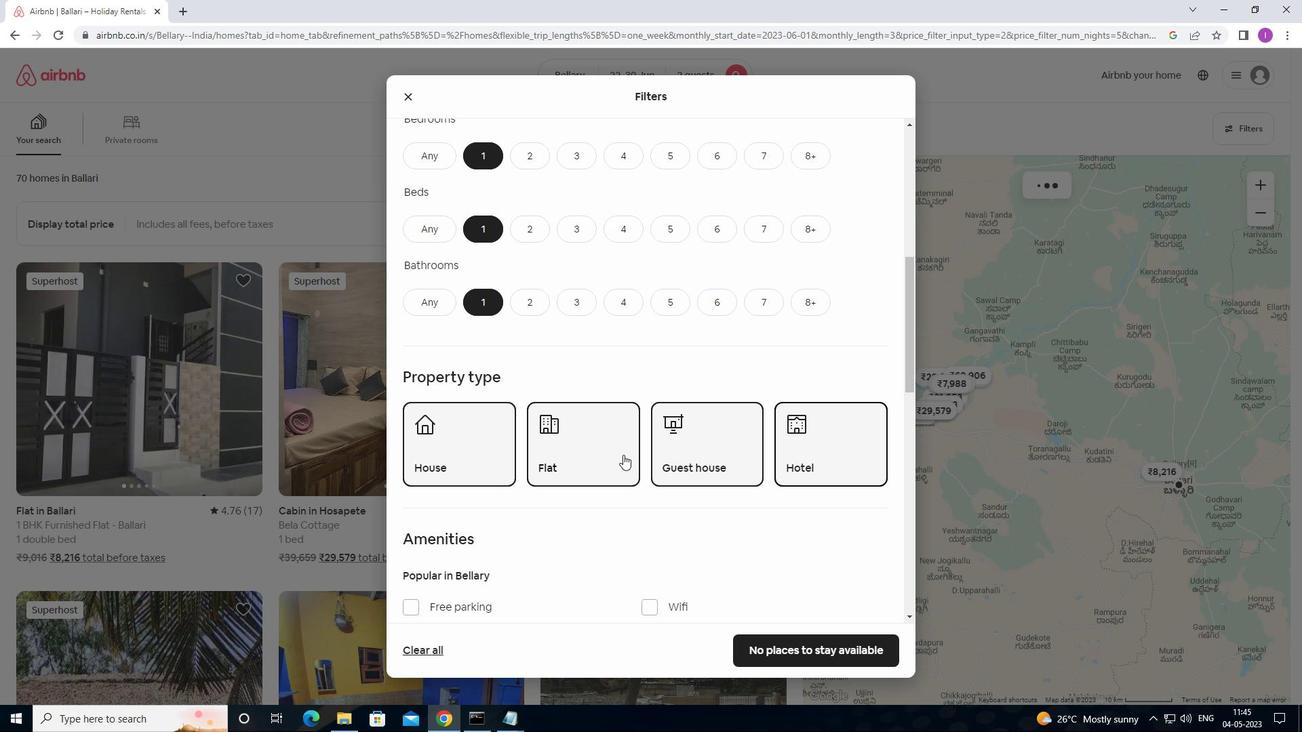 
Action: Mouse scrolled (620, 455) with delta (0, 0)
Screenshot: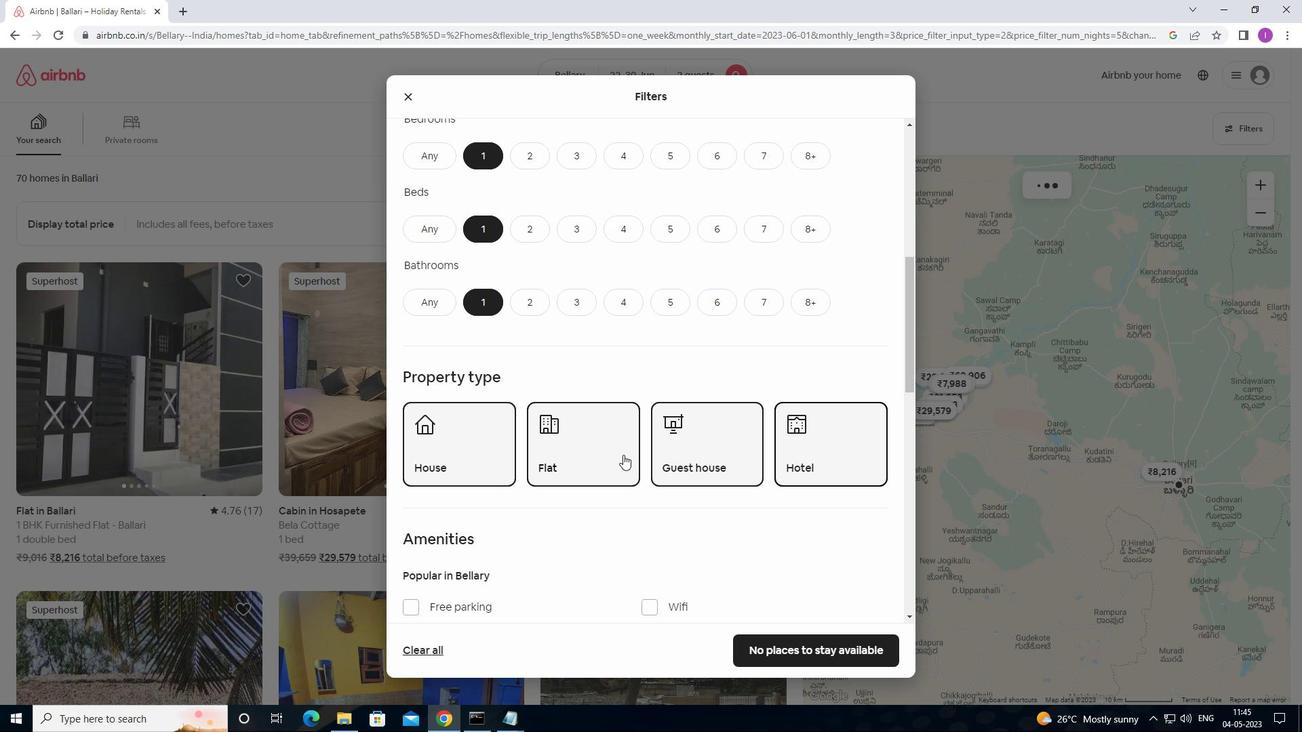 
Action: Mouse scrolled (620, 455) with delta (0, 0)
Screenshot: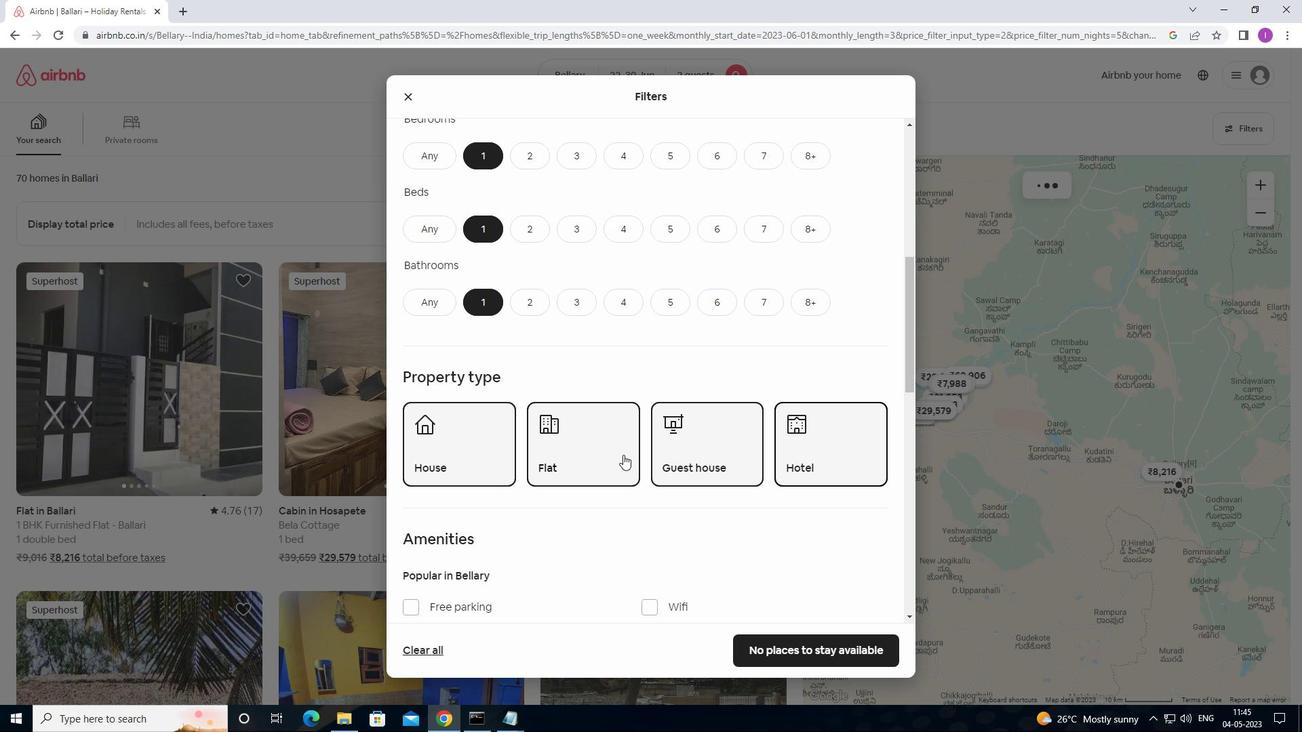 
Action: Mouse moved to (615, 455)
Screenshot: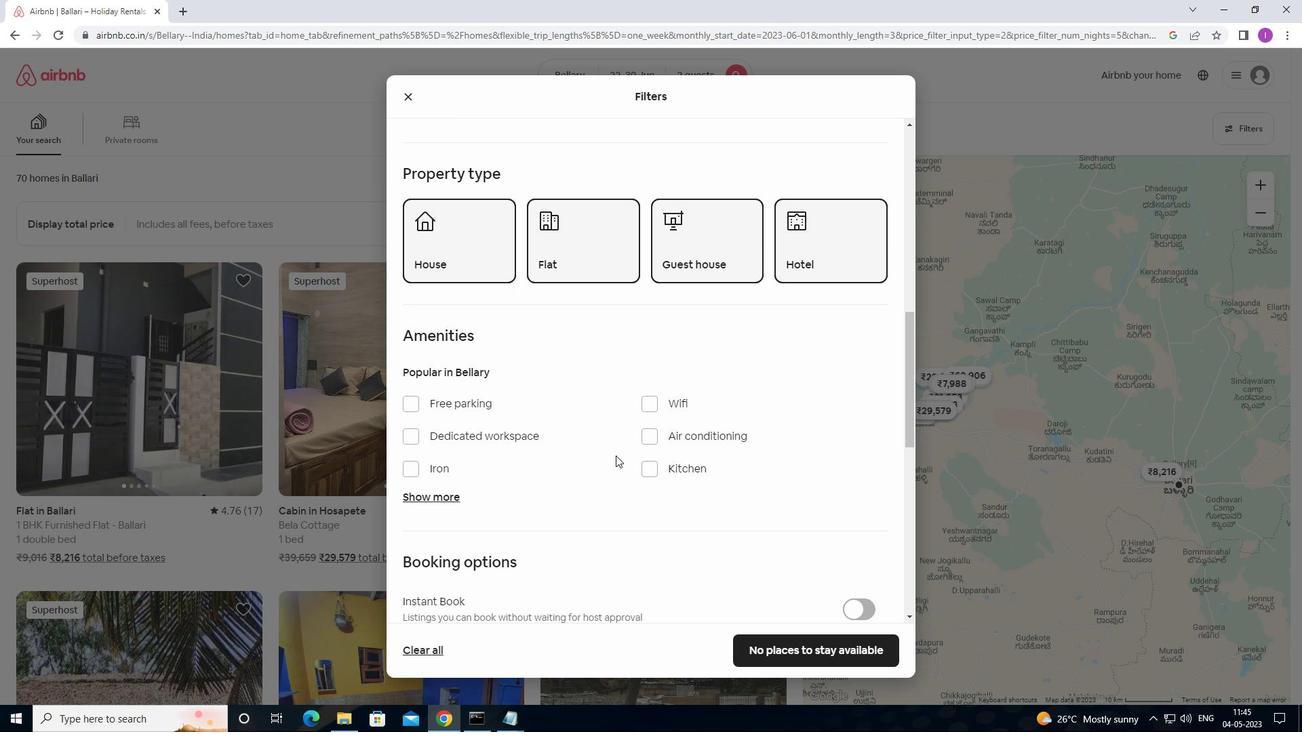 
Action: Mouse scrolled (615, 455) with delta (0, 0)
Screenshot: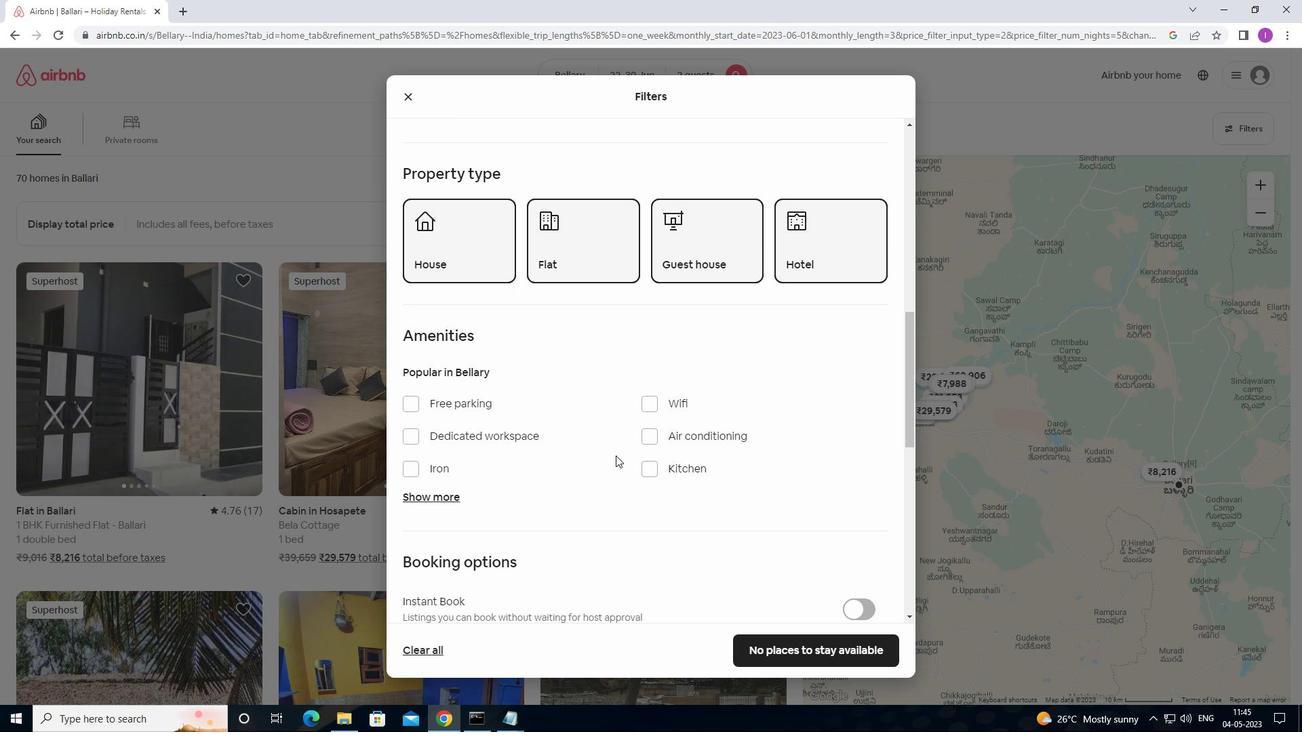
Action: Mouse moved to (724, 457)
Screenshot: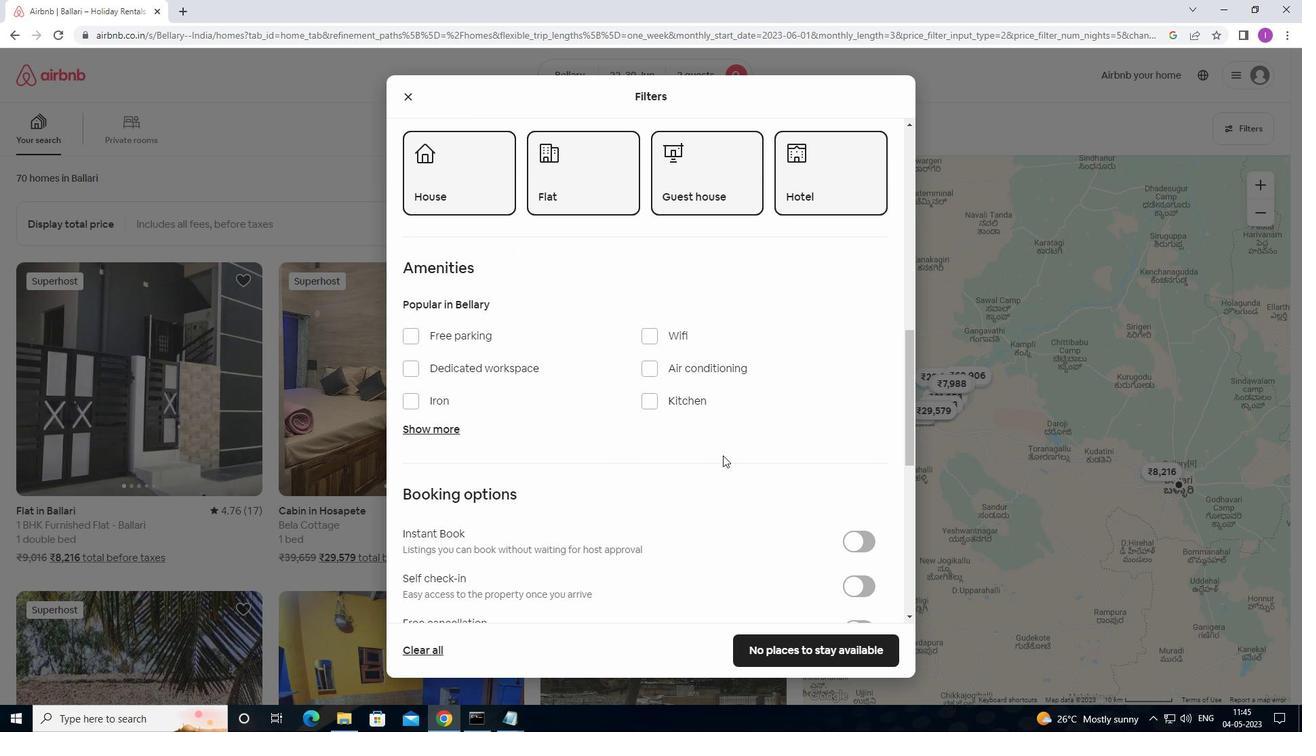 
Action: Mouse scrolled (724, 457) with delta (0, 0)
Screenshot: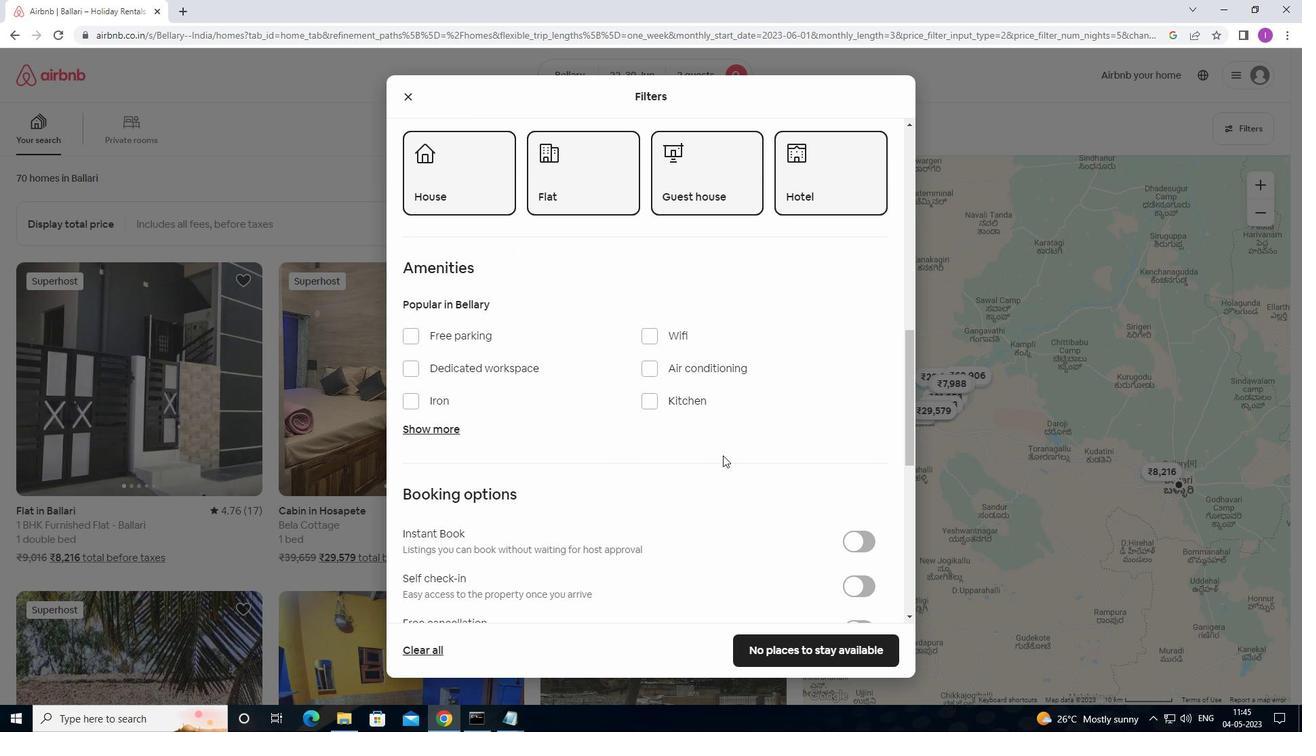 
Action: Mouse scrolled (724, 457) with delta (0, 0)
Screenshot: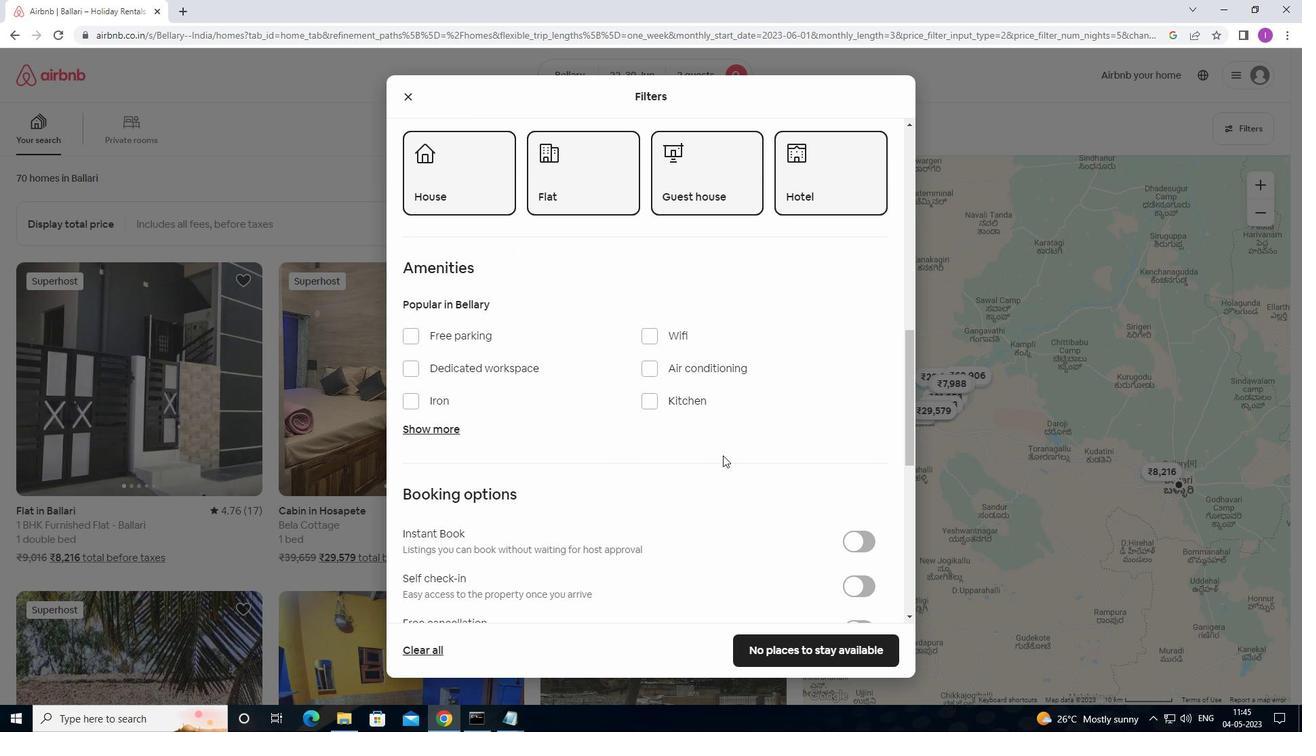
Action: Mouse moved to (683, 450)
Screenshot: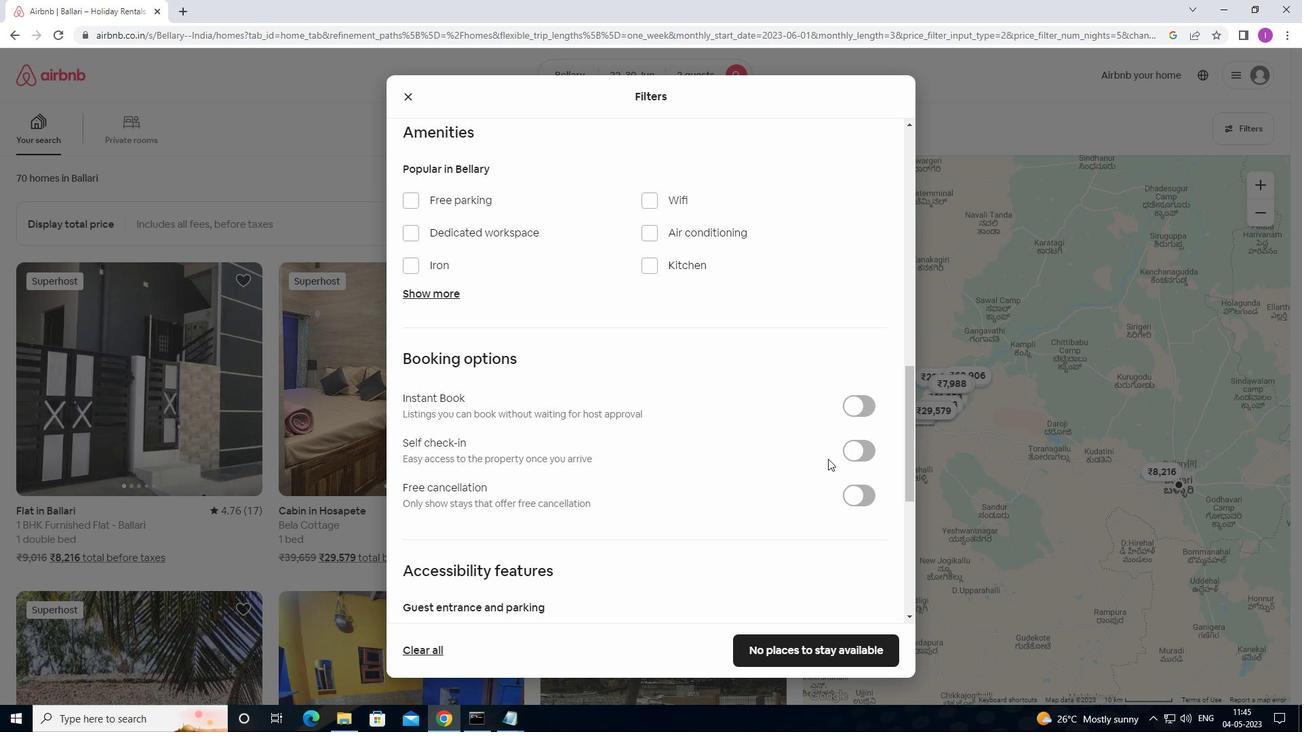 
Action: Mouse scrolled (683, 450) with delta (0, 0)
Screenshot: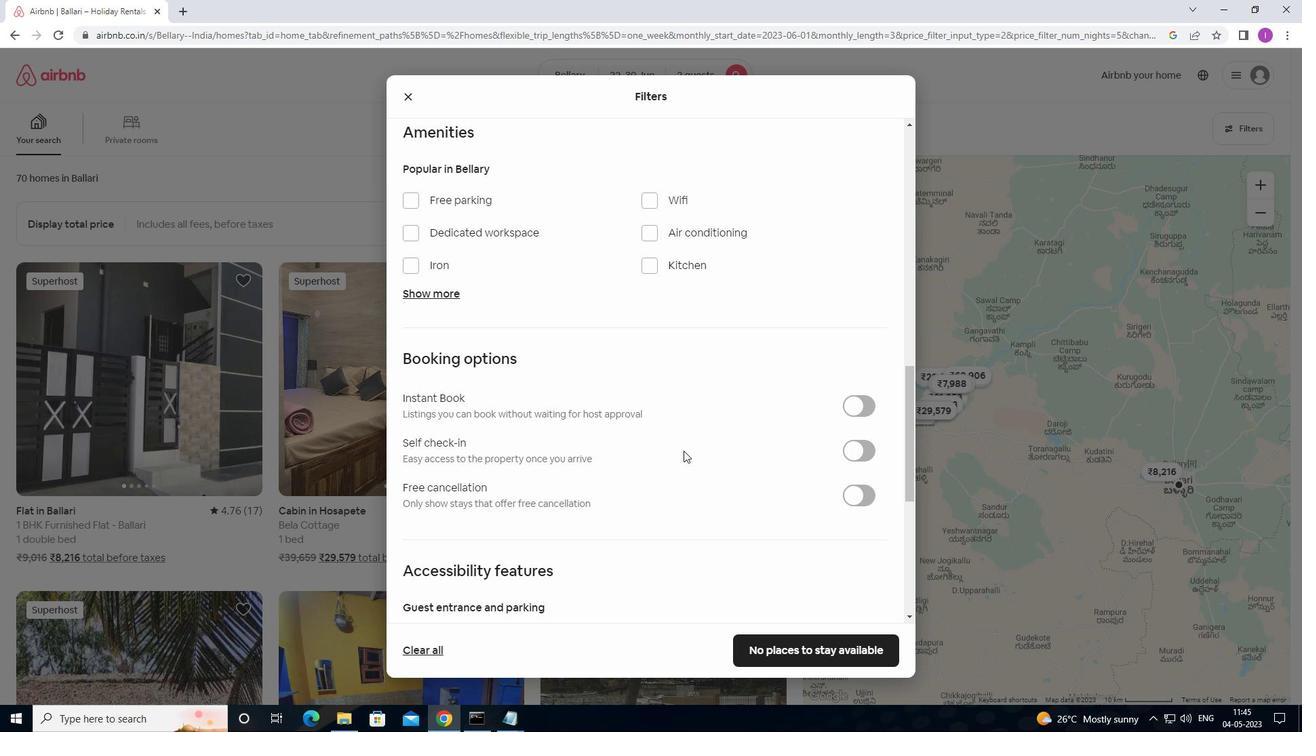 
Action: Mouse scrolled (683, 450) with delta (0, 0)
Screenshot: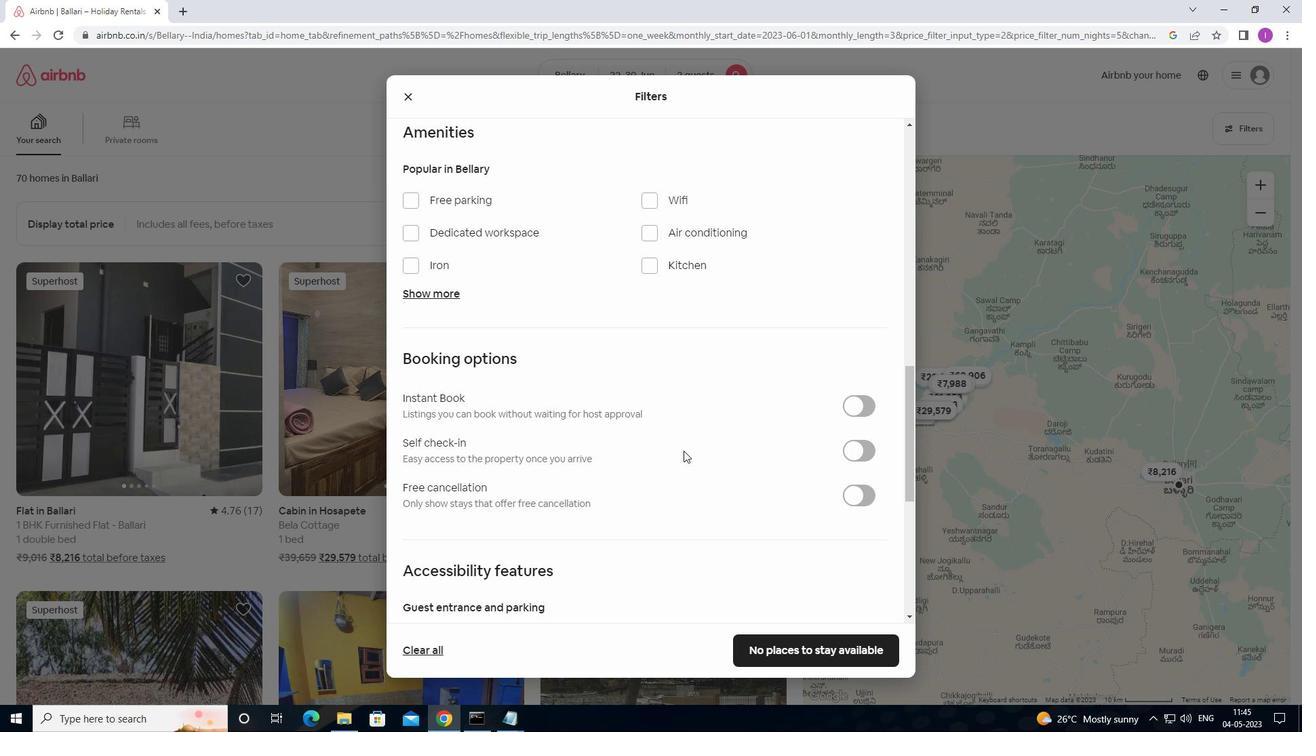 
Action: Mouse moved to (862, 321)
Screenshot: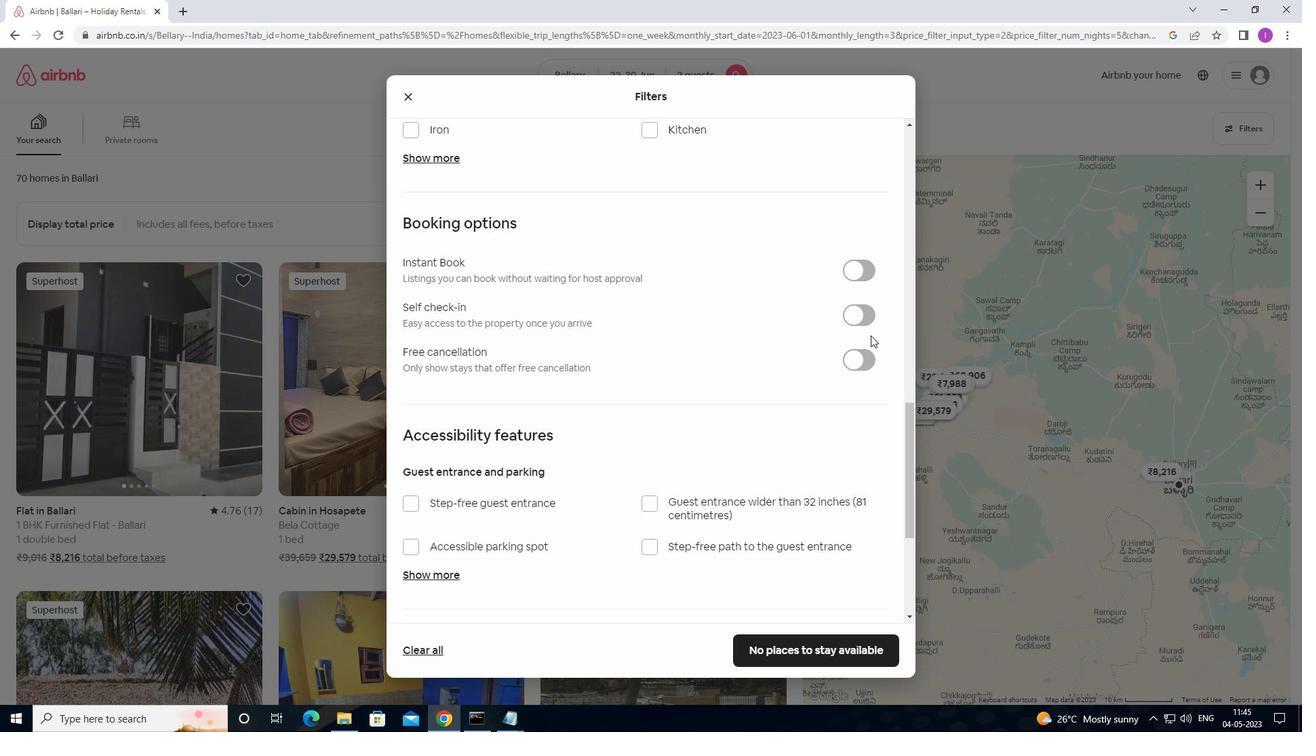 
Action: Mouse pressed left at (862, 321)
Screenshot: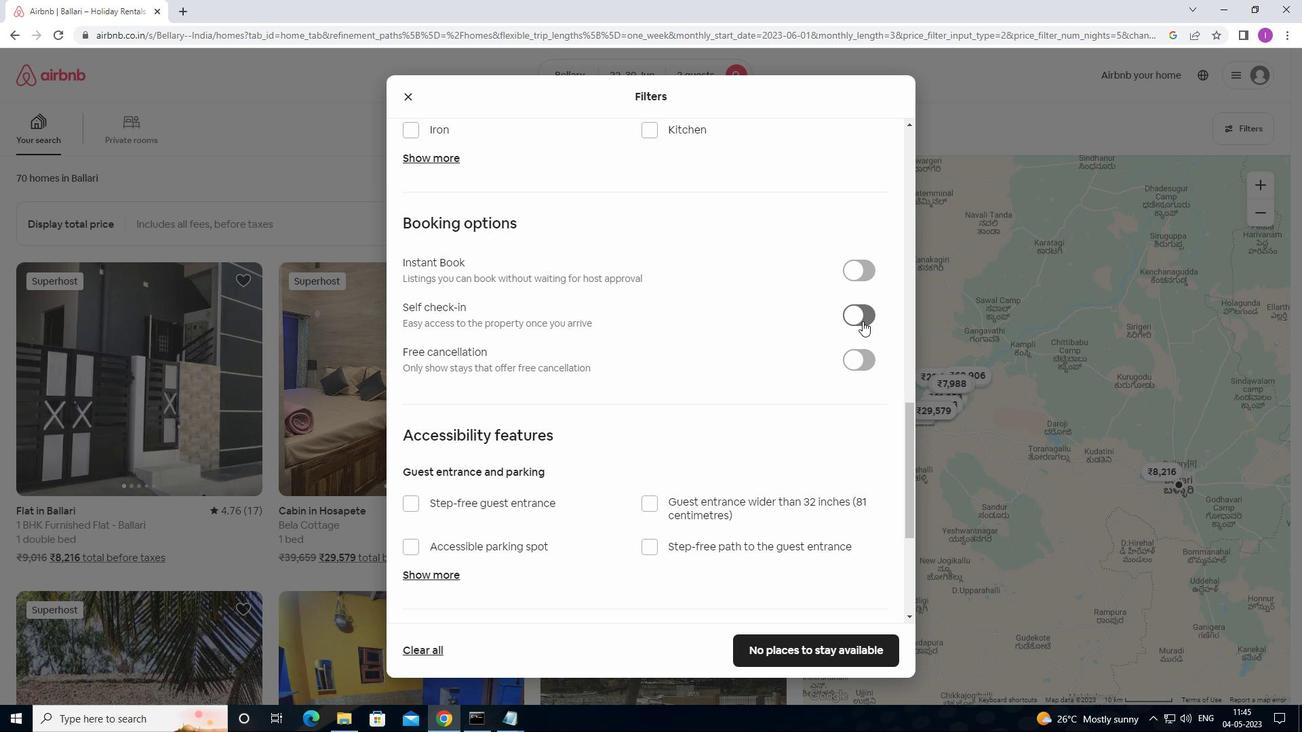 
Action: Mouse moved to (760, 396)
Screenshot: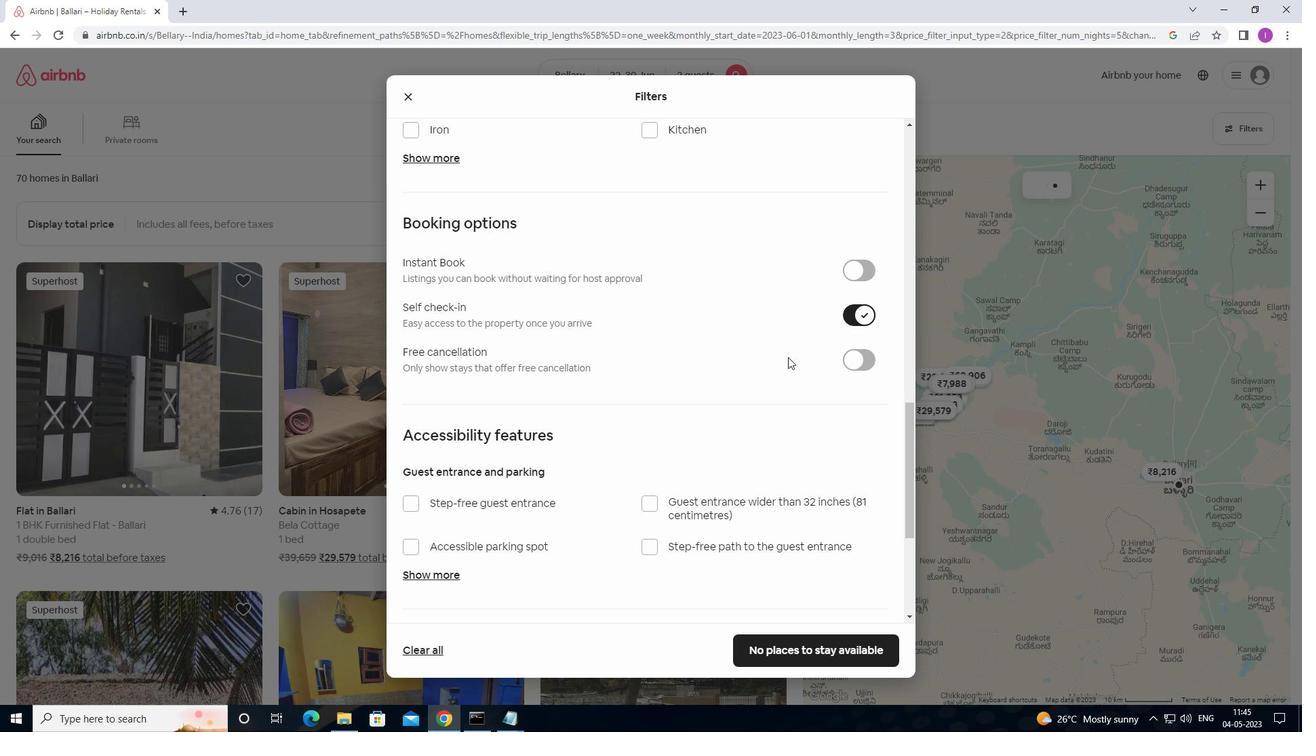 
Action: Mouse scrolled (760, 396) with delta (0, 0)
Screenshot: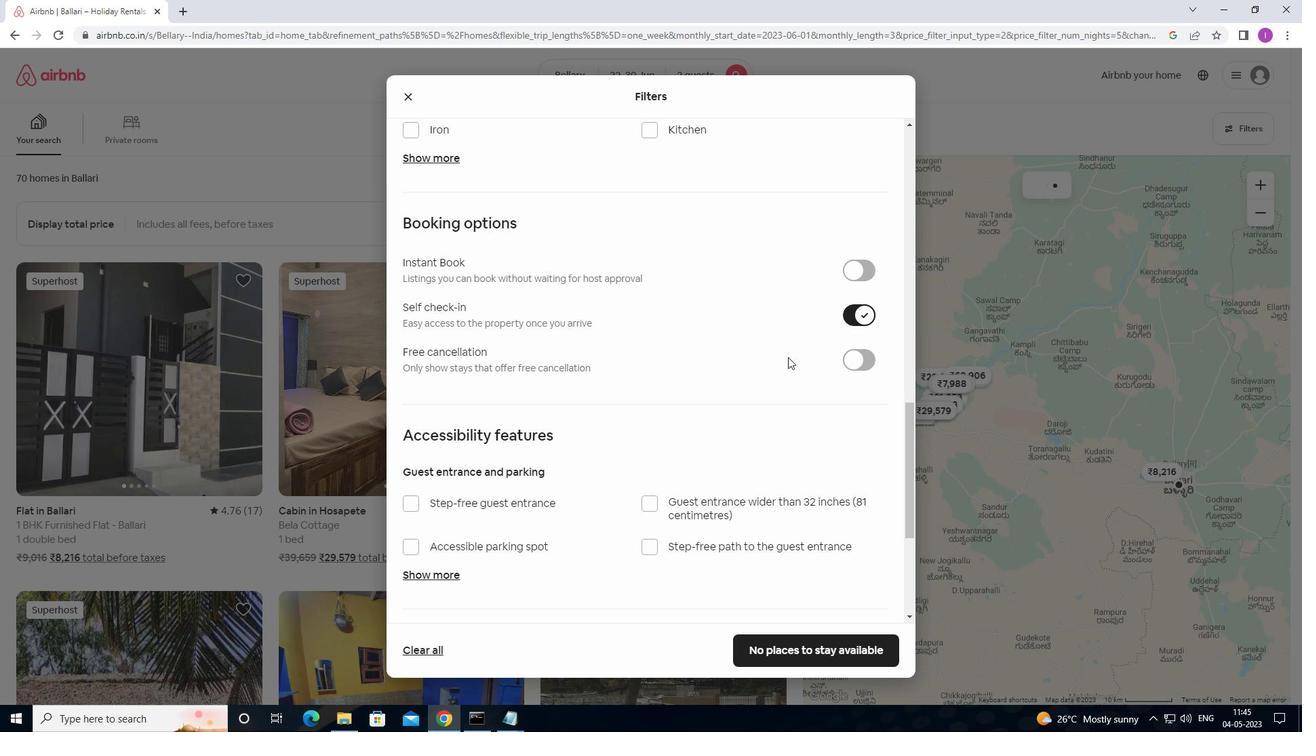 
Action: Mouse moved to (756, 406)
Screenshot: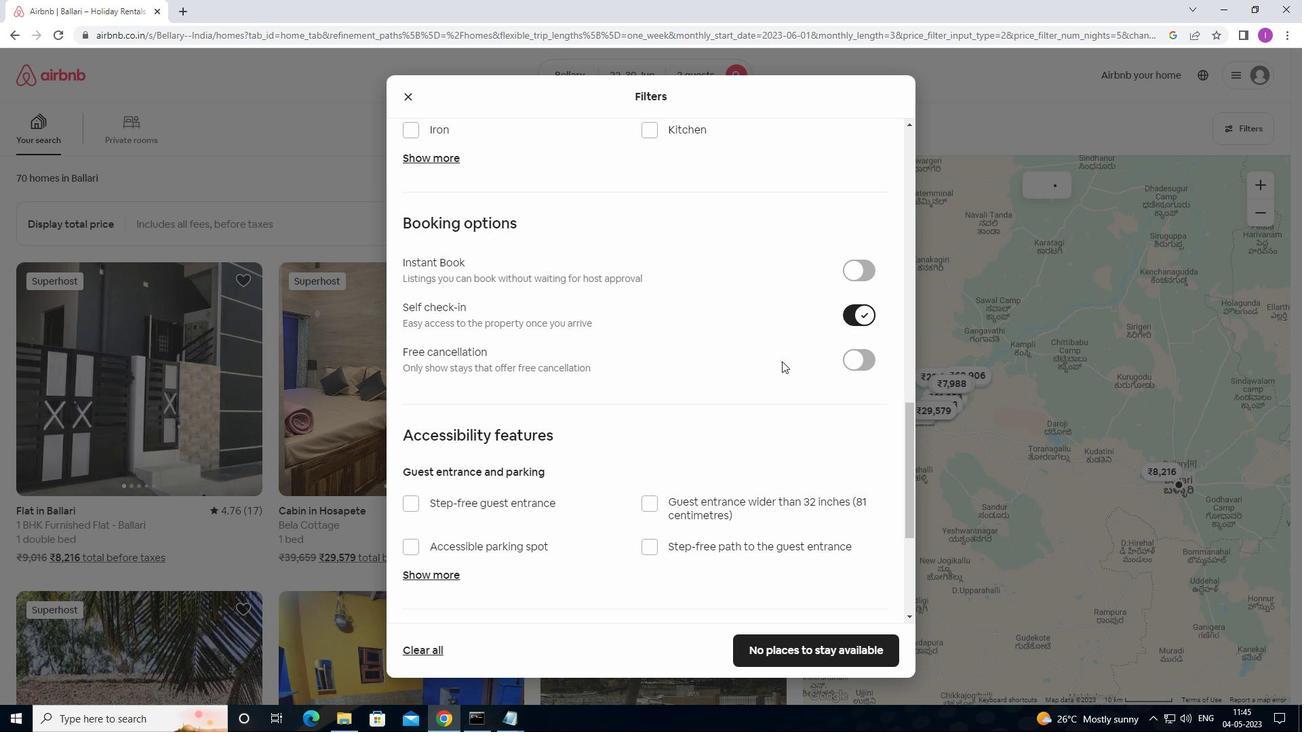 
Action: Mouse scrolled (756, 405) with delta (0, 0)
Screenshot: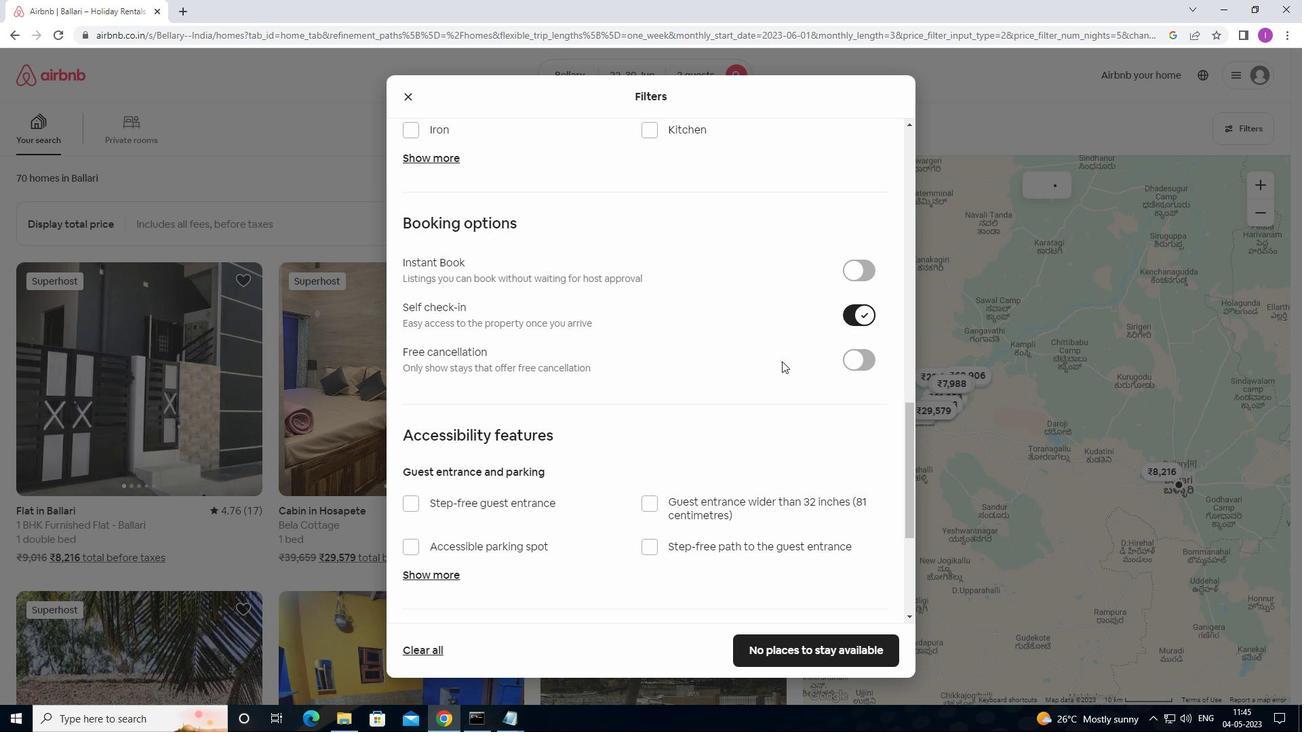 
Action: Mouse moved to (754, 415)
Screenshot: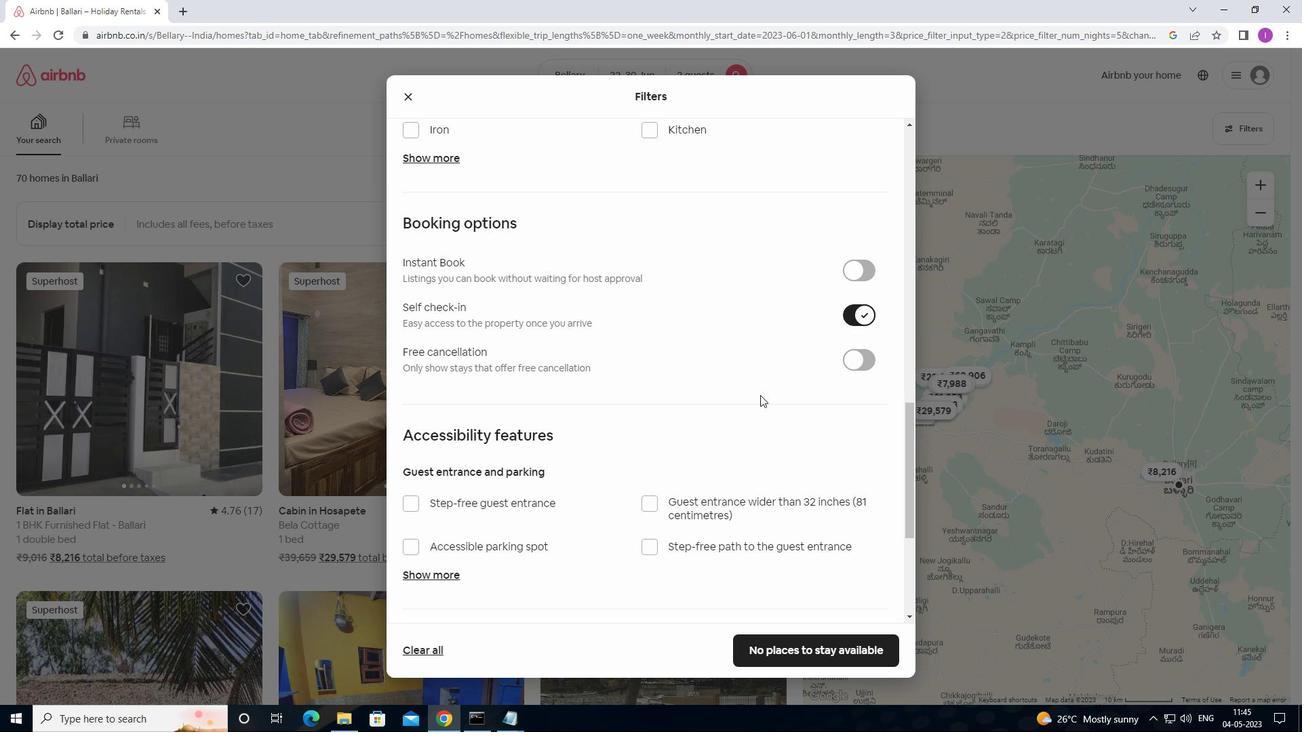 
Action: Mouse scrolled (754, 414) with delta (0, 0)
Screenshot: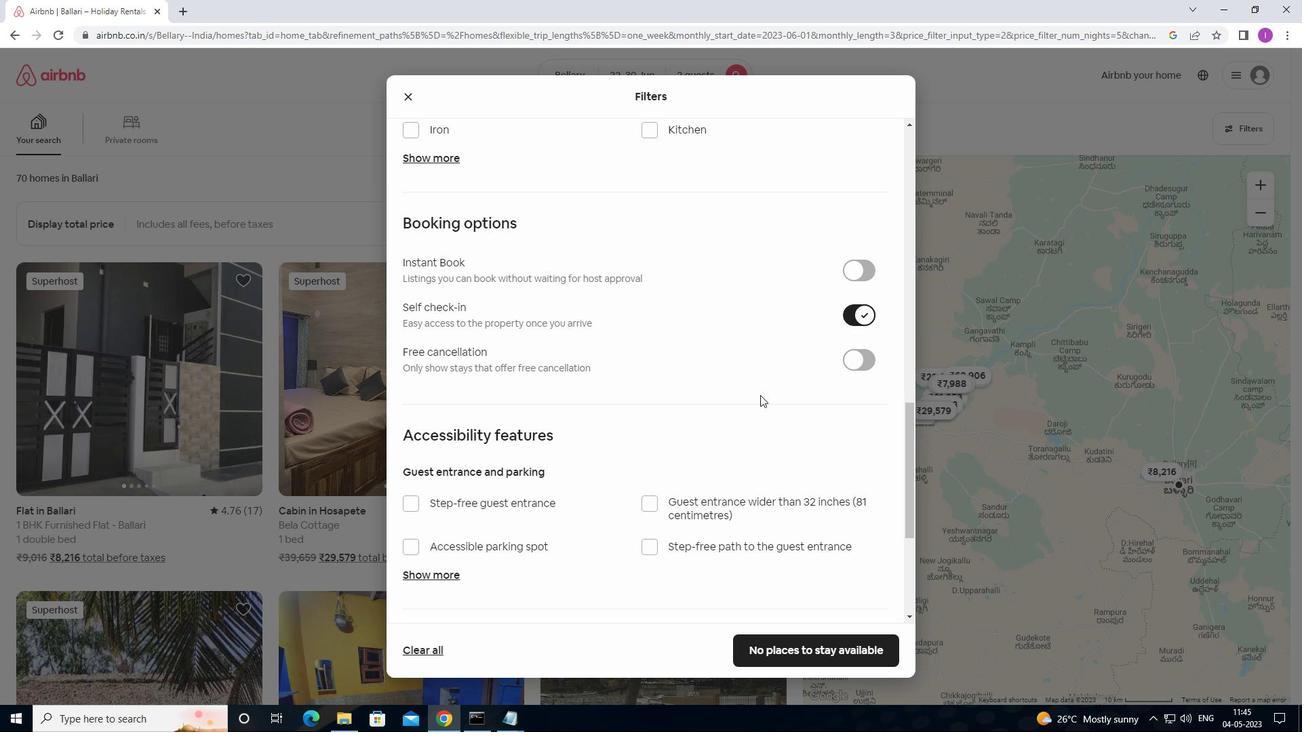 
Action: Mouse moved to (747, 421)
Screenshot: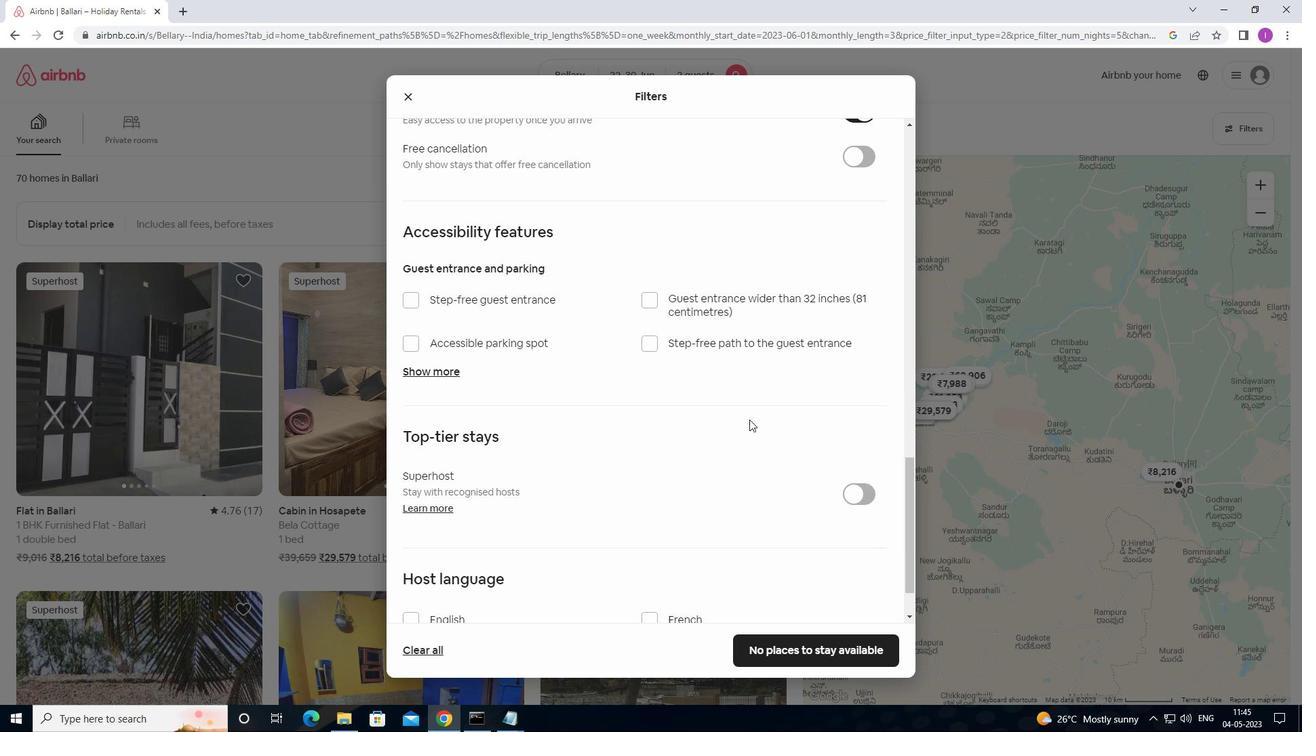 
Action: Mouse scrolled (747, 421) with delta (0, 0)
Screenshot: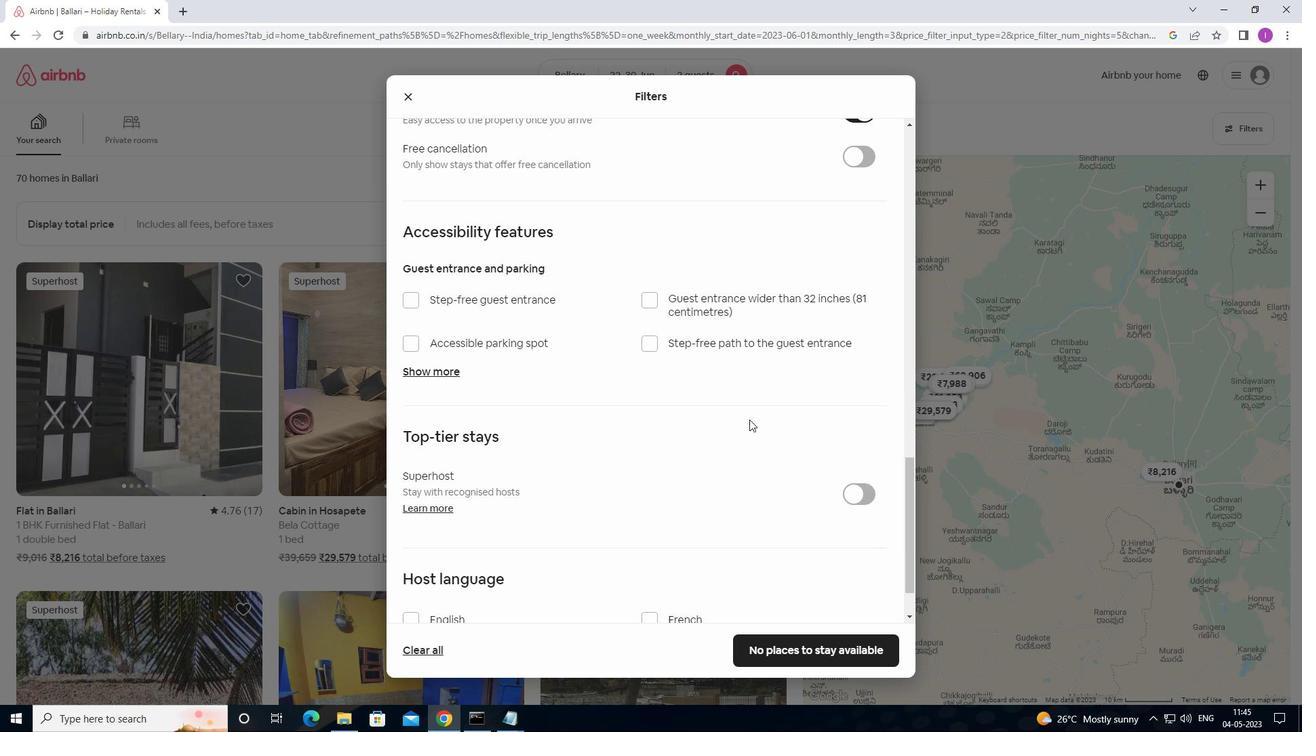 
Action: Mouse moved to (746, 423)
Screenshot: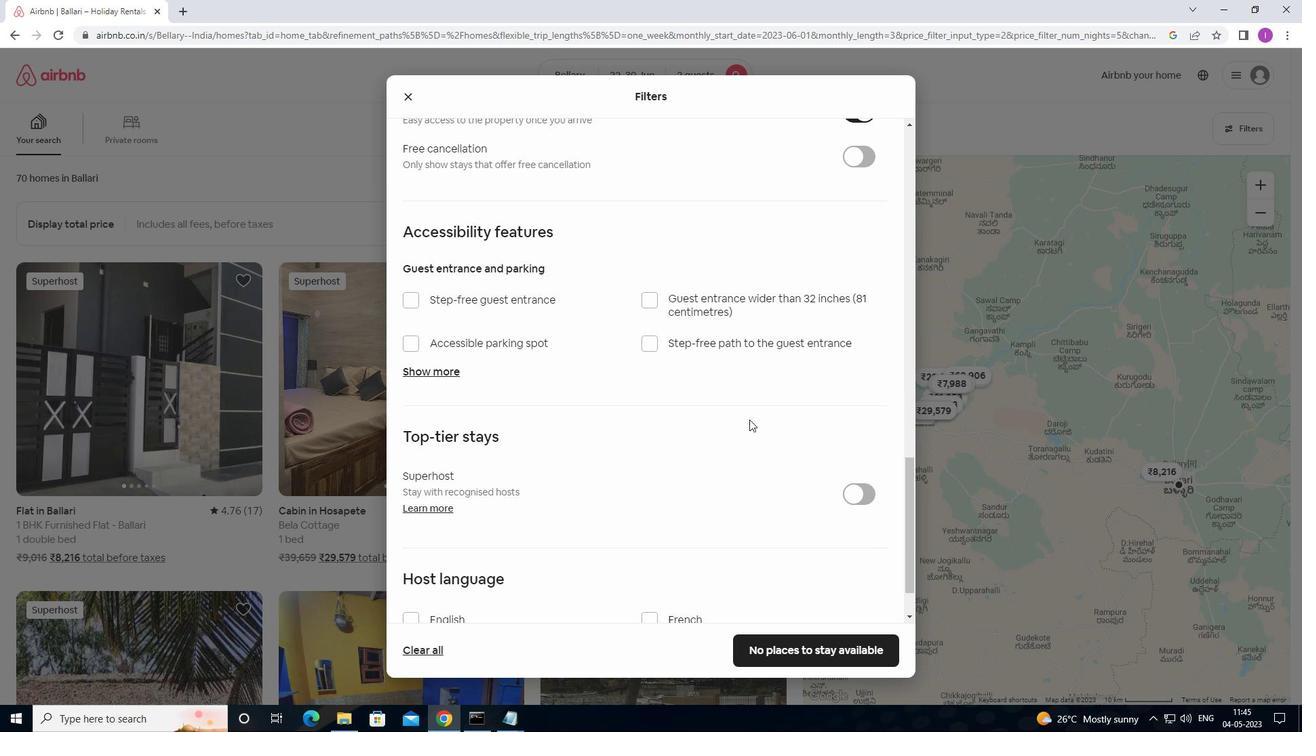 
Action: Mouse scrolled (746, 423) with delta (0, 0)
Screenshot: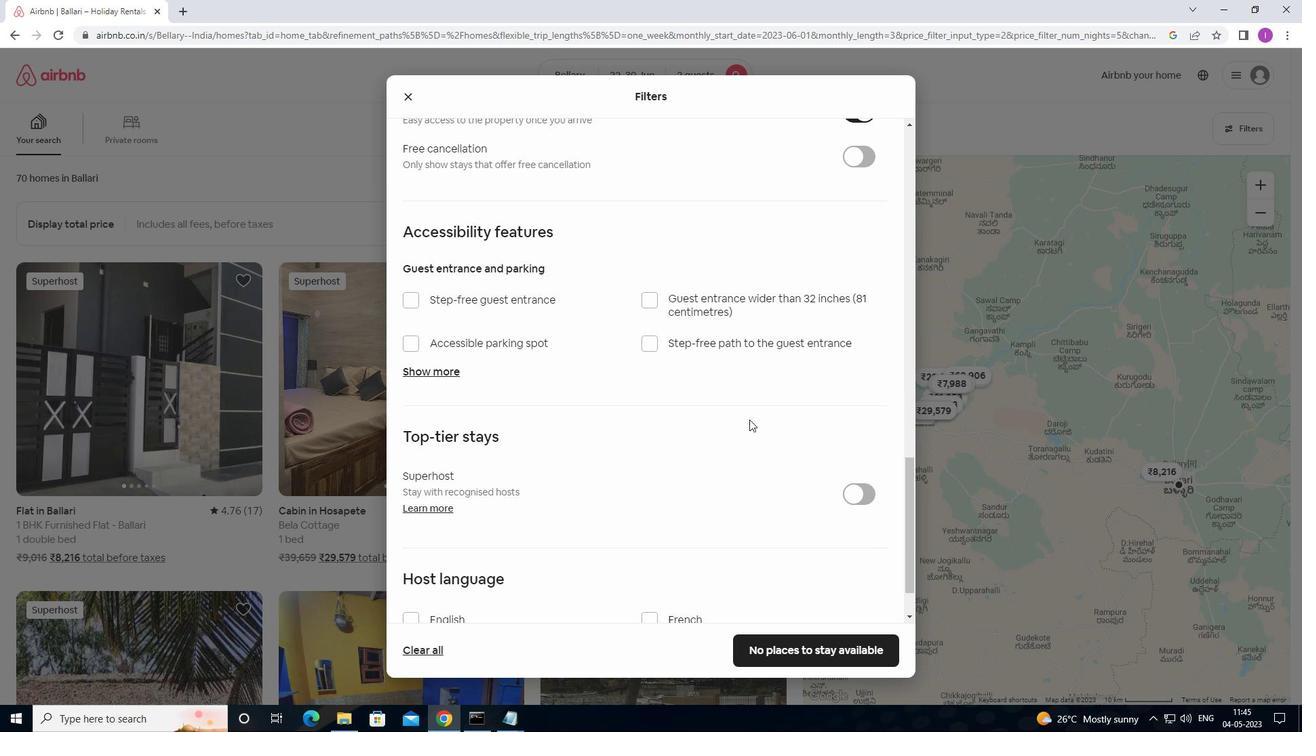 
Action: Mouse moved to (746, 428)
Screenshot: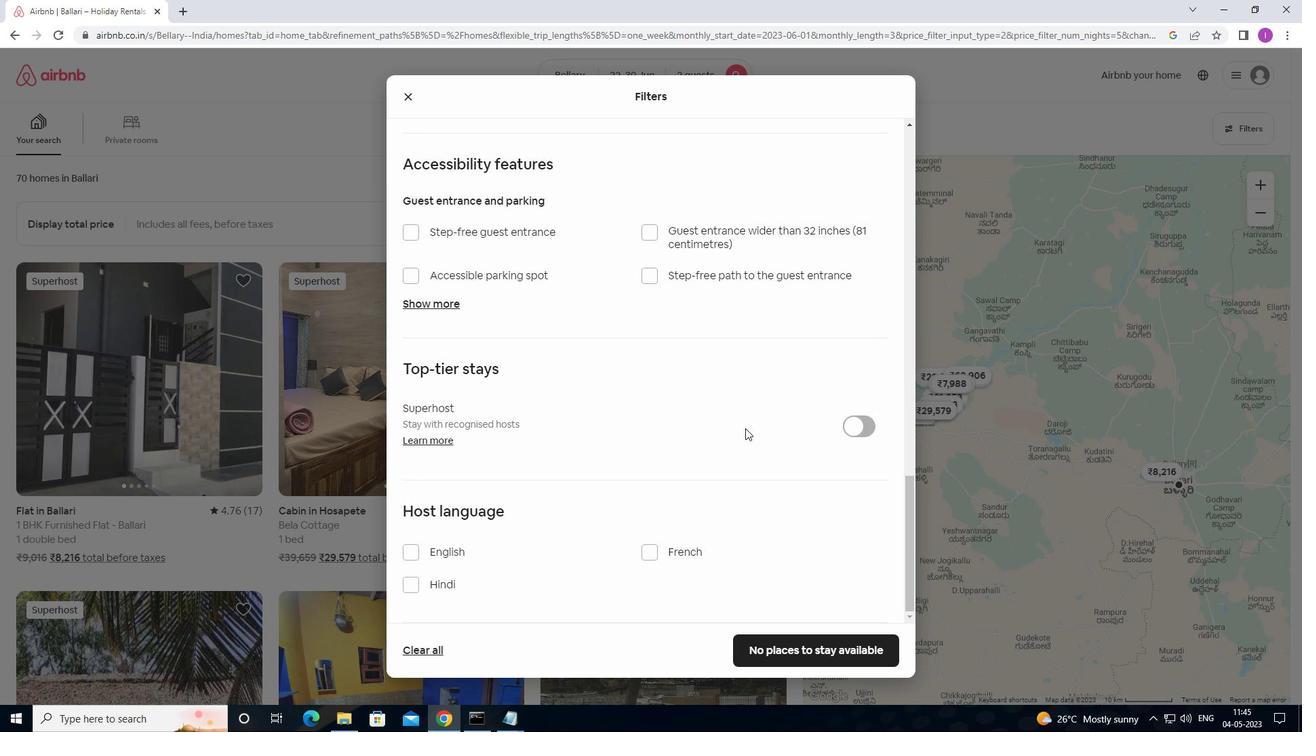 
Action: Mouse scrolled (746, 427) with delta (0, 0)
Screenshot: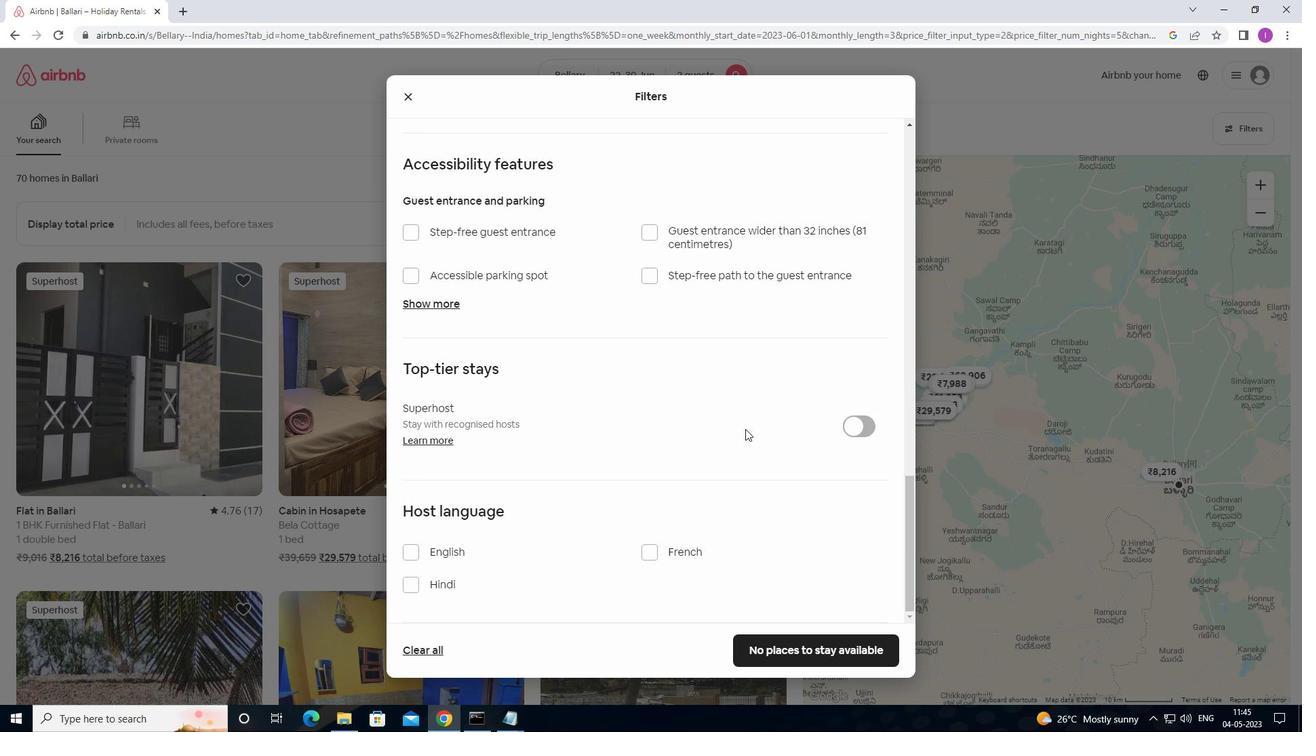 
Action: Mouse moved to (746, 428)
Screenshot: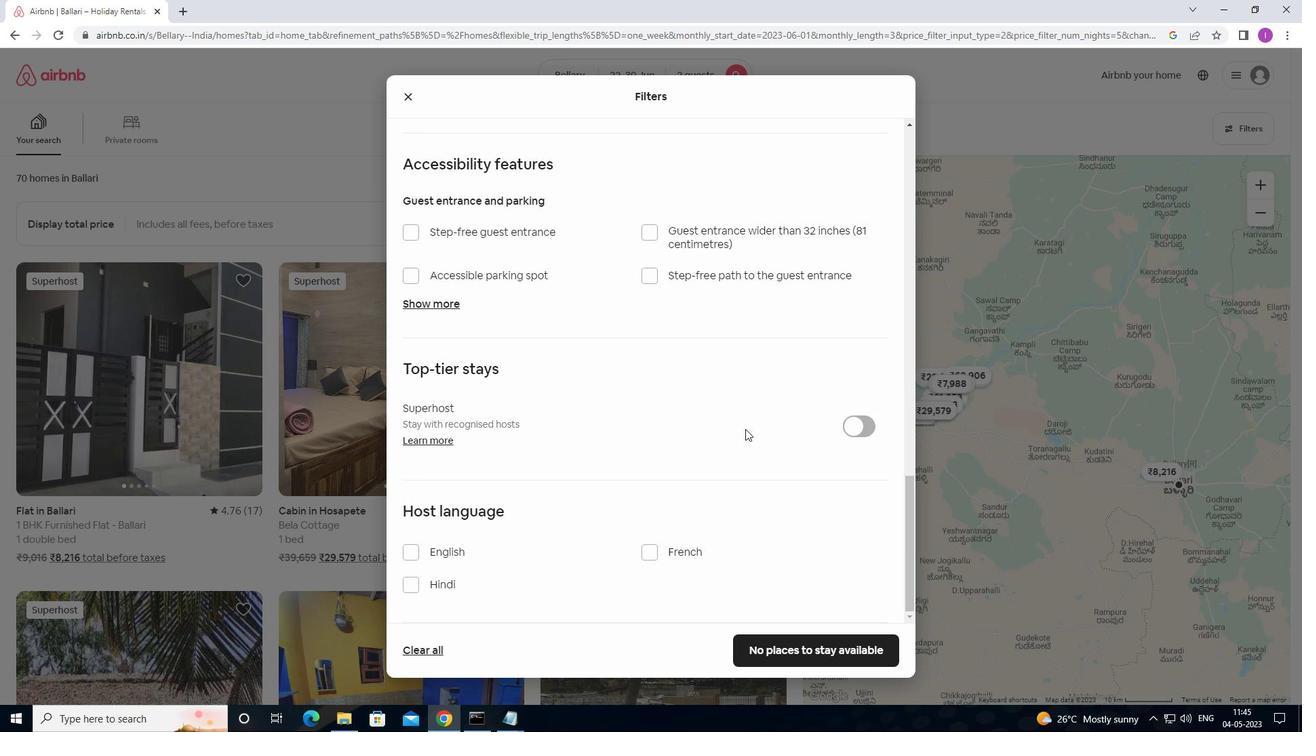 
Action: Mouse scrolled (746, 427) with delta (0, 0)
Screenshot: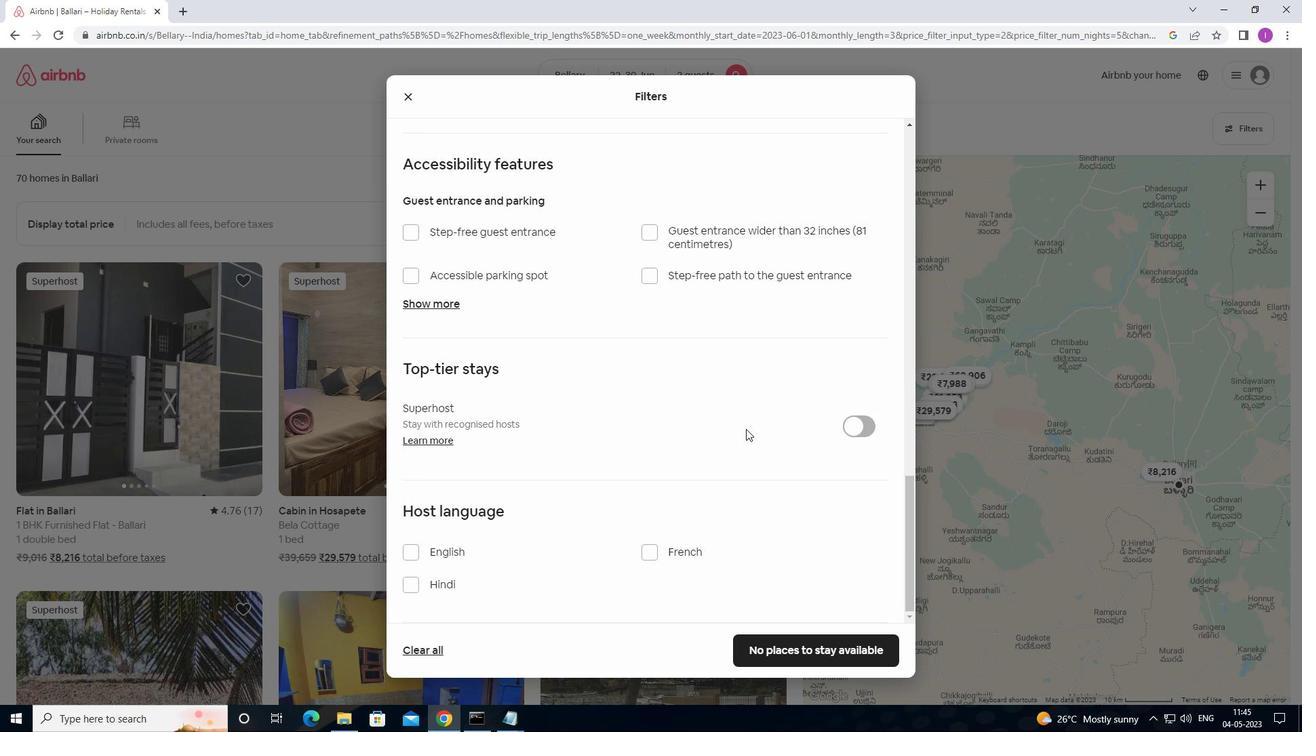 
Action: Mouse moved to (747, 429)
Screenshot: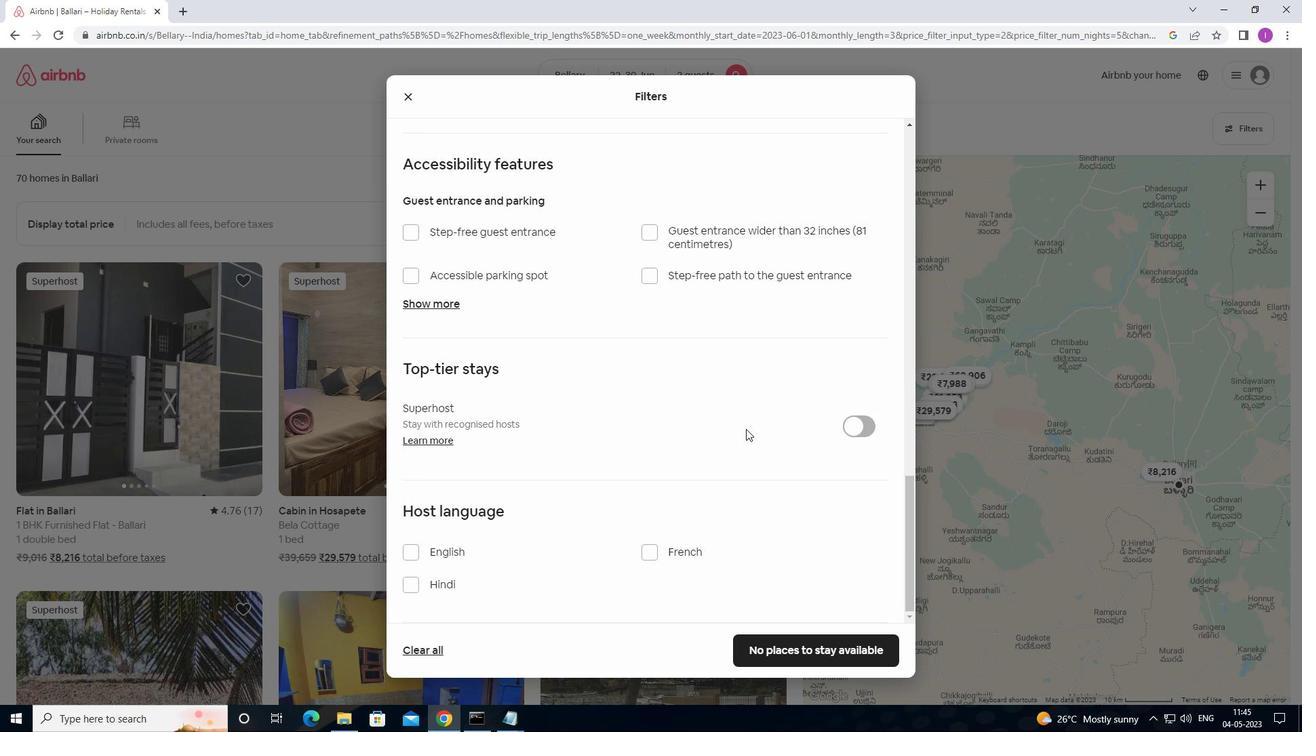 
Action: Mouse scrolled (747, 428) with delta (0, 0)
Screenshot: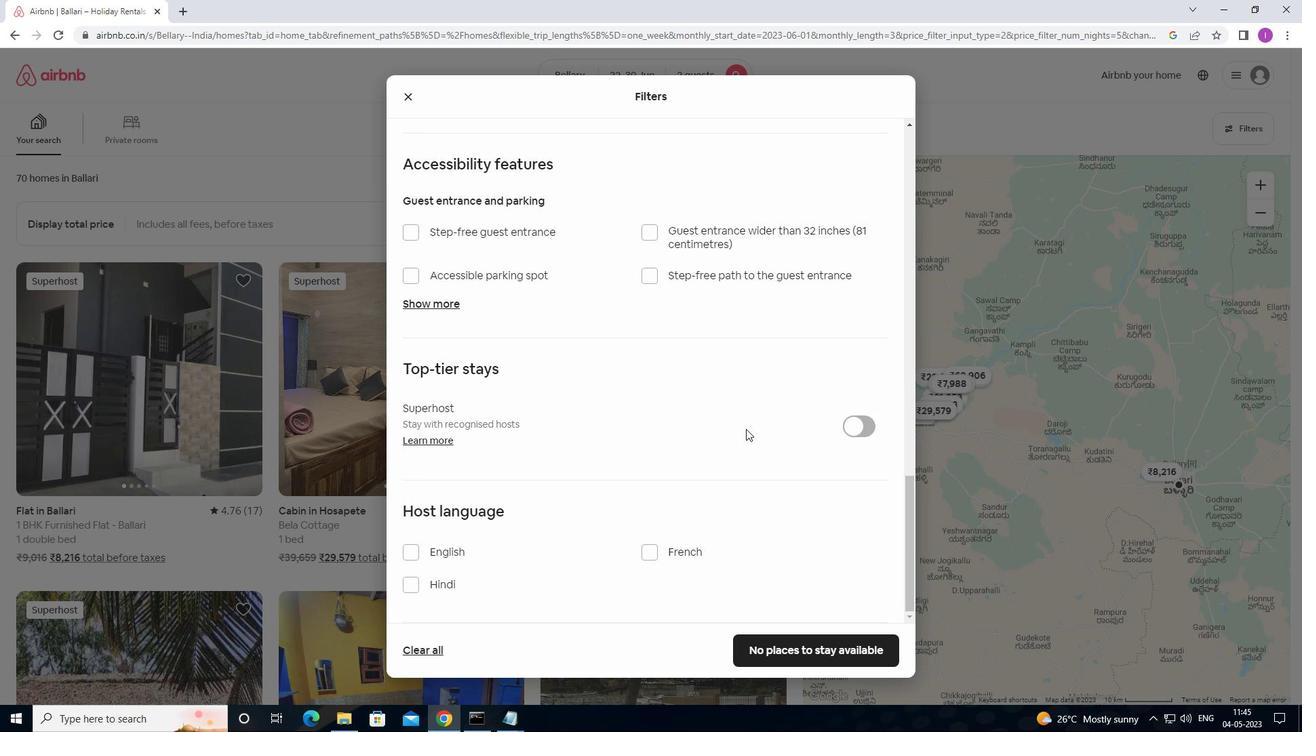 
Action: Mouse moved to (748, 432)
Screenshot: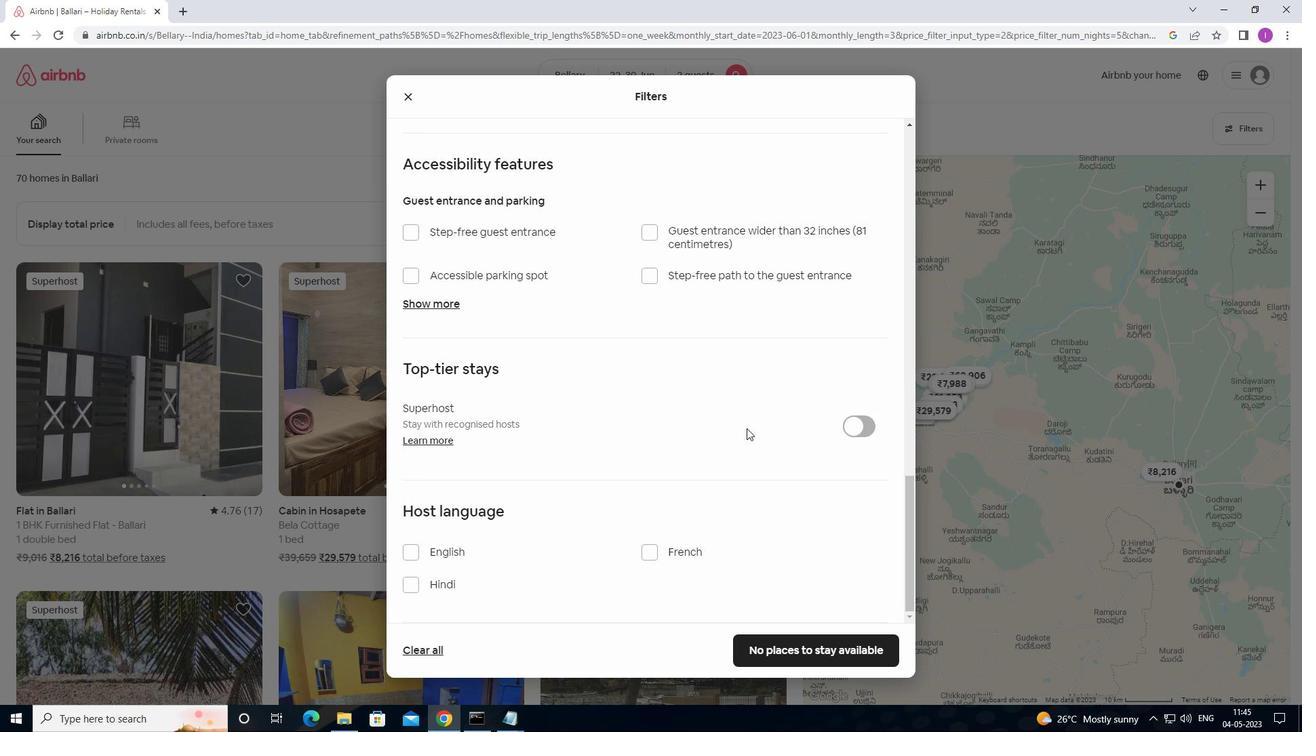 
Action: Mouse scrolled (748, 431) with delta (0, 0)
Screenshot: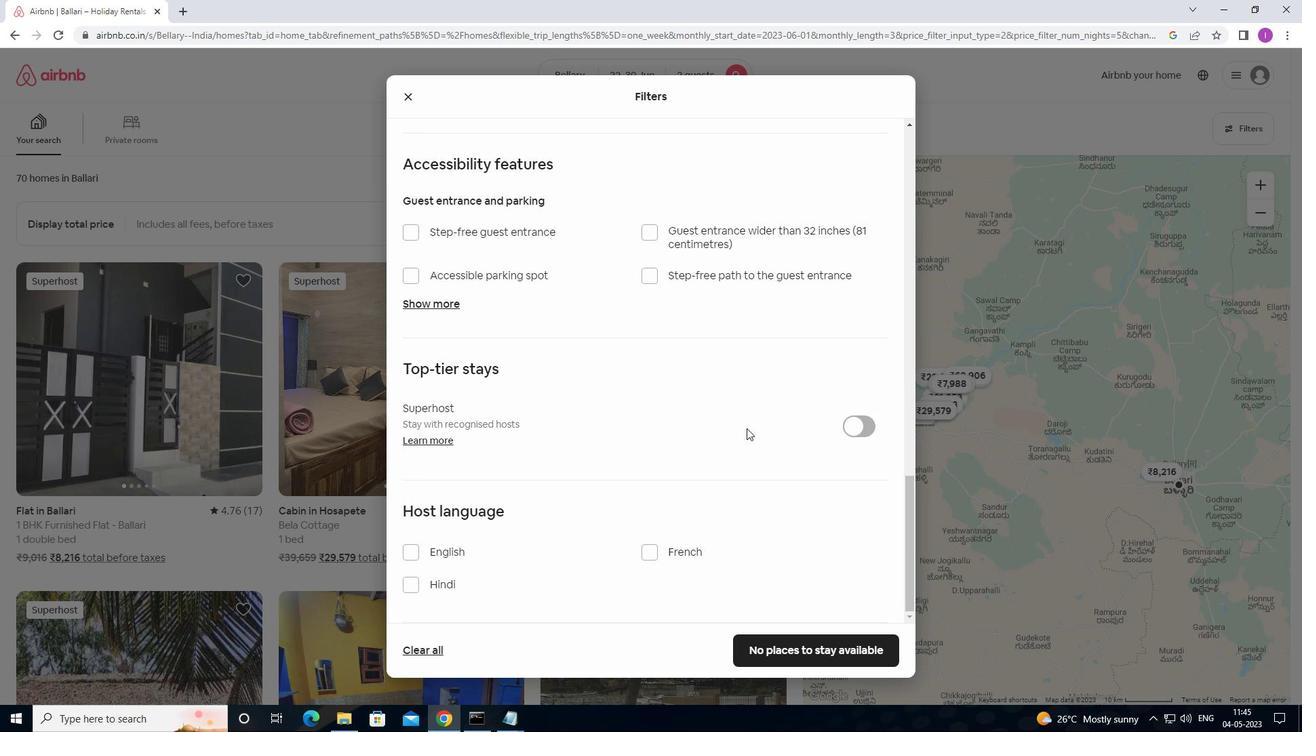 
Action: Mouse moved to (410, 555)
Screenshot: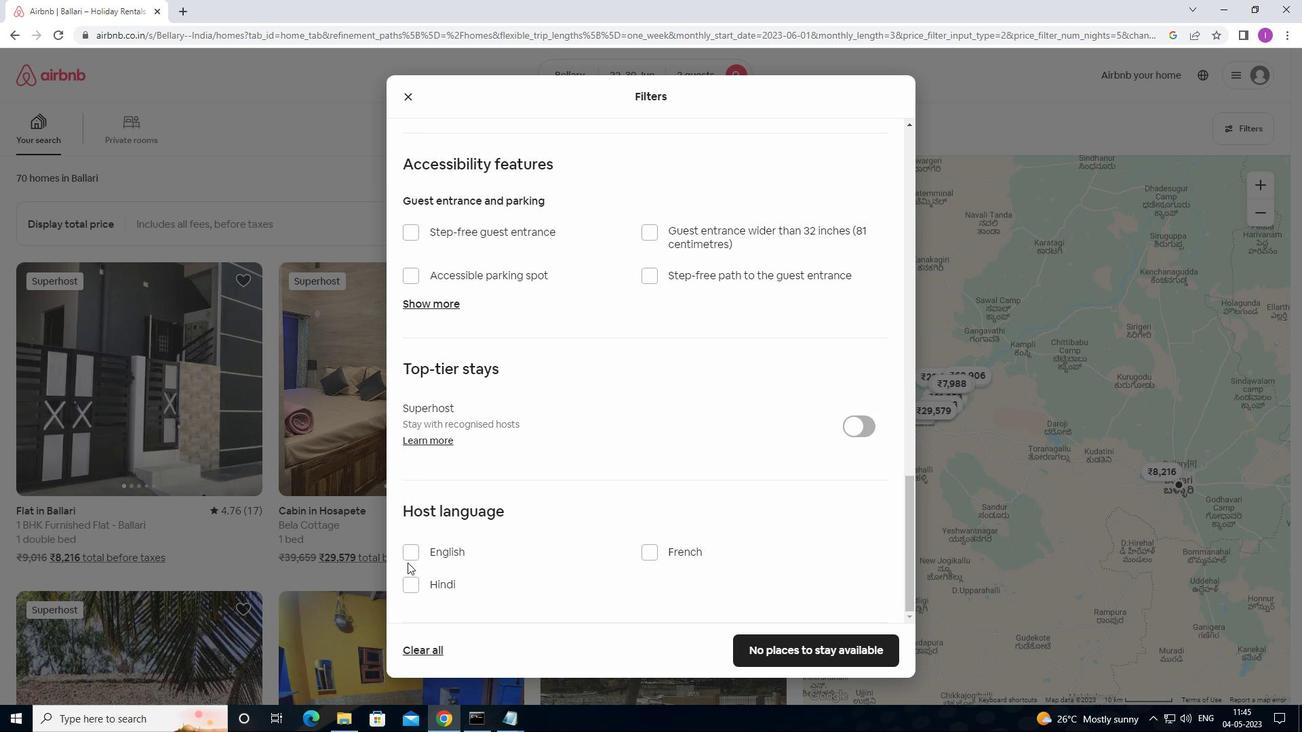 
Action: Mouse pressed left at (410, 555)
Screenshot: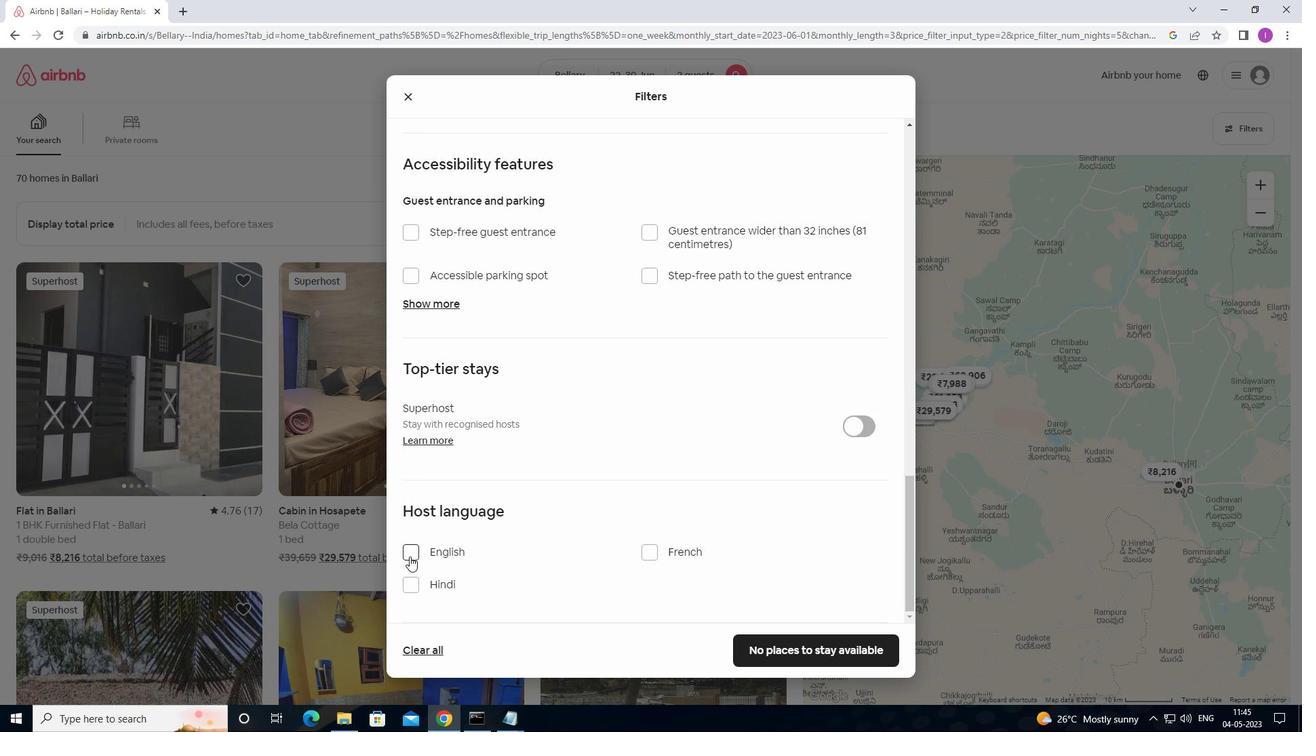 
Action: Mouse moved to (792, 661)
Screenshot: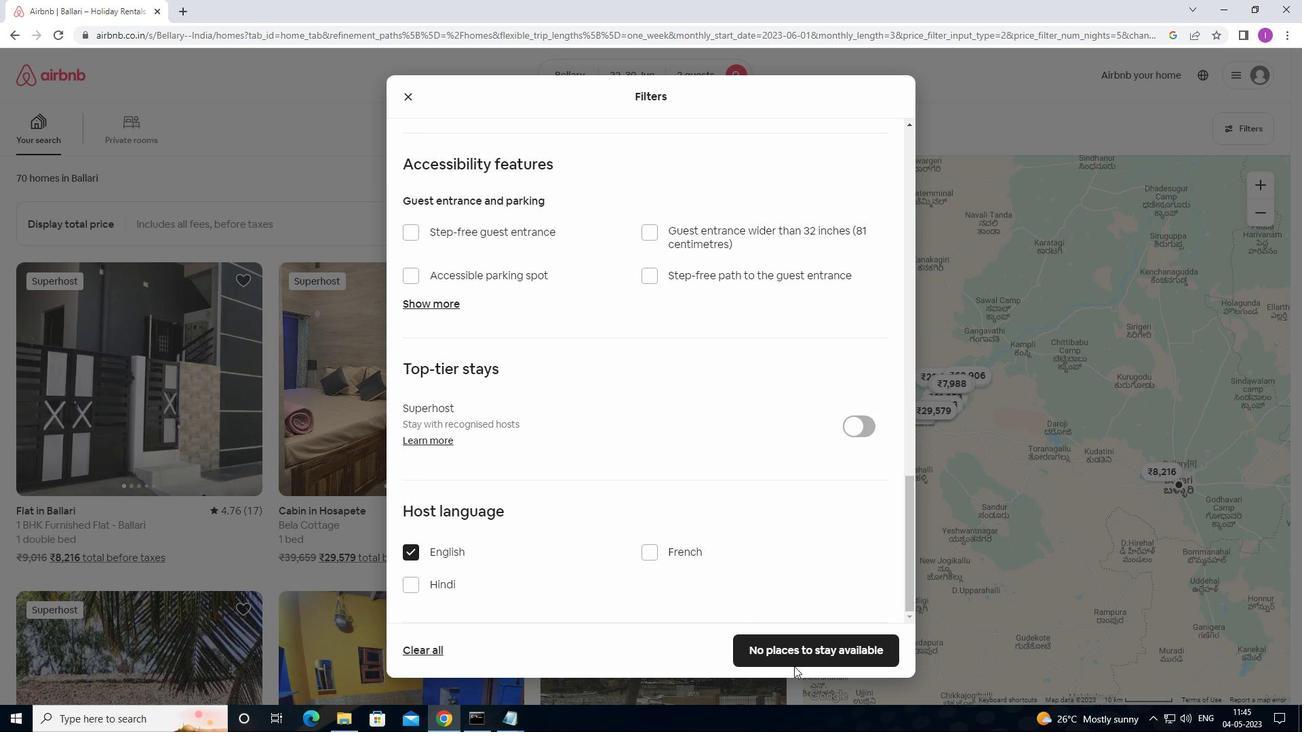 
Action: Mouse pressed left at (792, 661)
Screenshot: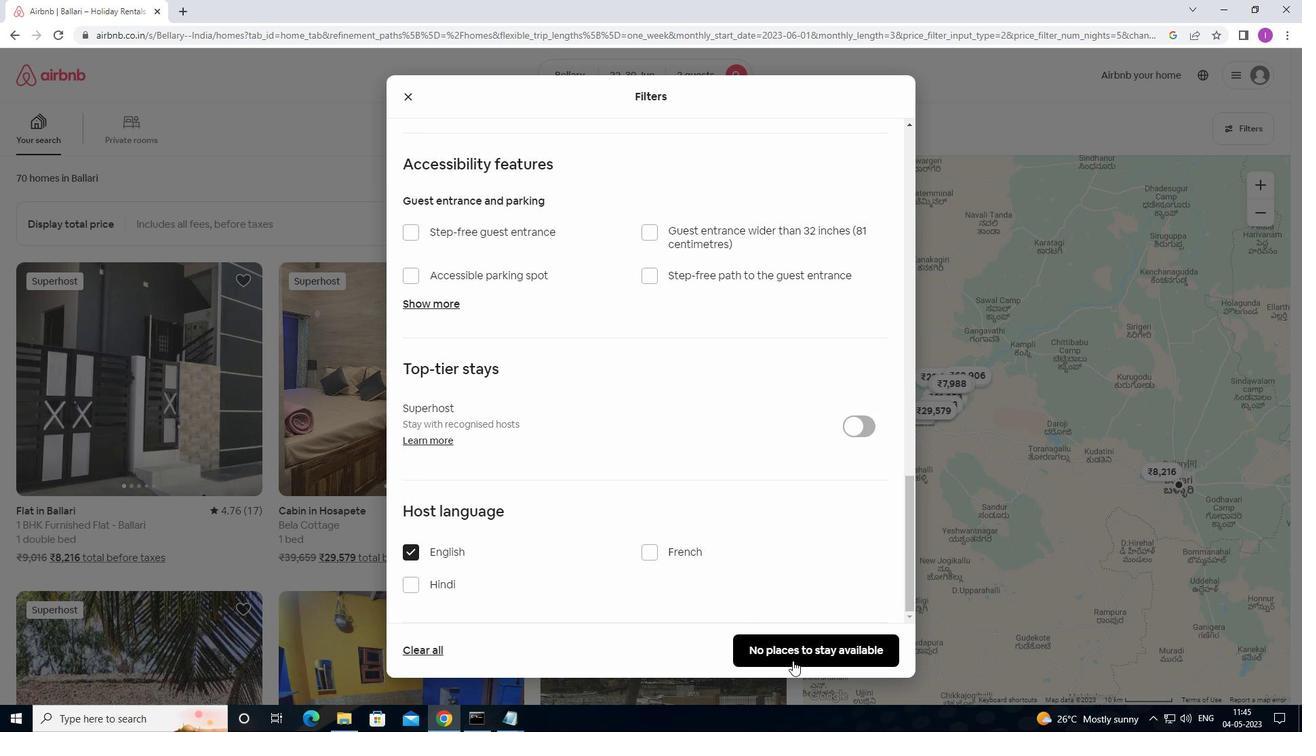 
Action: Mouse moved to (813, 655)
Screenshot: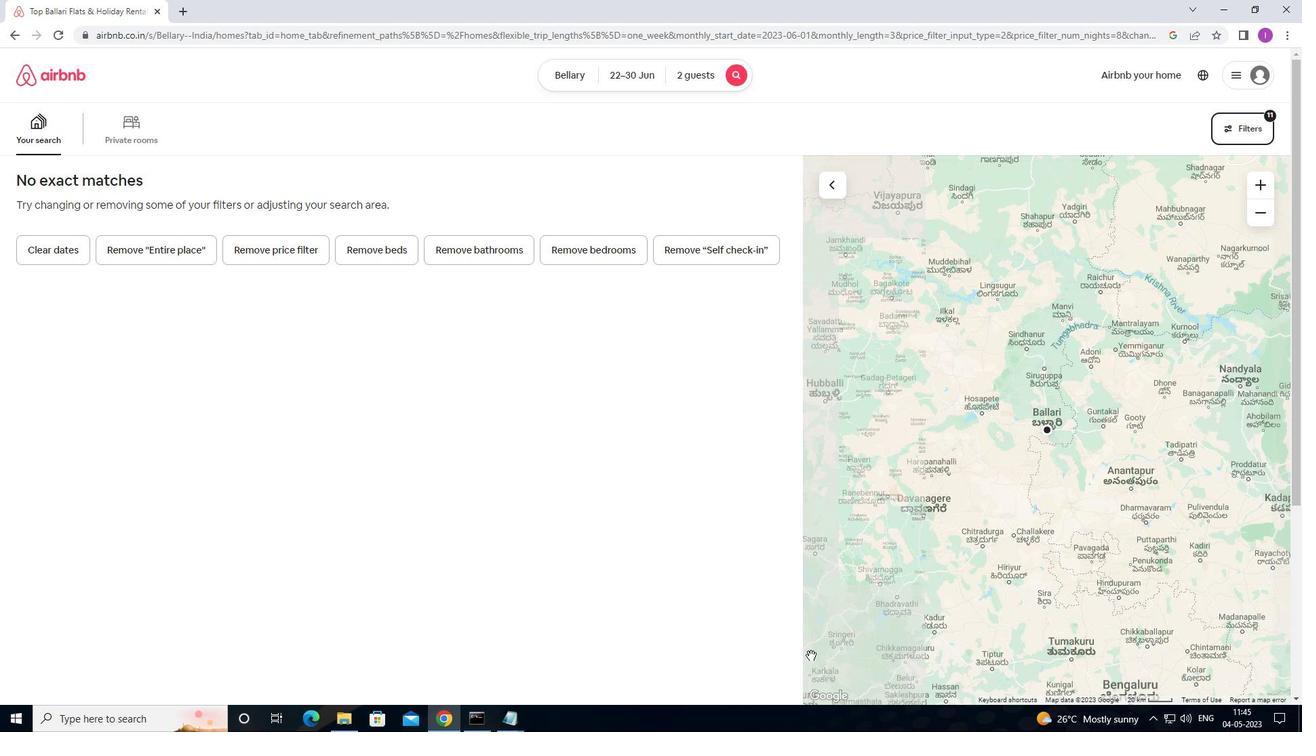 
